 Task: In the  document coffeeshop.epub Share this file with 'softage2@softage.net' Check 'Vision History' View the  non- printing characters
Action: Mouse moved to (294, 219)
Screenshot: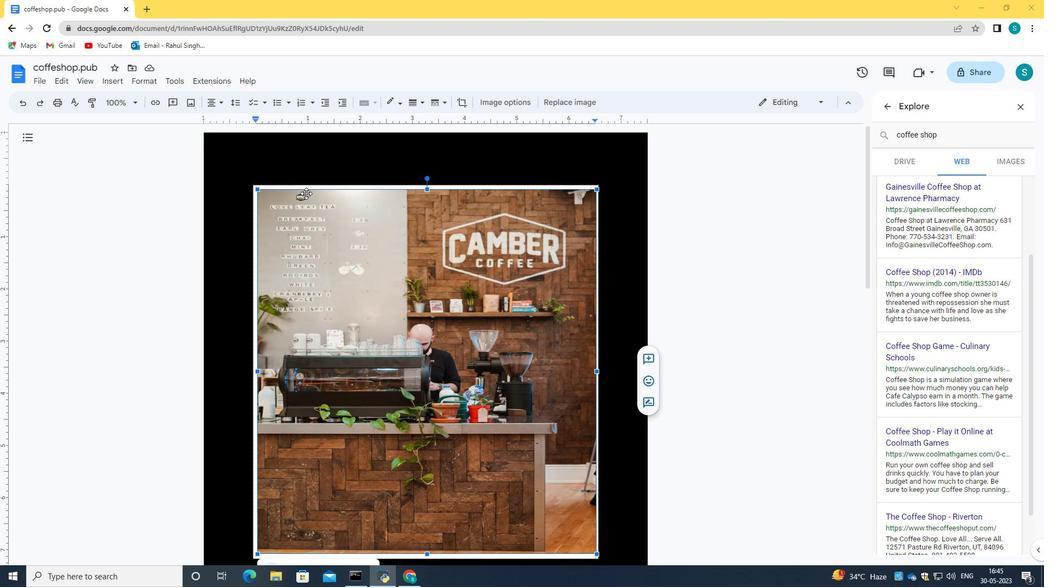 
Action: Mouse scrolled (294, 219) with delta (0, 0)
Screenshot: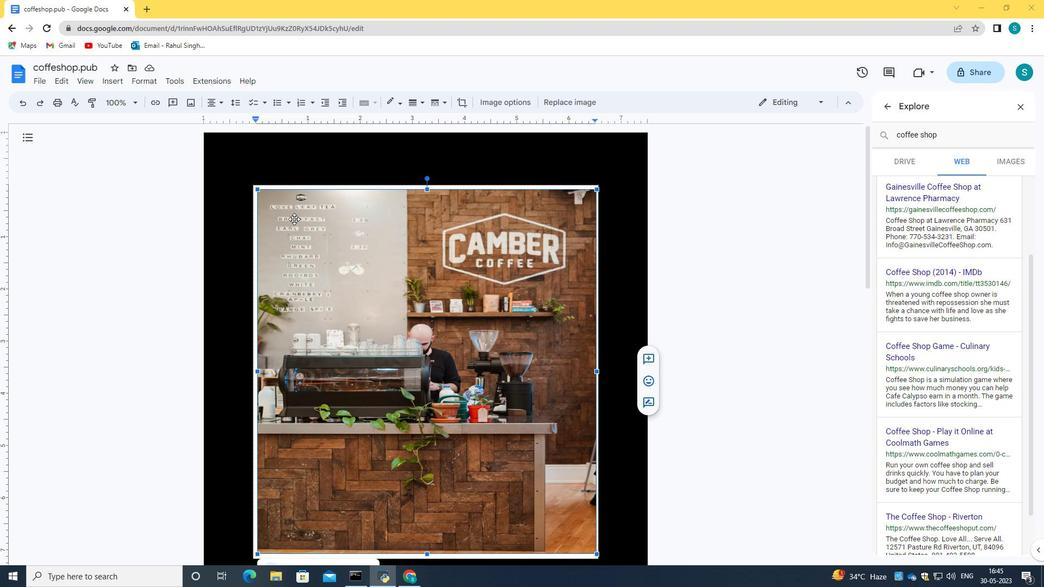 
Action: Mouse scrolled (294, 219) with delta (0, 0)
Screenshot: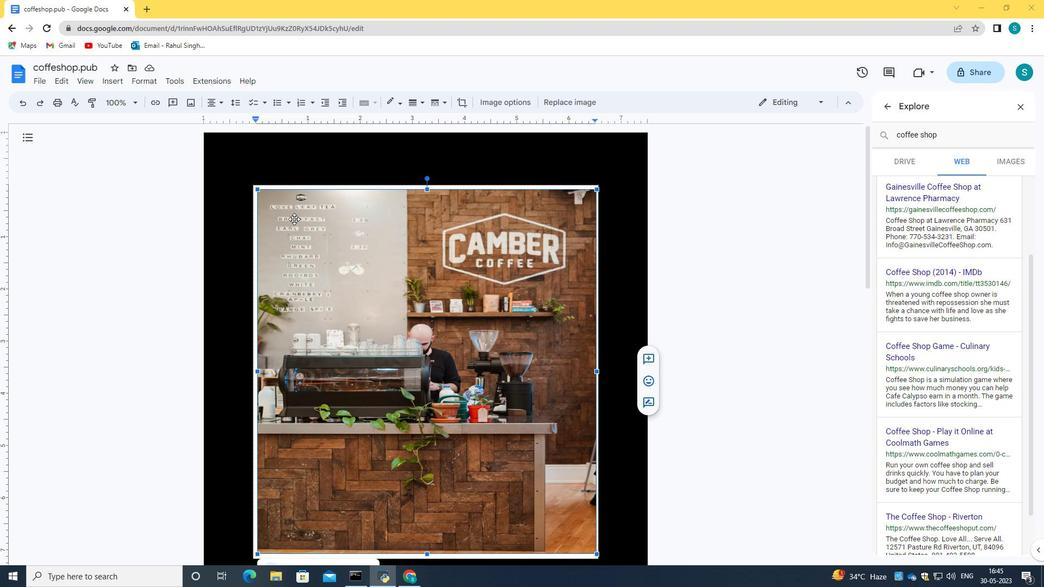 
Action: Mouse scrolled (294, 219) with delta (0, 0)
Screenshot: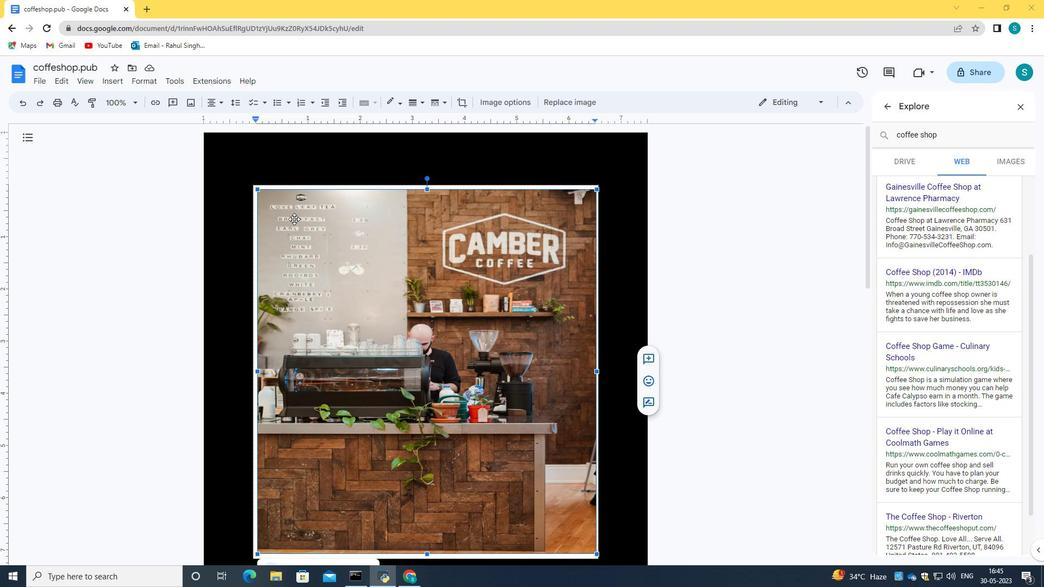
Action: Mouse moved to (46, 77)
Screenshot: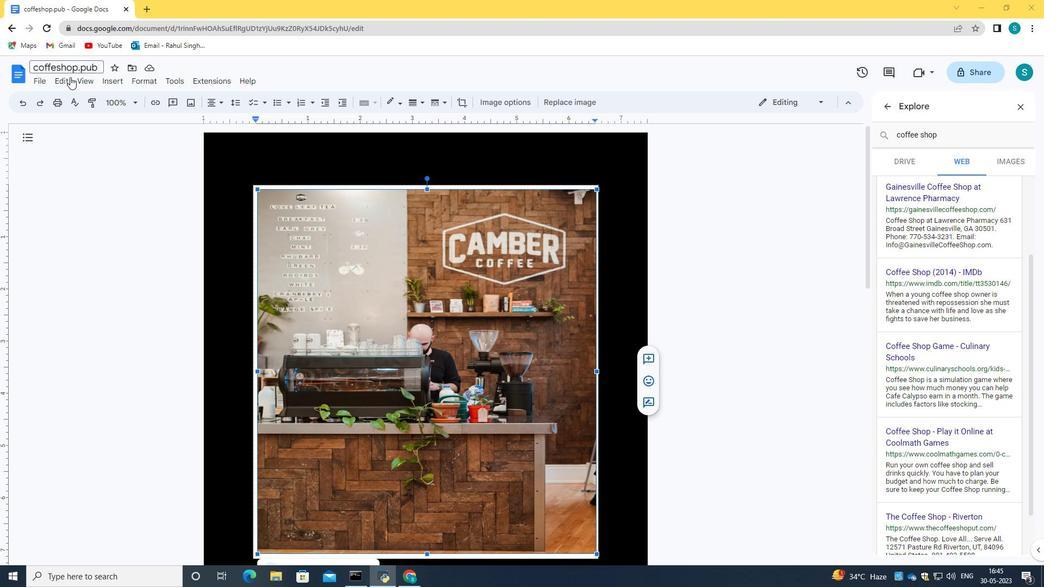 
Action: Mouse pressed left at (46, 77)
Screenshot: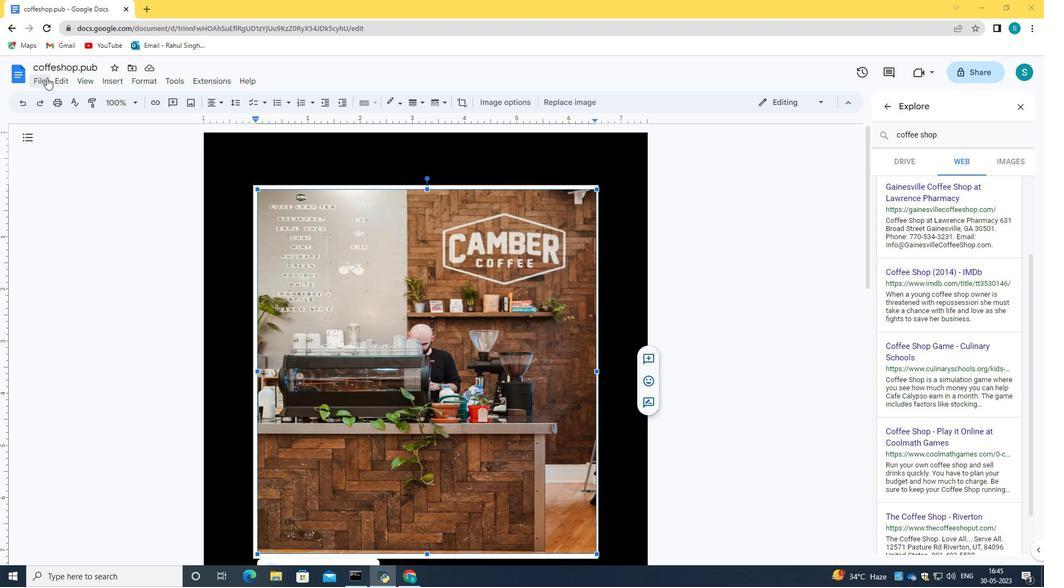 
Action: Mouse moved to (76, 152)
Screenshot: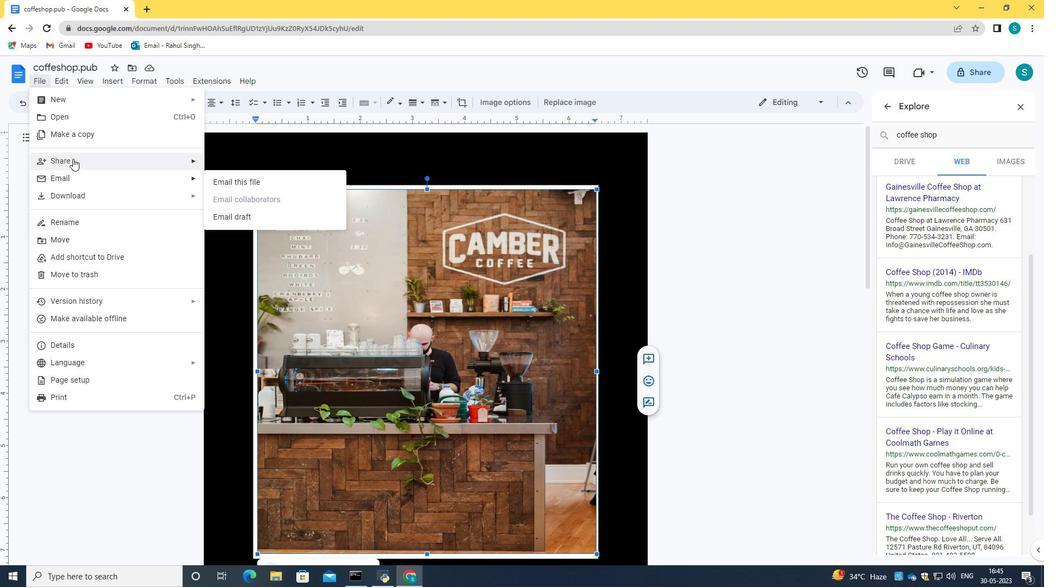 
Action: Mouse pressed left at (76, 152)
Screenshot: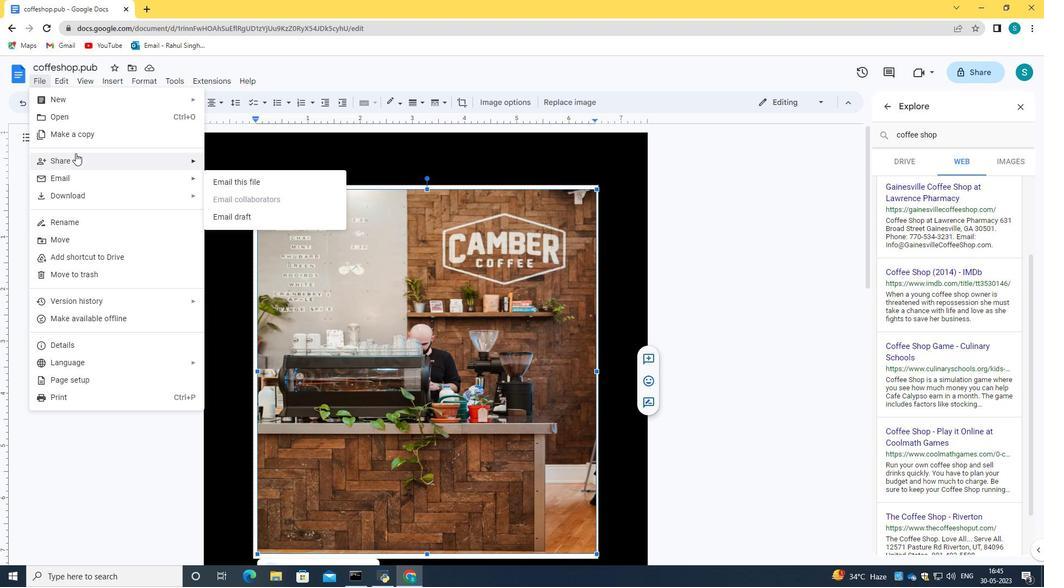
Action: Mouse moved to (263, 170)
Screenshot: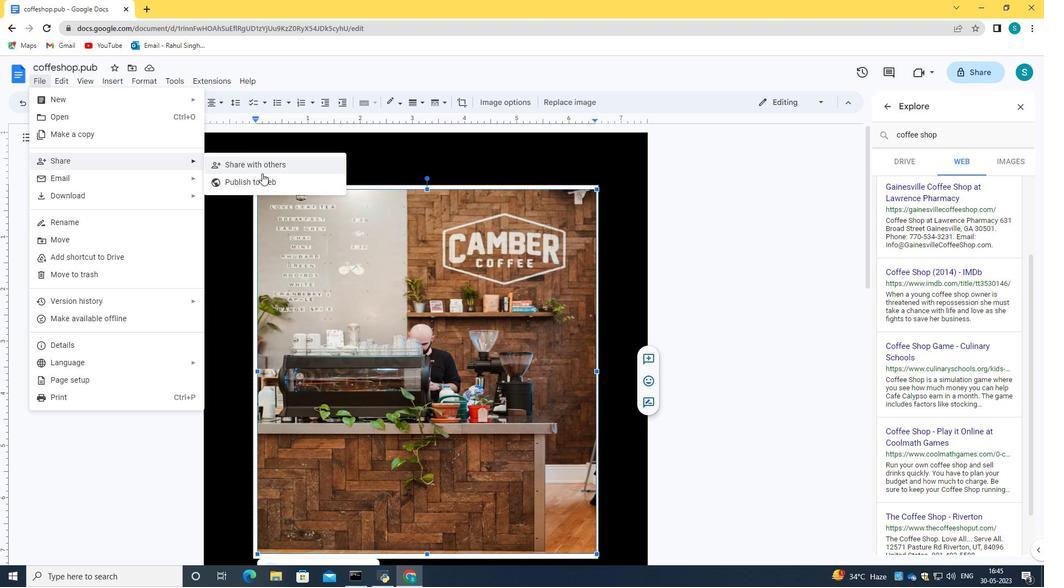 
Action: Mouse pressed left at (263, 170)
Screenshot: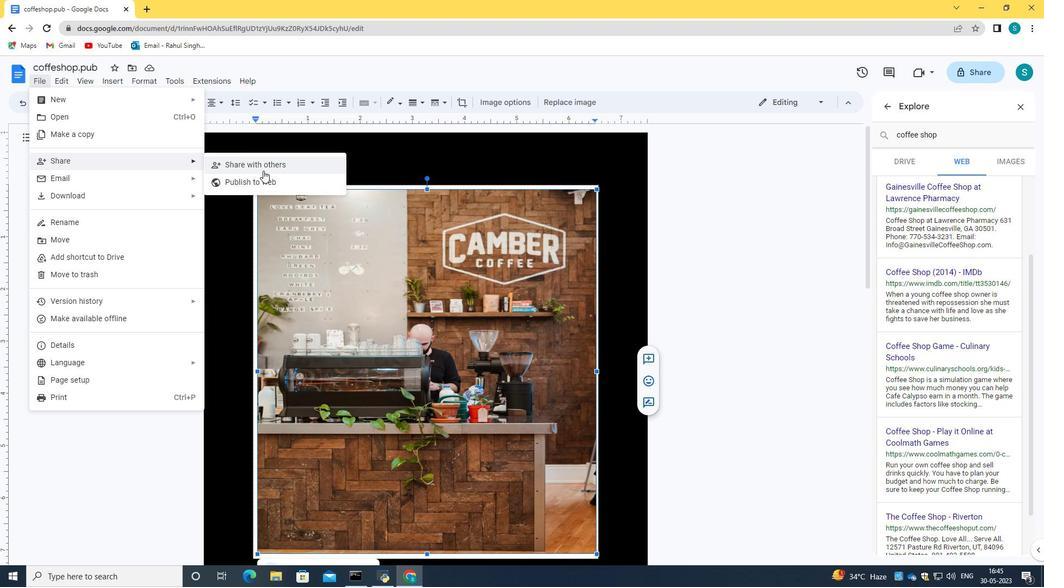 
Action: Mouse moved to (458, 263)
Screenshot: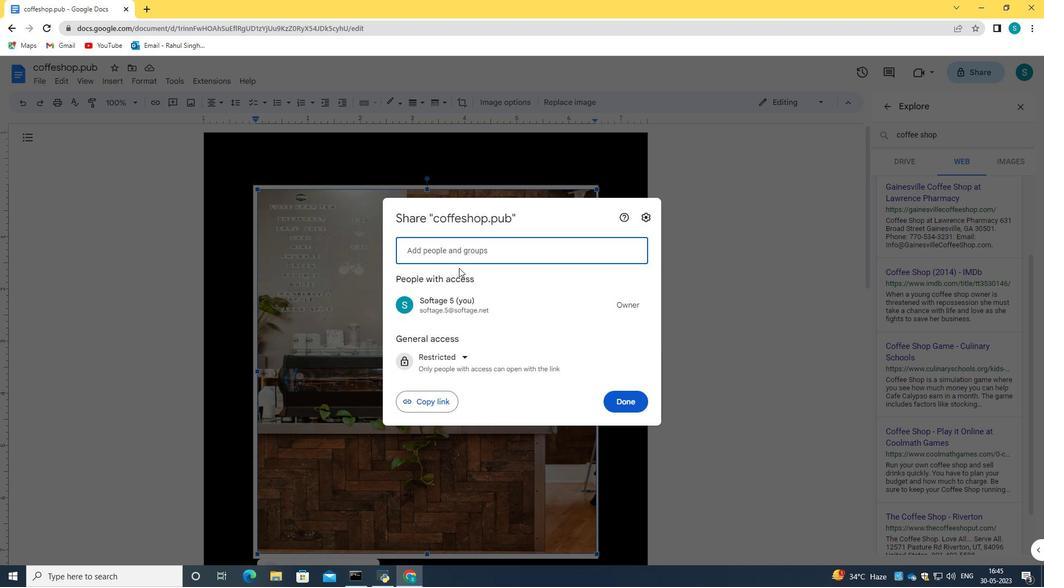 
Action: Key pressed <Key.caps_lock>S<Key.caps_lock>oftage.2<Key.shift>@softage.net
Screenshot: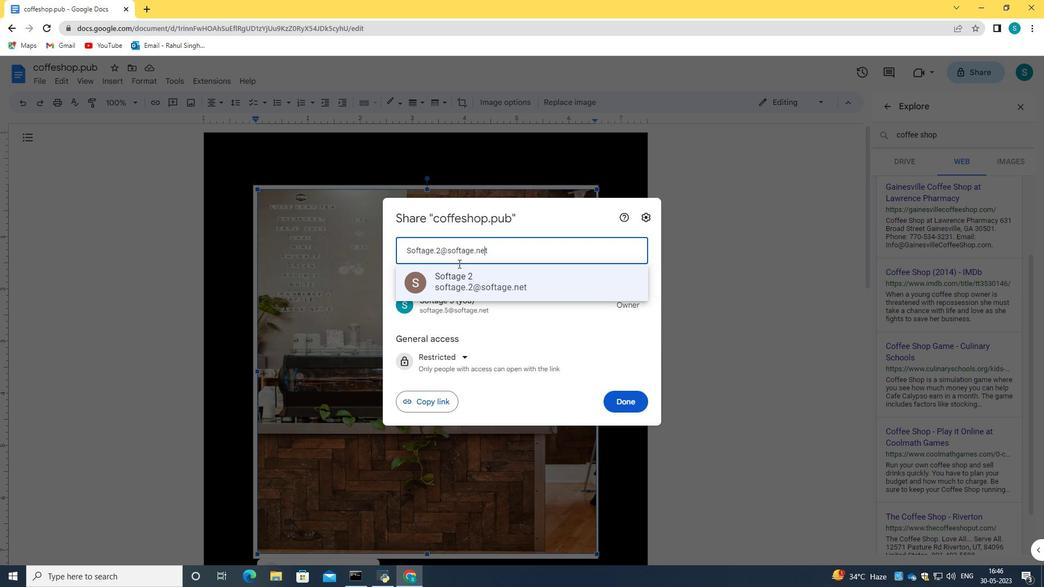
Action: Mouse moved to (463, 284)
Screenshot: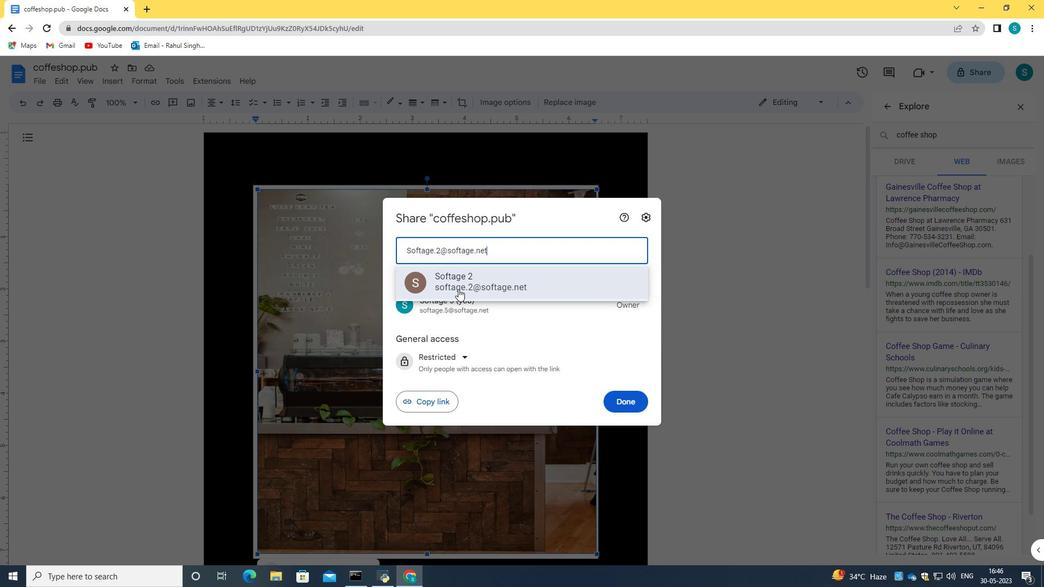 
Action: Mouse pressed left at (463, 284)
Screenshot: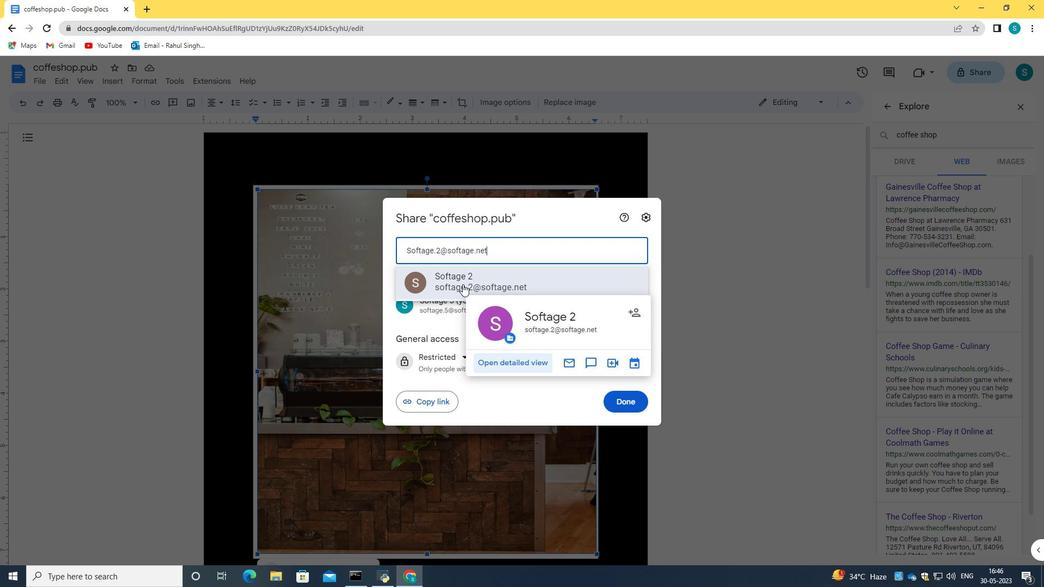 
Action: Mouse moved to (622, 393)
Screenshot: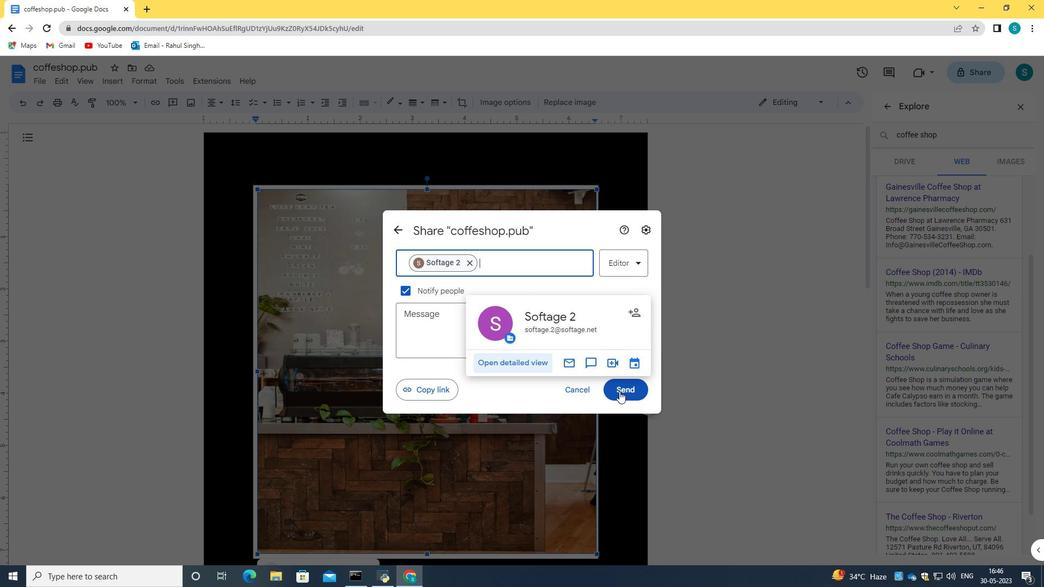 
Action: Mouse pressed left at (622, 393)
Screenshot: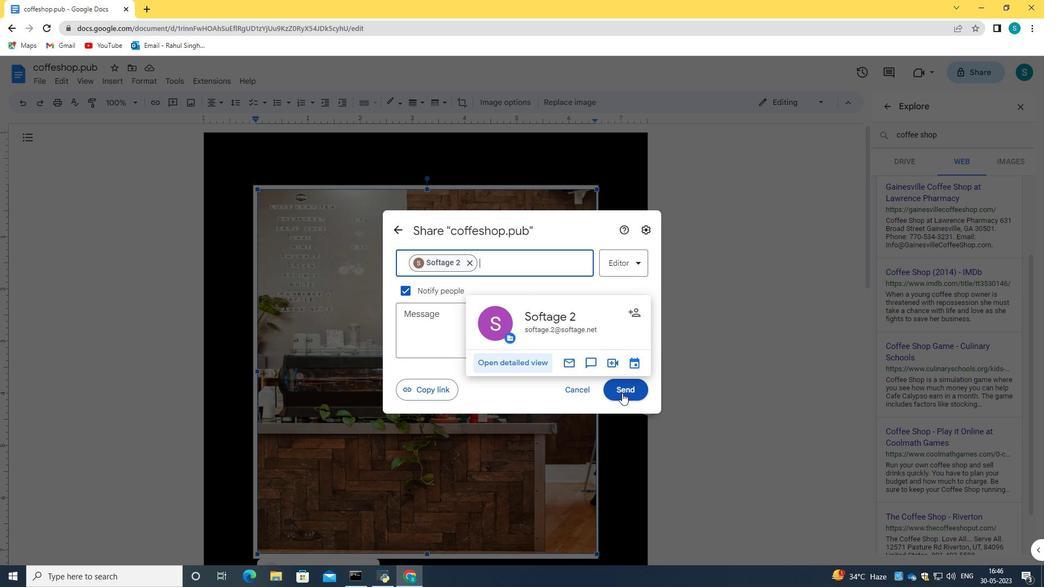 
Action: Mouse moved to (78, 79)
Screenshot: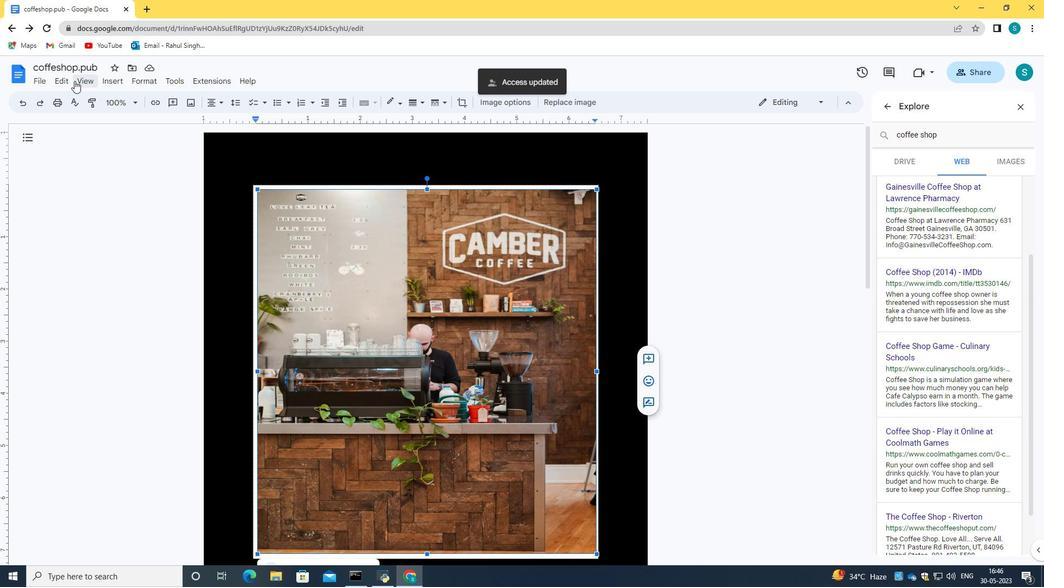 
Action: Mouse pressed left at (78, 79)
Screenshot: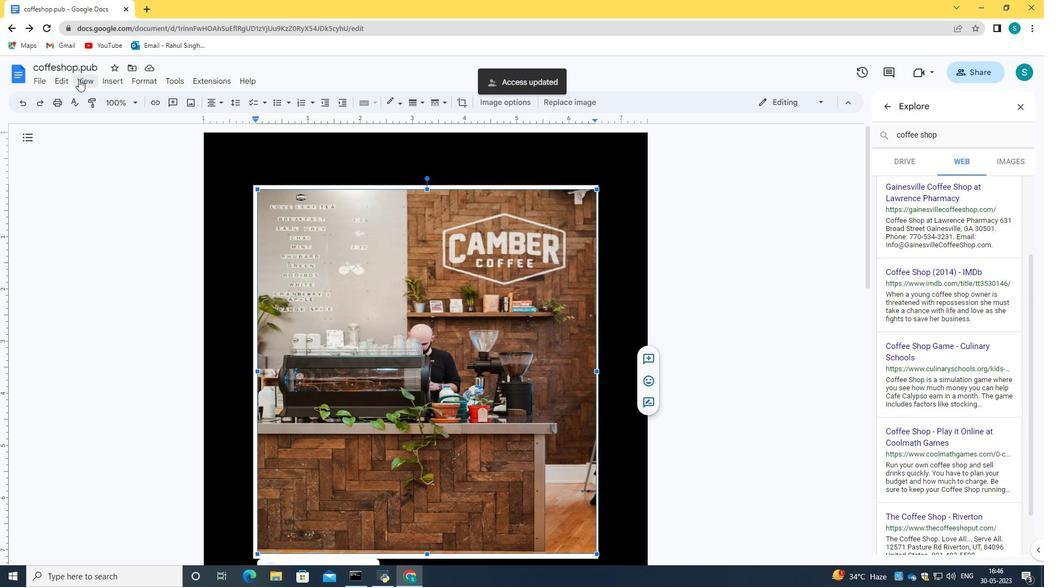 
Action: Mouse moved to (101, 299)
Screenshot: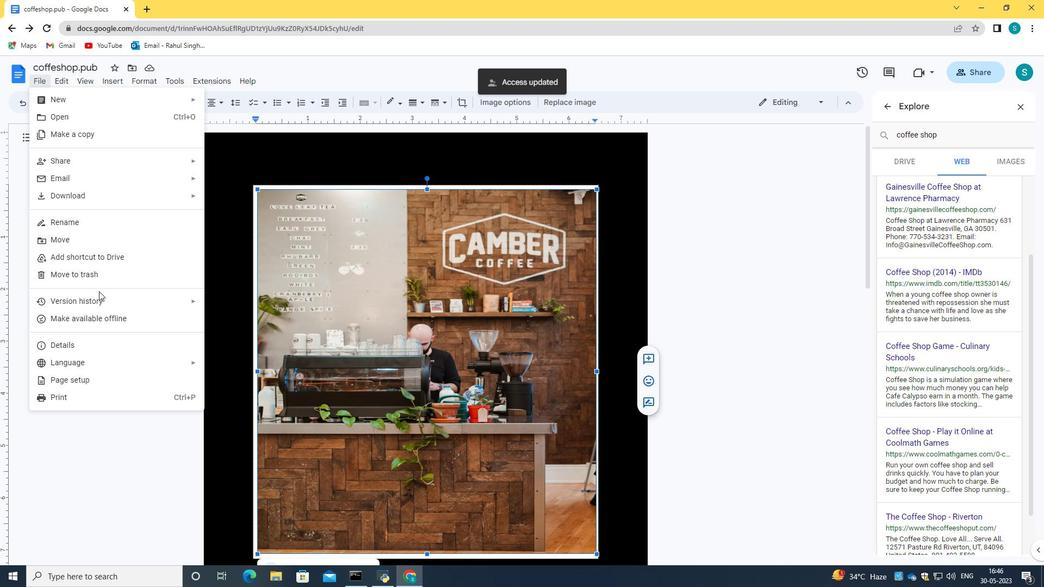 
Action: Mouse pressed left at (101, 299)
Screenshot: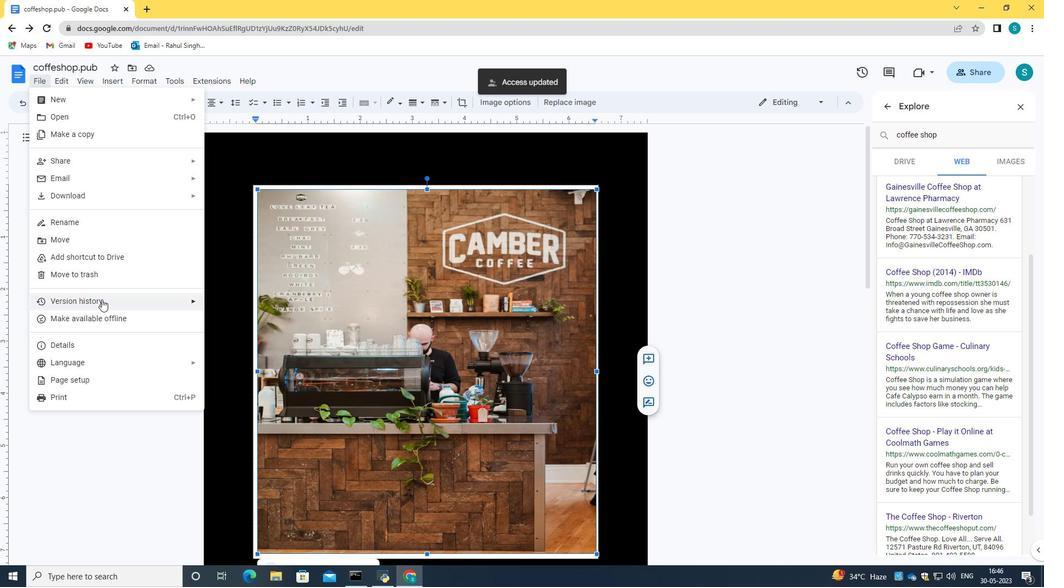 
Action: Mouse moved to (243, 318)
Screenshot: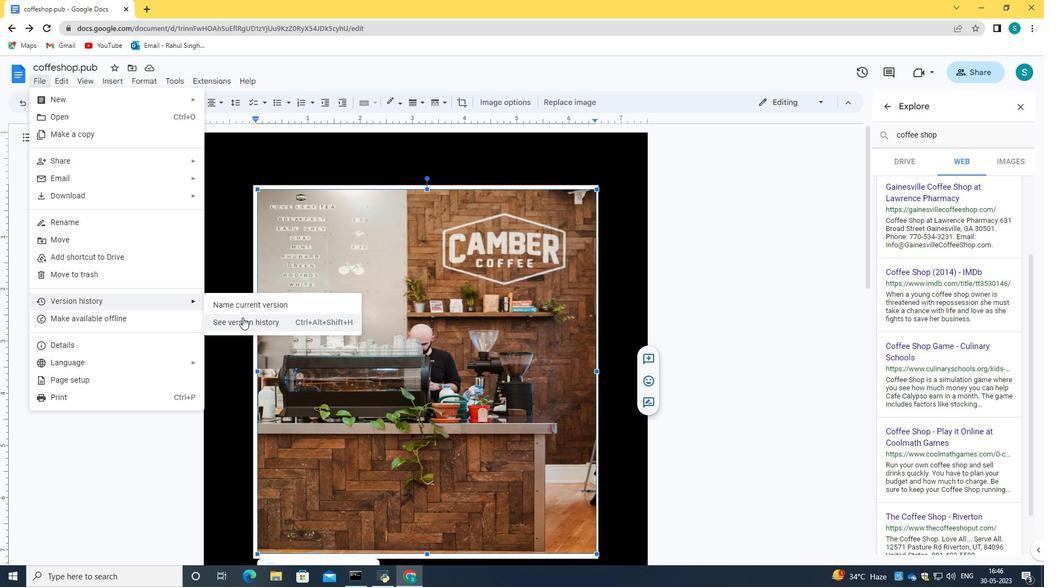 
Action: Mouse pressed left at (243, 318)
Screenshot: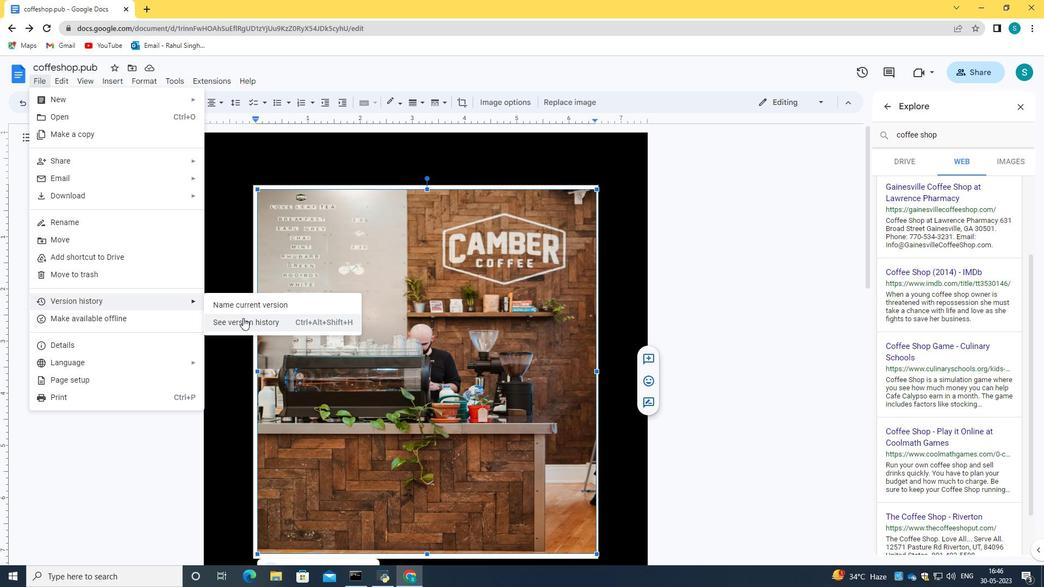 
Action: Mouse moved to (787, 275)
Screenshot: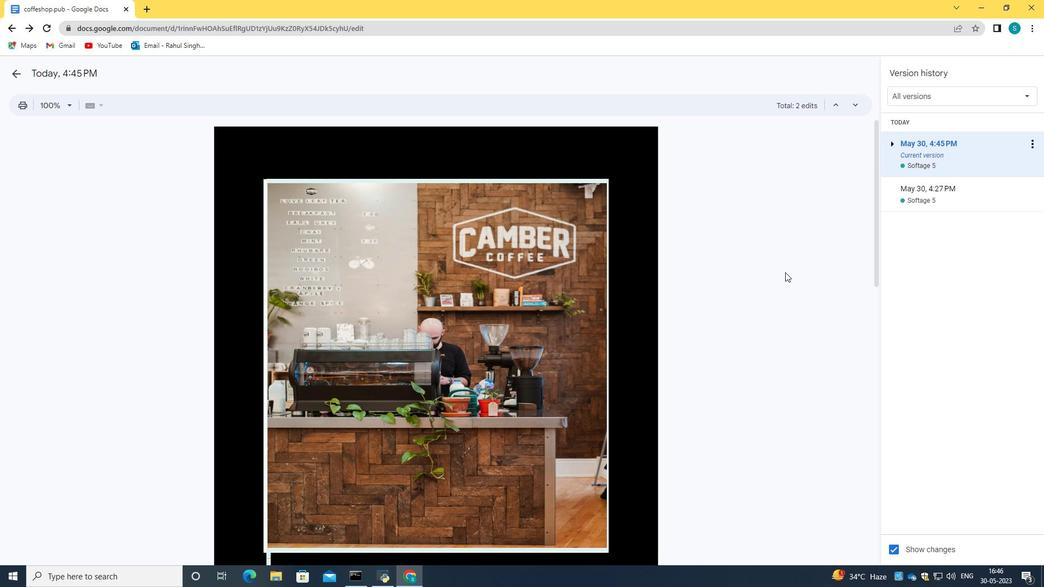 
Action: Mouse scrolled (787, 274) with delta (0, 0)
Screenshot: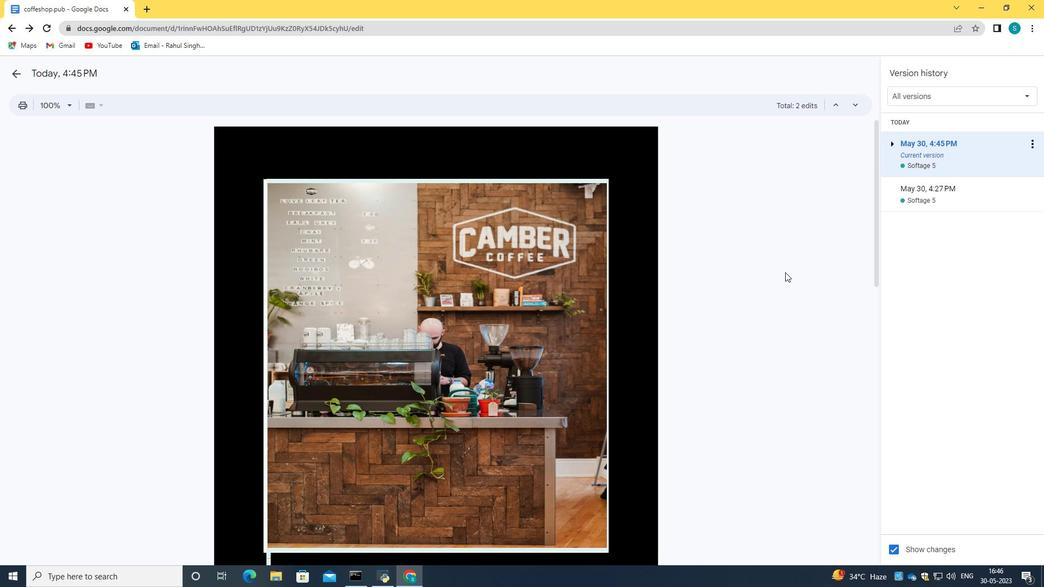 
Action: Mouse scrolled (787, 274) with delta (0, 0)
Screenshot: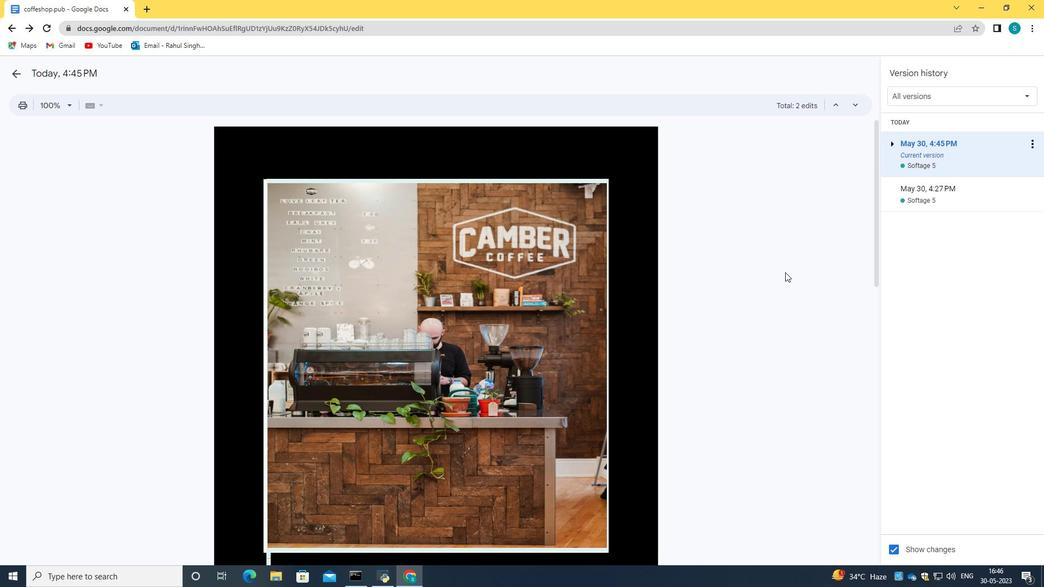 
Action: Mouse scrolled (787, 274) with delta (0, 0)
Screenshot: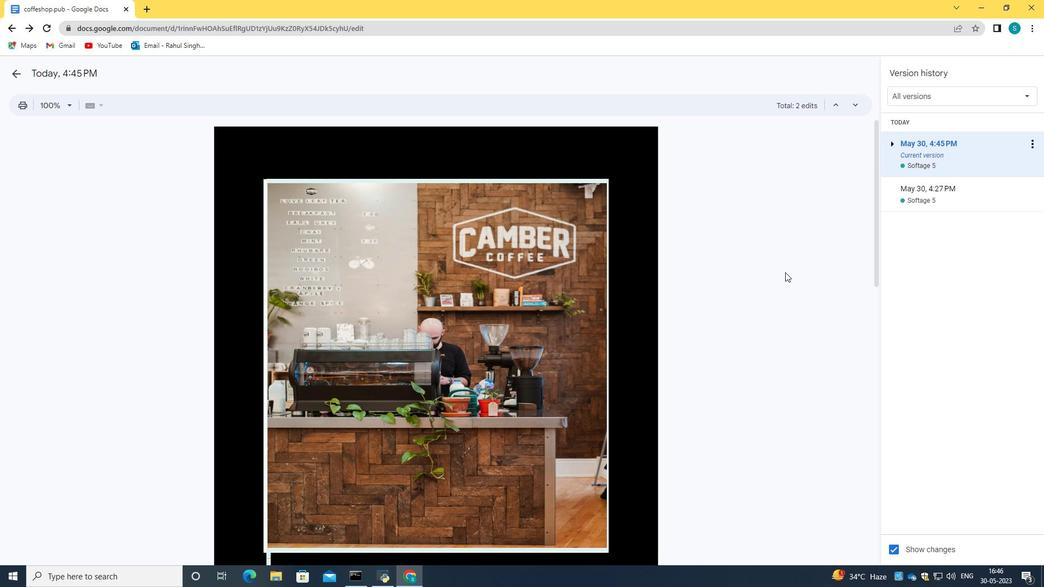 
Action: Mouse scrolled (787, 274) with delta (0, 0)
Screenshot: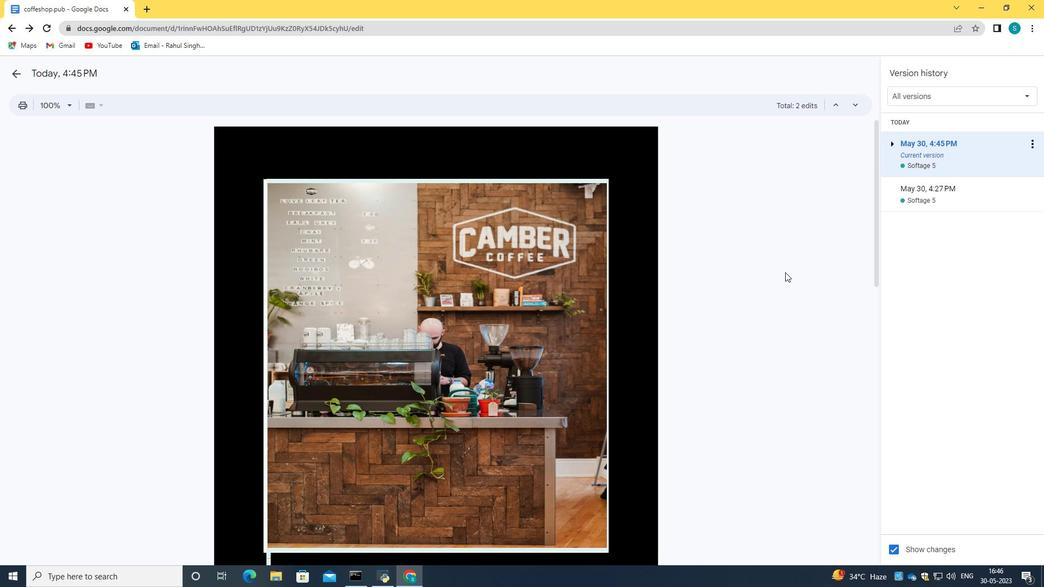 
Action: Mouse moved to (788, 275)
Screenshot: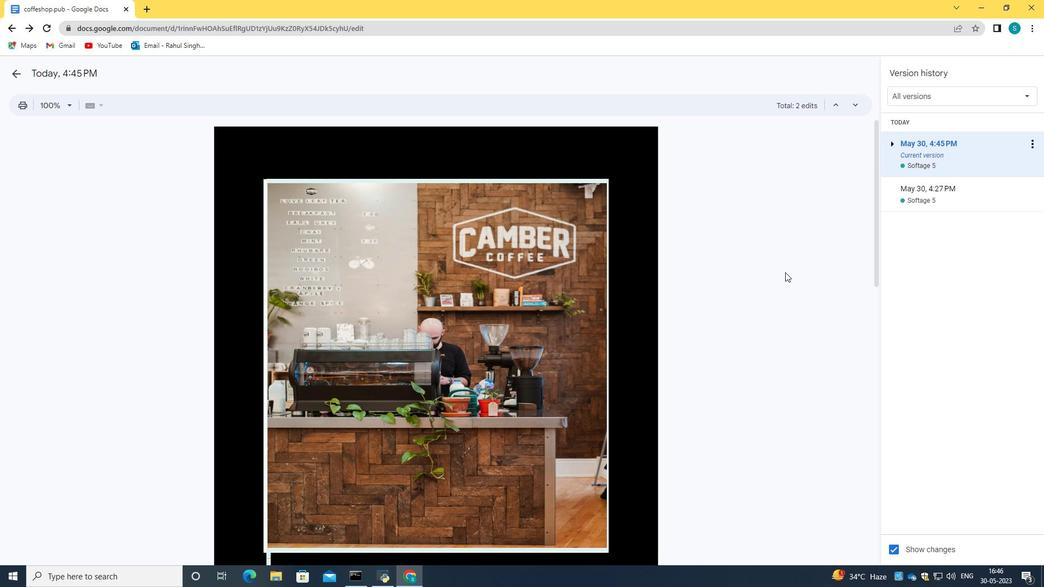 
Action: Mouse scrolled (788, 276) with delta (0, 0)
Screenshot: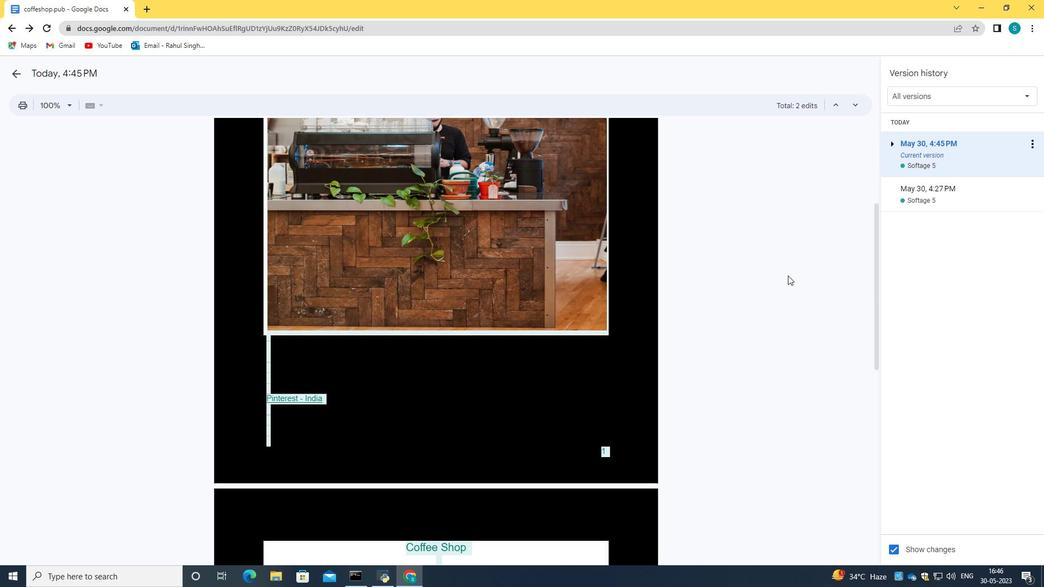 
Action: Mouse scrolled (788, 275) with delta (0, 0)
Screenshot: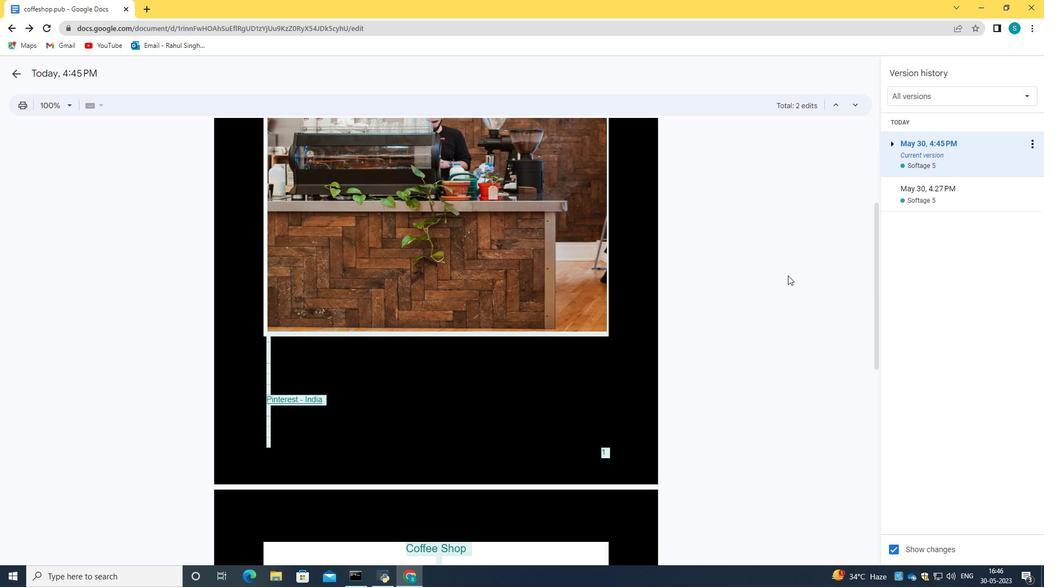 
Action: Mouse scrolled (788, 275) with delta (0, 0)
Screenshot: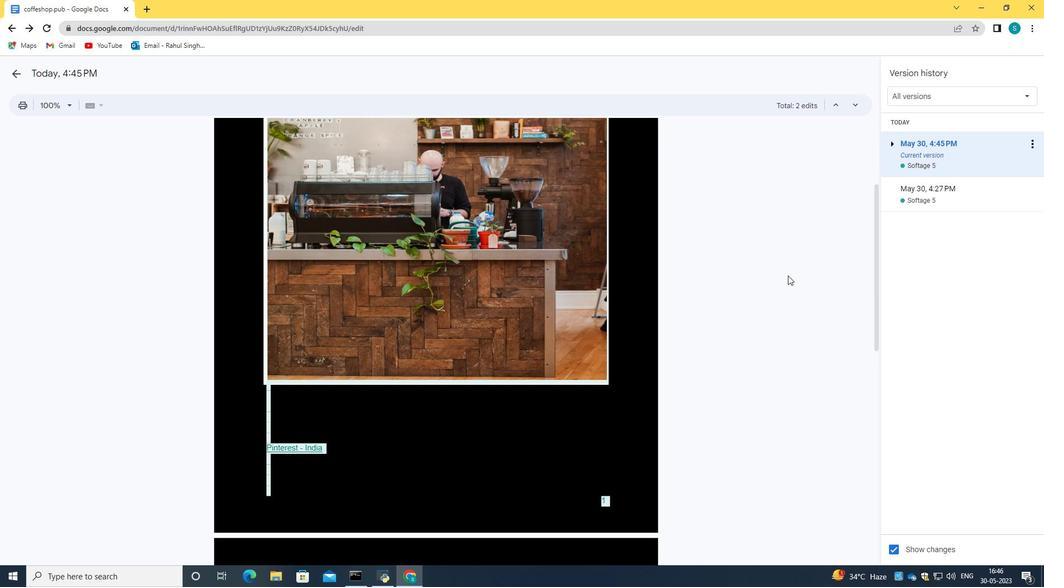 
Action: Mouse scrolled (788, 275) with delta (0, 0)
Screenshot: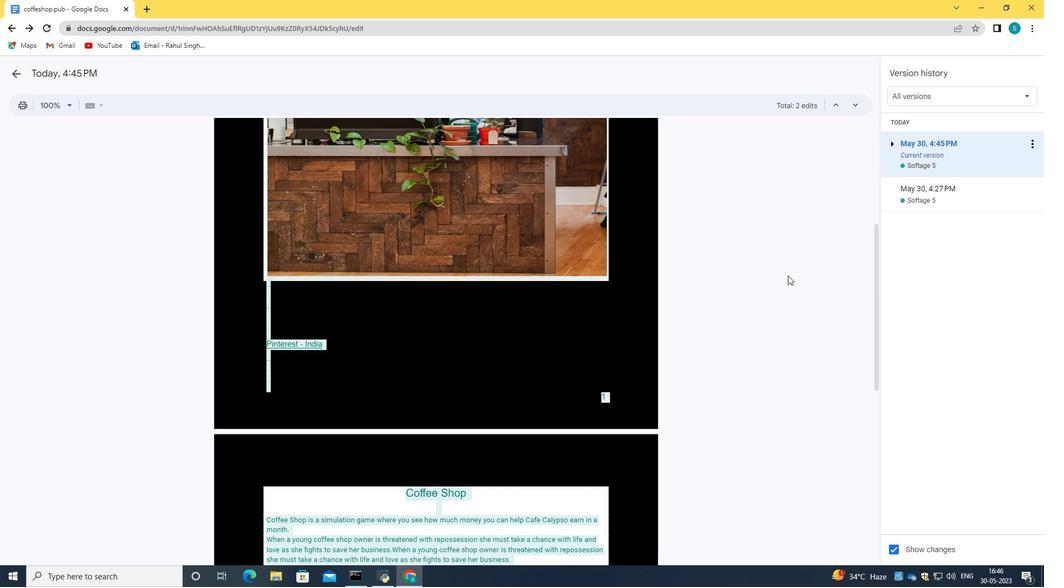 
Action: Mouse scrolled (788, 275) with delta (0, 0)
Screenshot: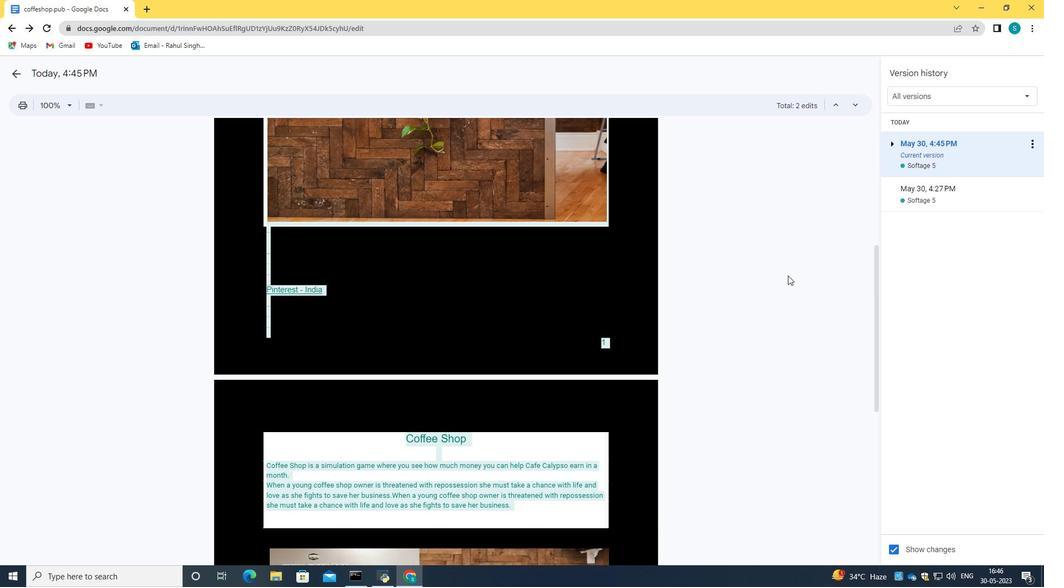 
Action: Mouse scrolled (788, 275) with delta (0, 0)
Screenshot: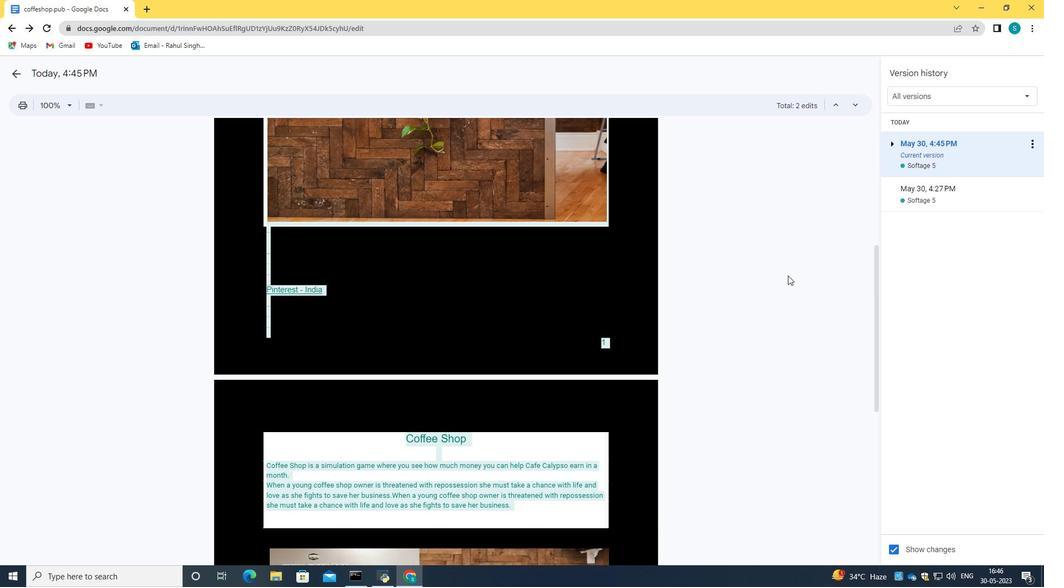 
Action: Mouse scrolled (788, 275) with delta (0, 0)
Screenshot: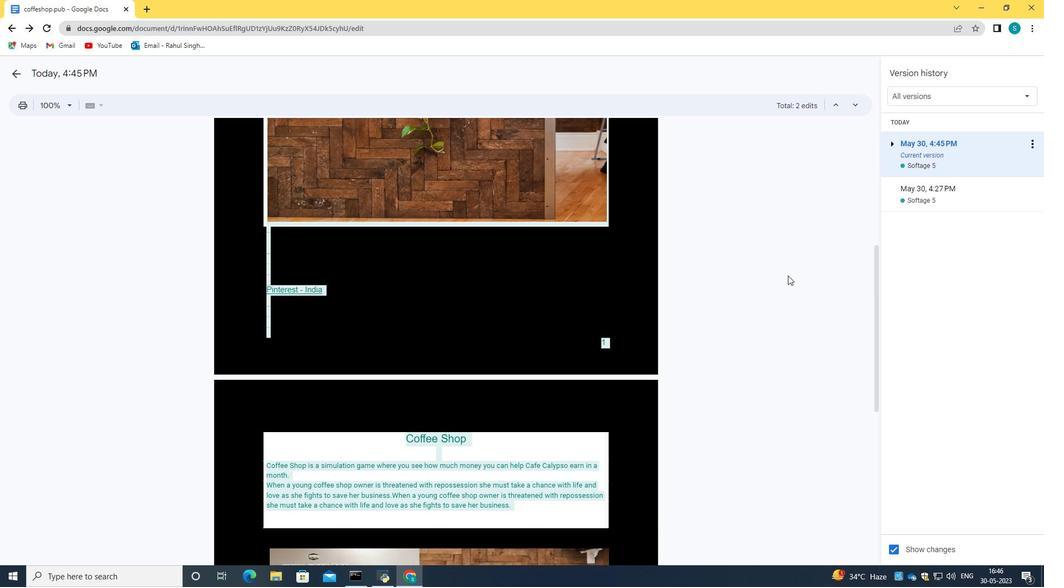 
Action: Mouse scrolled (788, 275) with delta (0, 0)
Screenshot: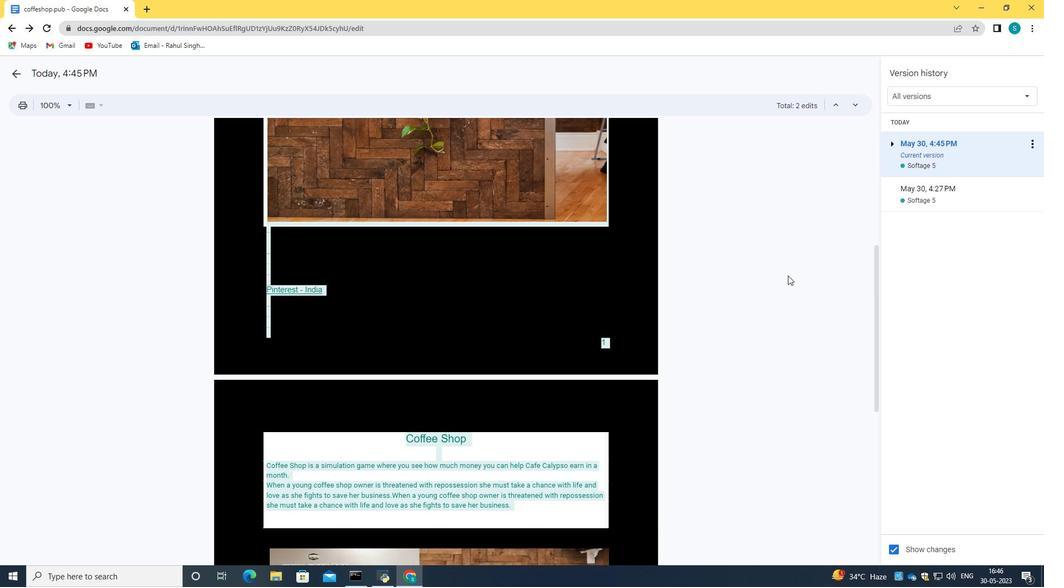 
Action: Mouse scrolled (788, 275) with delta (0, 0)
Screenshot: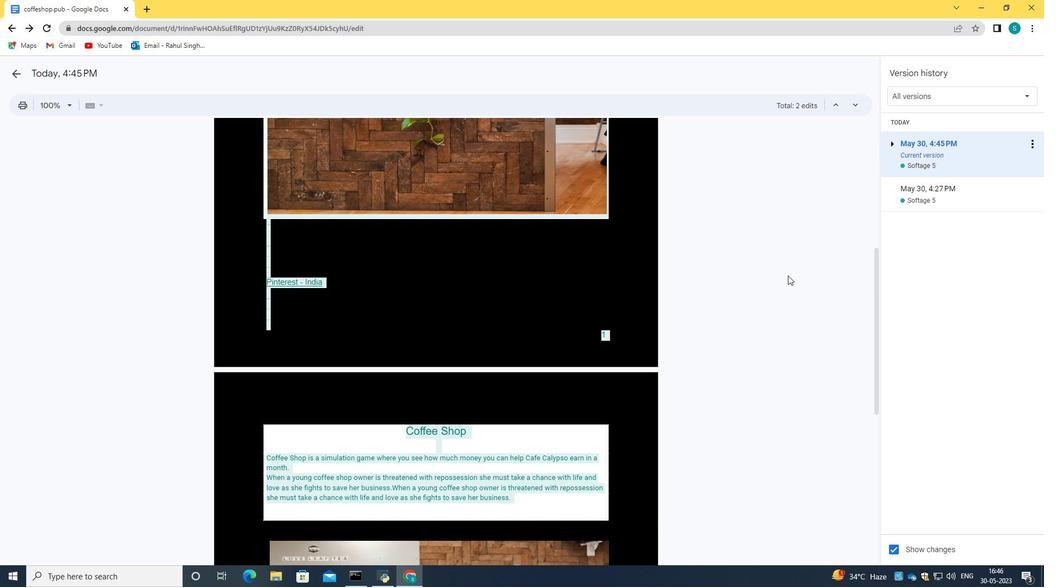 
Action: Mouse scrolled (788, 275) with delta (0, 0)
Screenshot: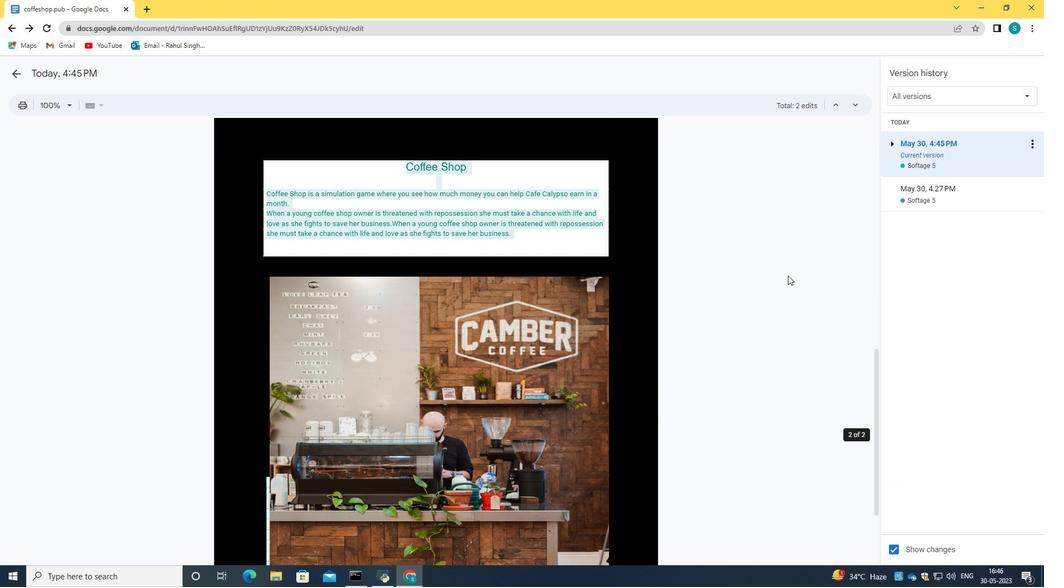 
Action: Mouse scrolled (788, 275) with delta (0, 0)
Screenshot: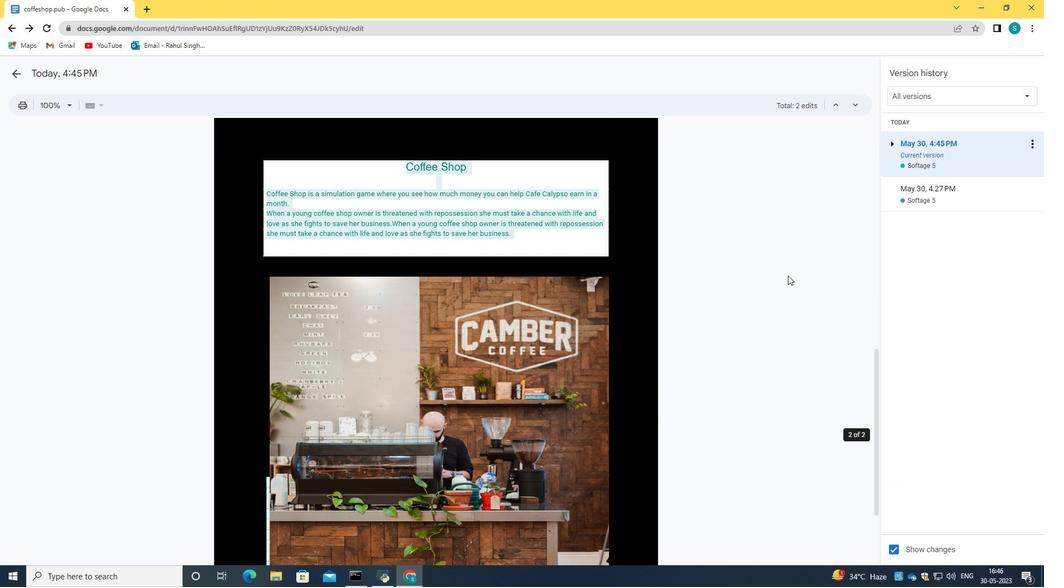 
Action: Mouse scrolled (788, 275) with delta (0, 0)
Screenshot: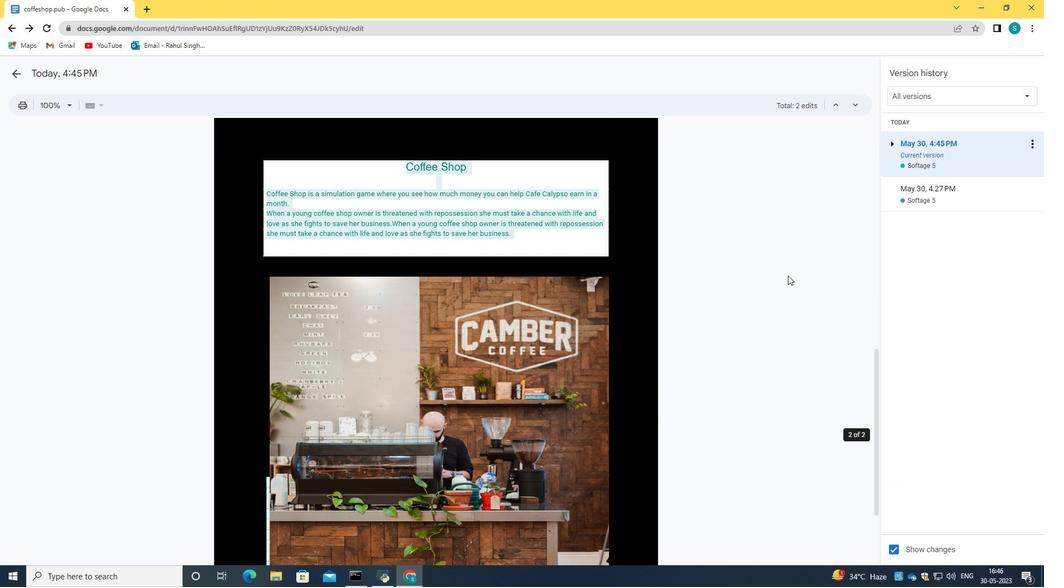 
Action: Mouse scrolled (788, 275) with delta (0, 0)
Screenshot: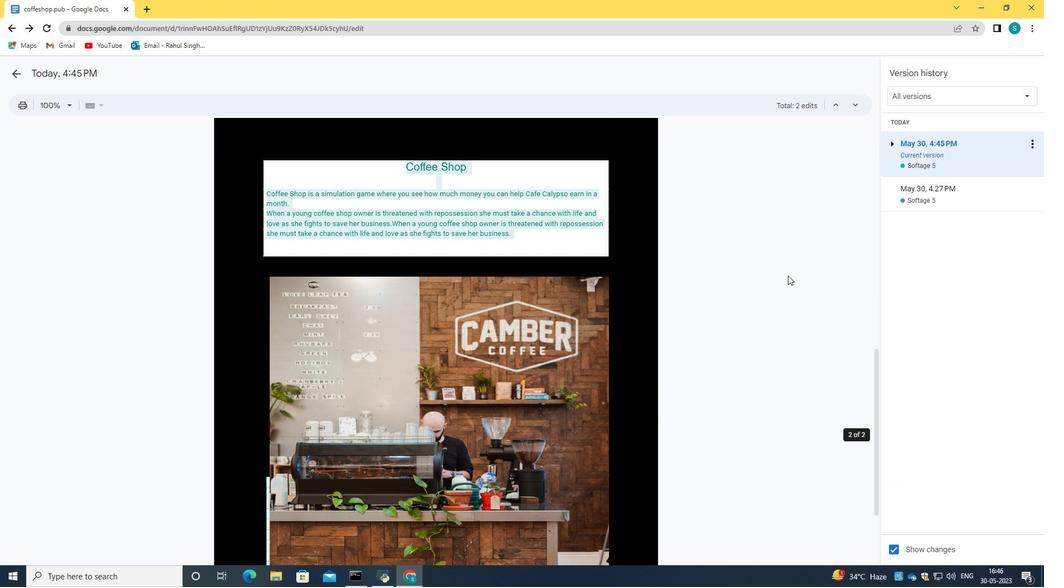 
Action: Mouse scrolled (788, 275) with delta (0, 0)
Screenshot: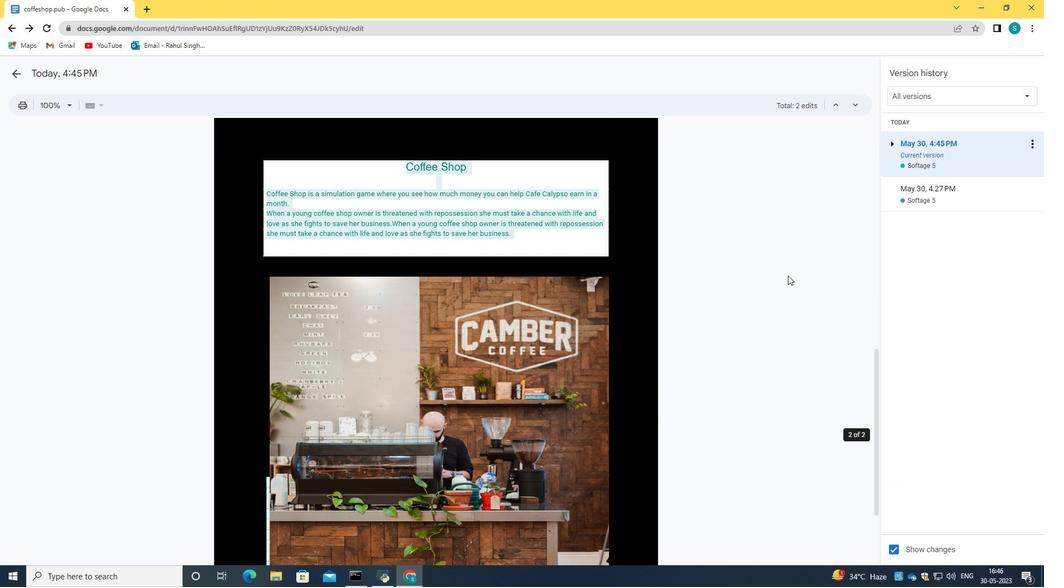 
Action: Mouse scrolled (788, 276) with delta (0, 0)
Screenshot: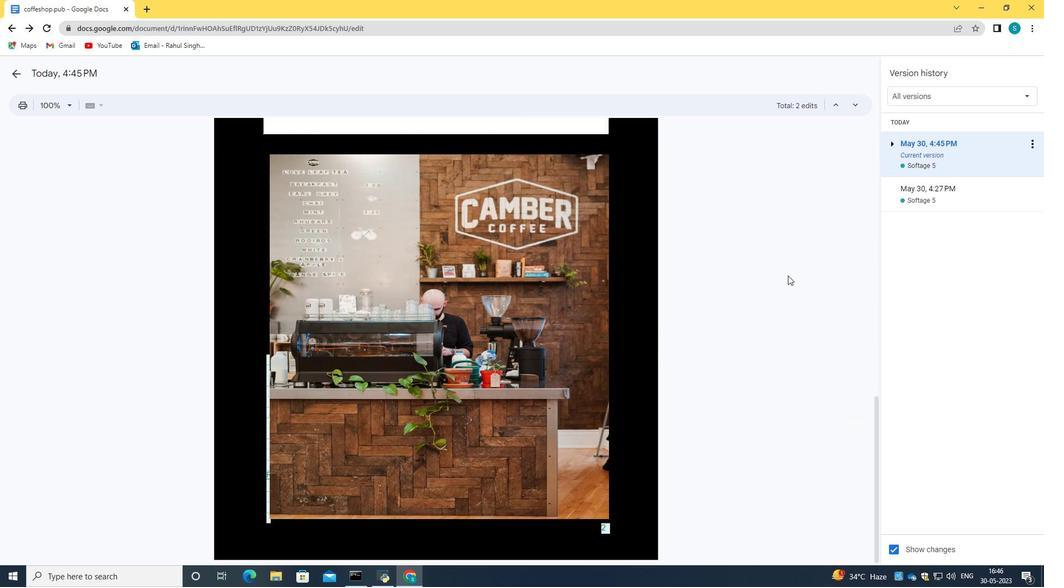 
Action: Mouse scrolled (788, 276) with delta (0, 0)
Screenshot: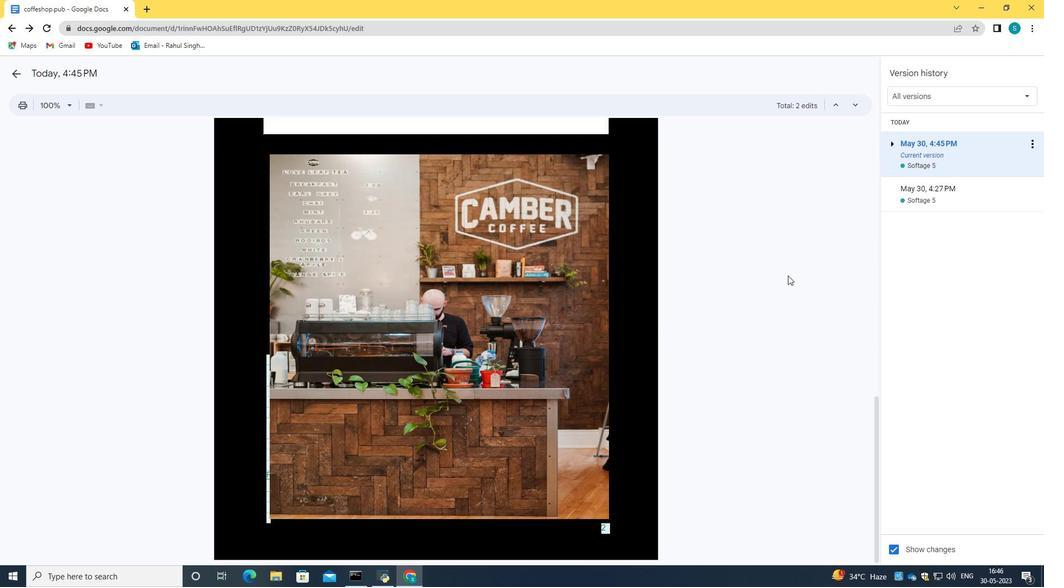 
Action: Mouse scrolled (788, 276) with delta (0, 0)
Screenshot: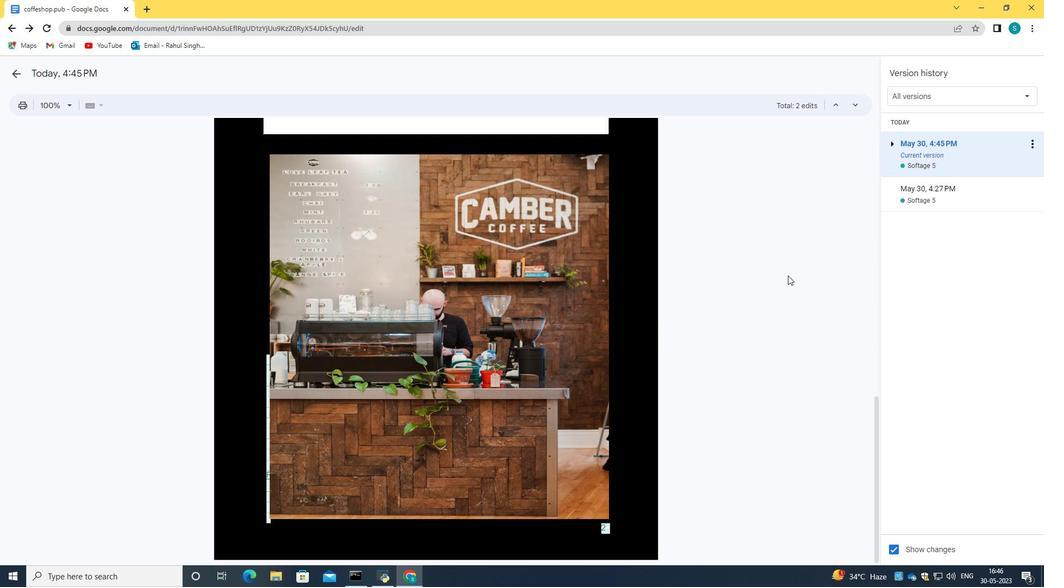 
Action: Mouse scrolled (788, 275) with delta (0, 0)
Screenshot: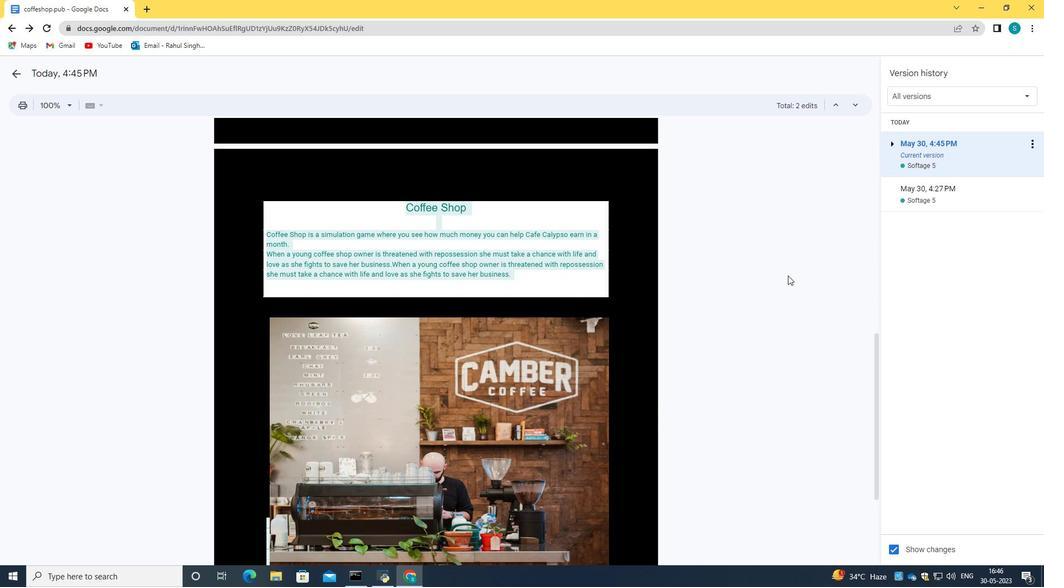 
Action: Mouse scrolled (788, 276) with delta (0, 0)
Screenshot: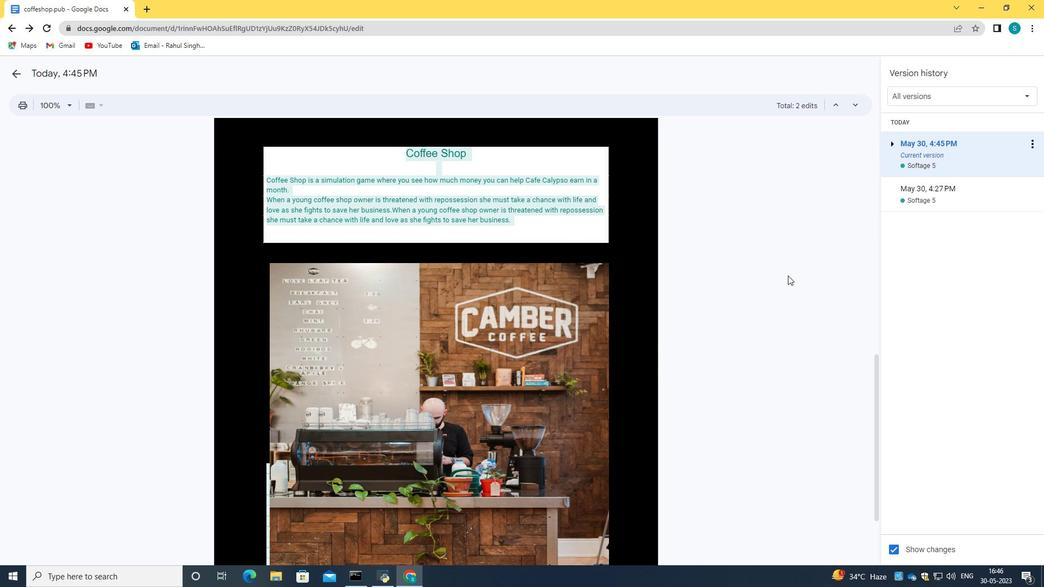 
Action: Mouse scrolled (788, 276) with delta (0, 0)
Screenshot: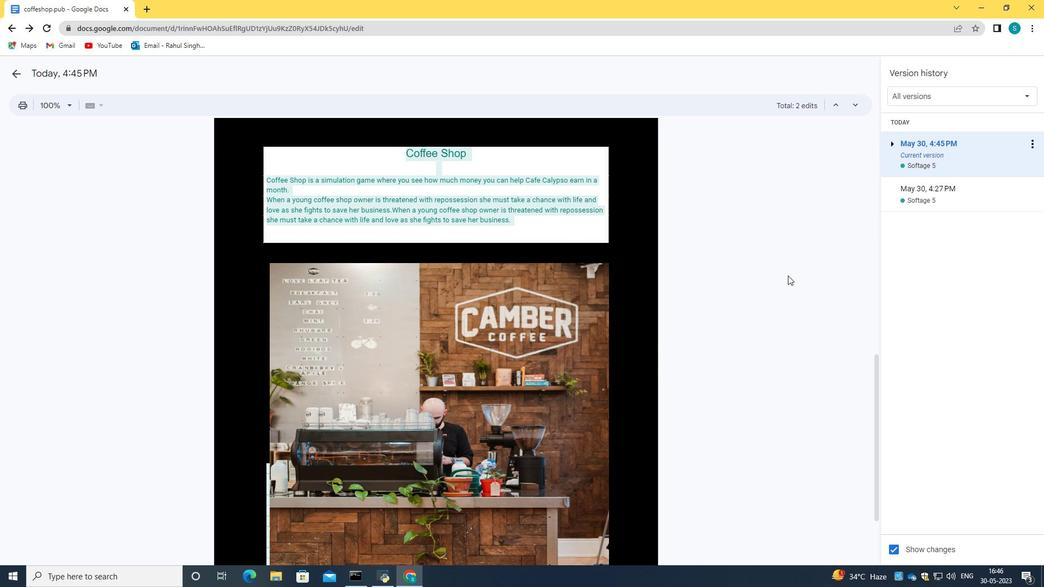 
Action: Mouse scrolled (788, 276) with delta (0, 0)
Screenshot: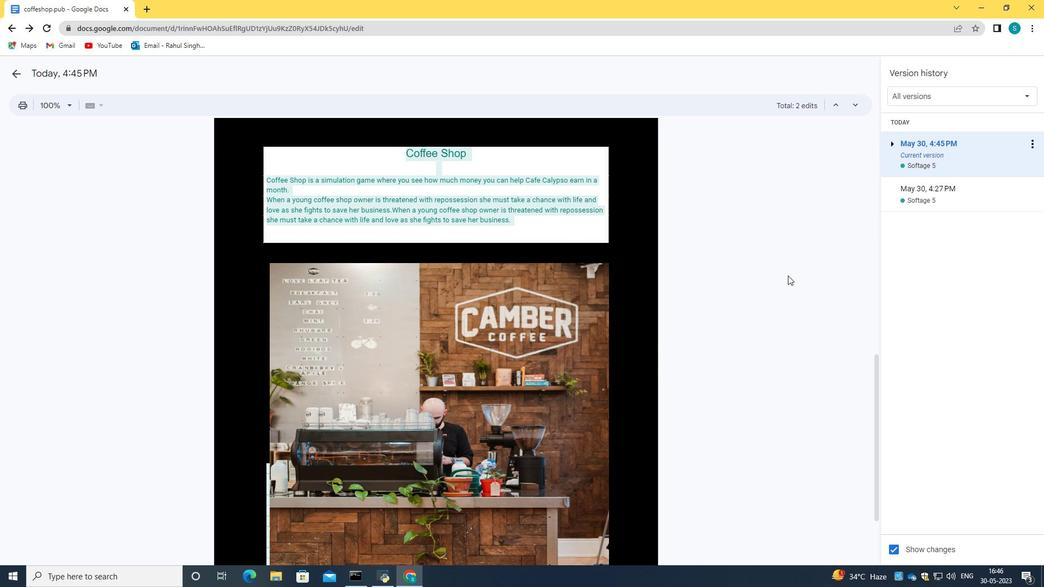 
Action: Mouse scrolled (788, 276) with delta (0, 0)
Screenshot: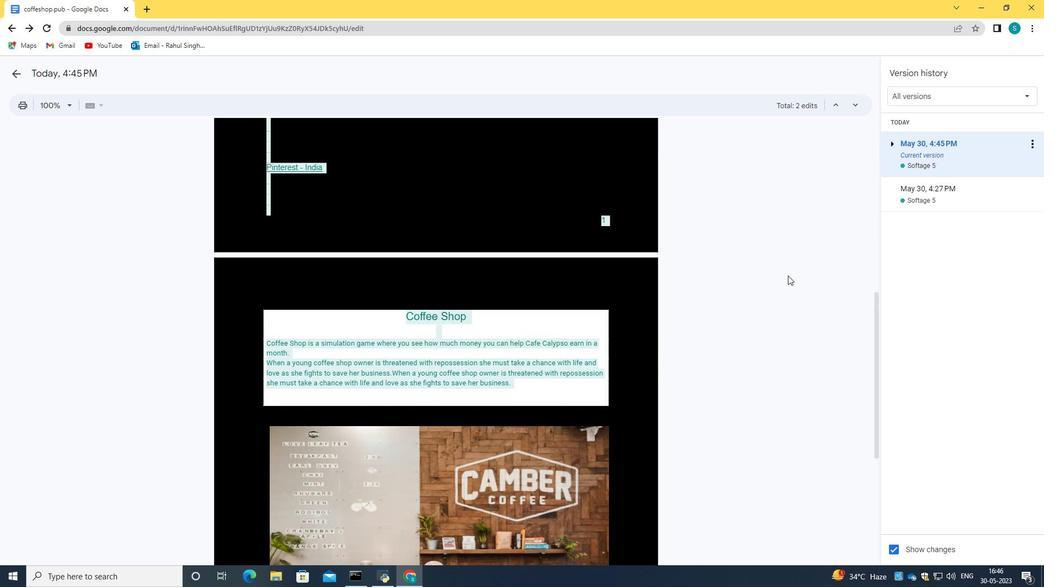 
Action: Mouse scrolled (788, 276) with delta (0, 0)
Screenshot: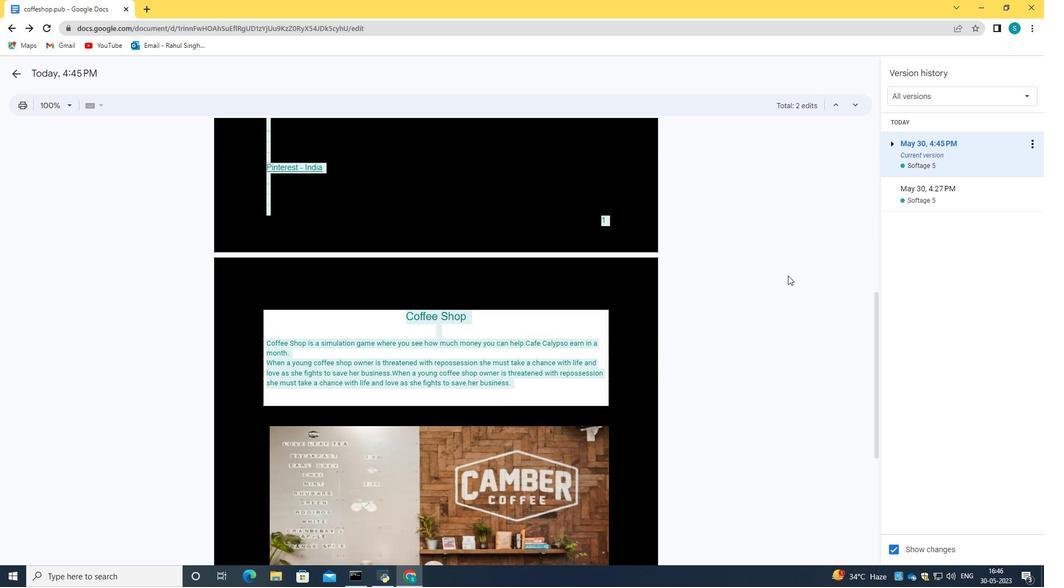 
Action: Mouse scrolled (788, 276) with delta (0, 0)
Screenshot: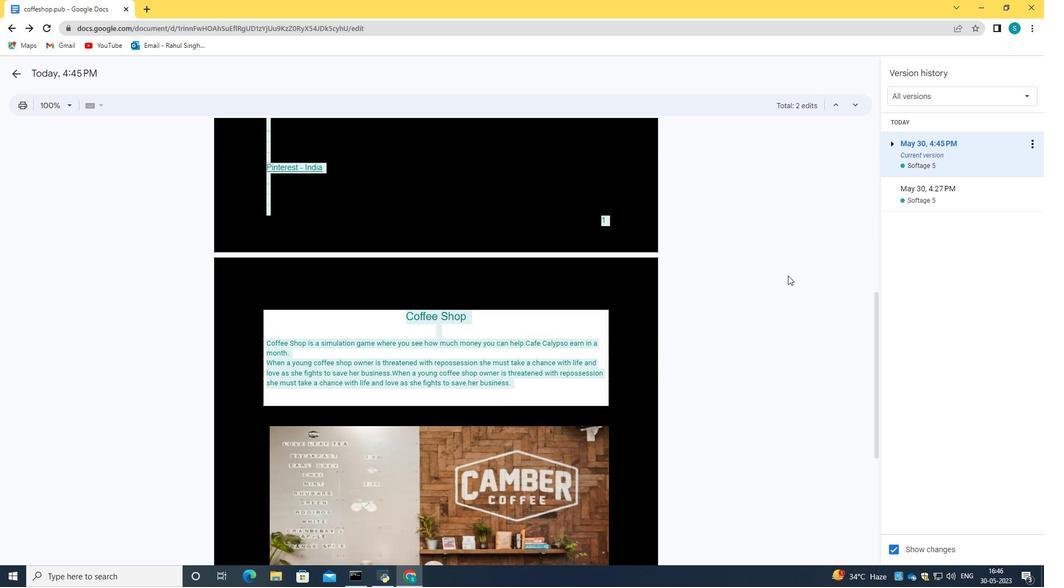 
Action: Mouse scrolled (788, 276) with delta (0, 0)
Screenshot: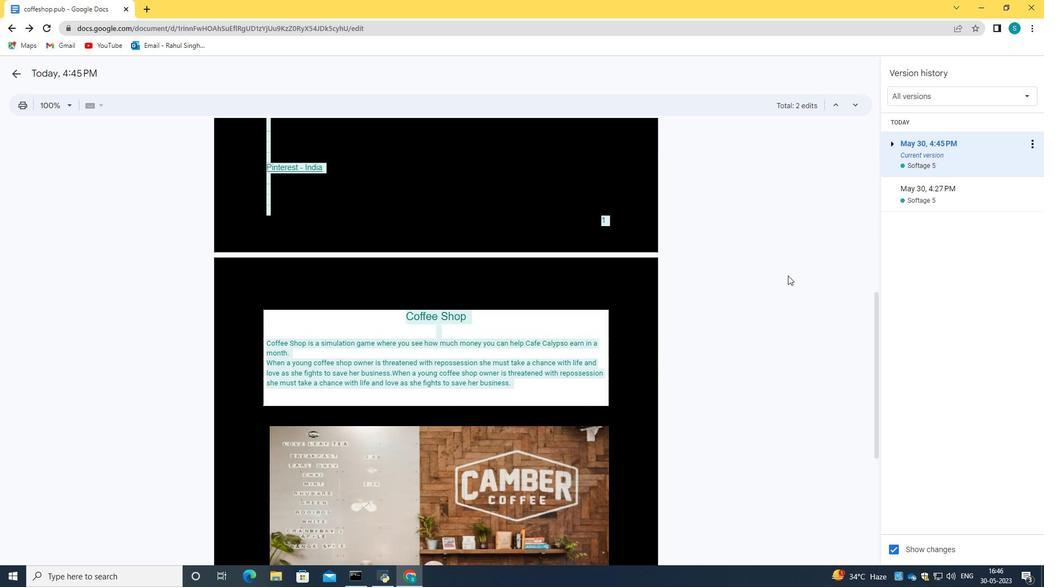 
Action: Mouse scrolled (788, 276) with delta (0, 0)
Screenshot: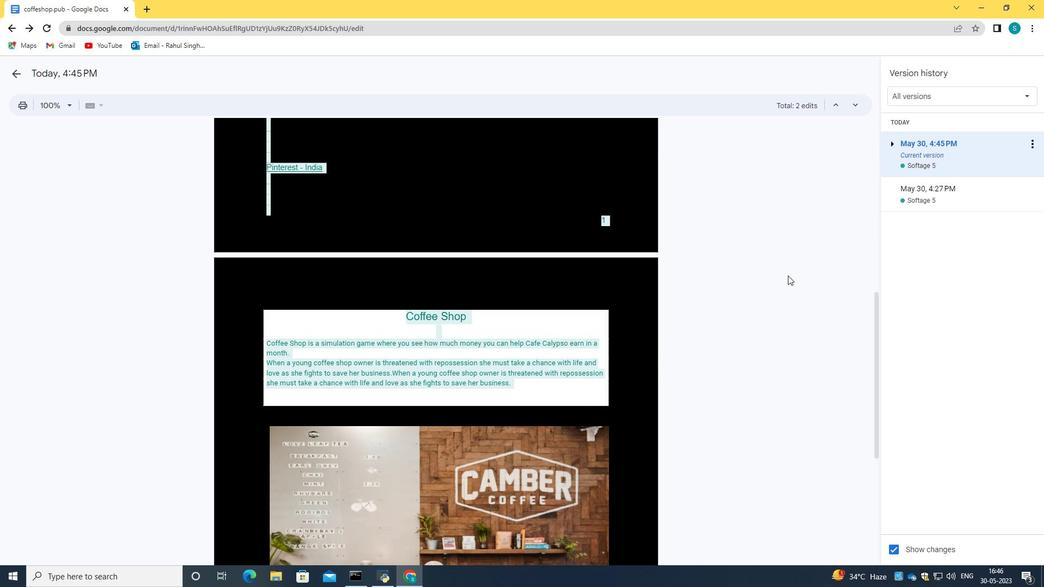 
Action: Mouse scrolled (788, 276) with delta (0, 0)
Screenshot: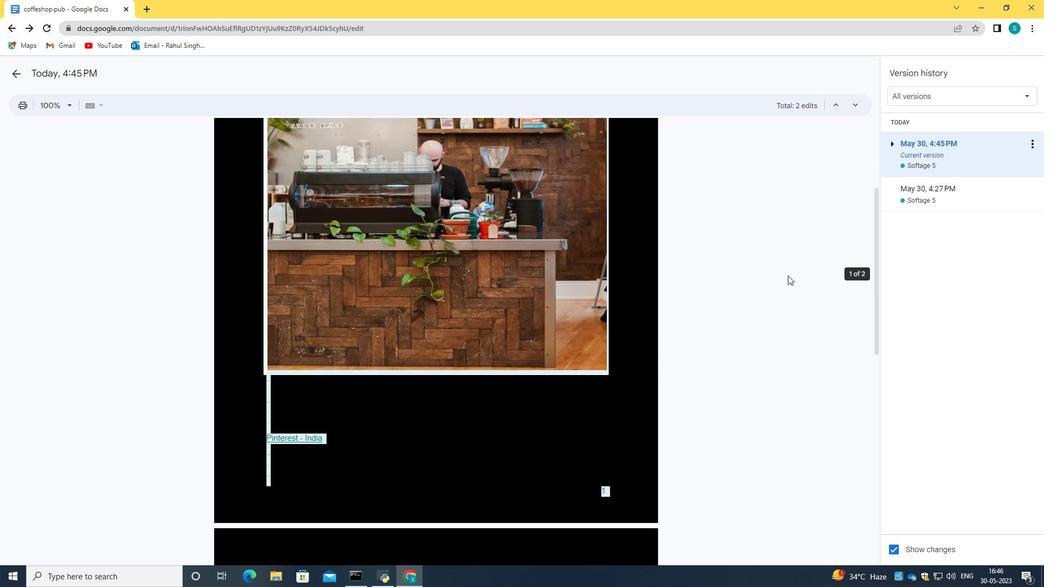 
Action: Mouse scrolled (788, 276) with delta (0, 0)
Screenshot: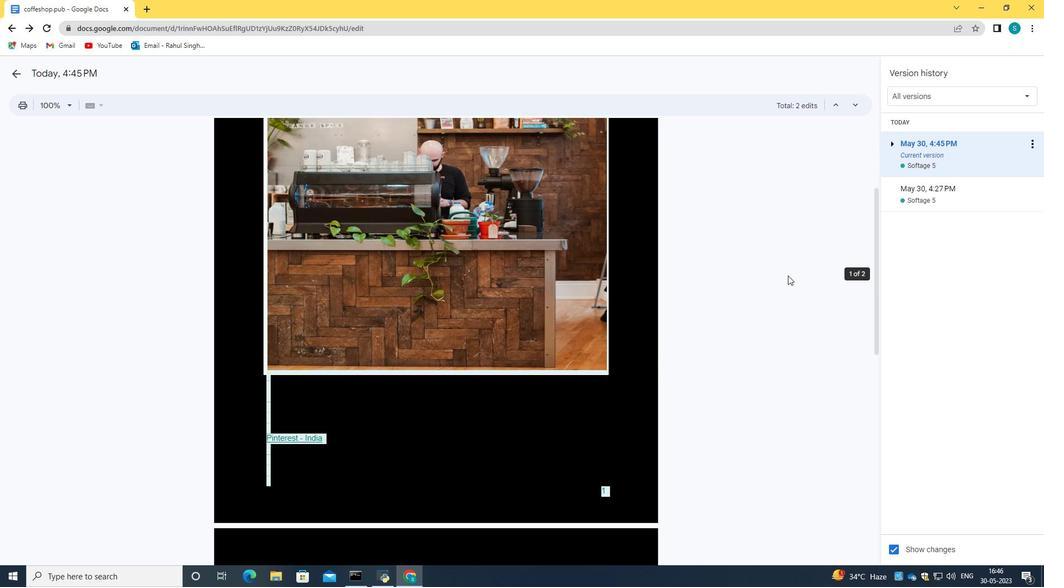 
Action: Mouse scrolled (788, 276) with delta (0, 0)
Screenshot: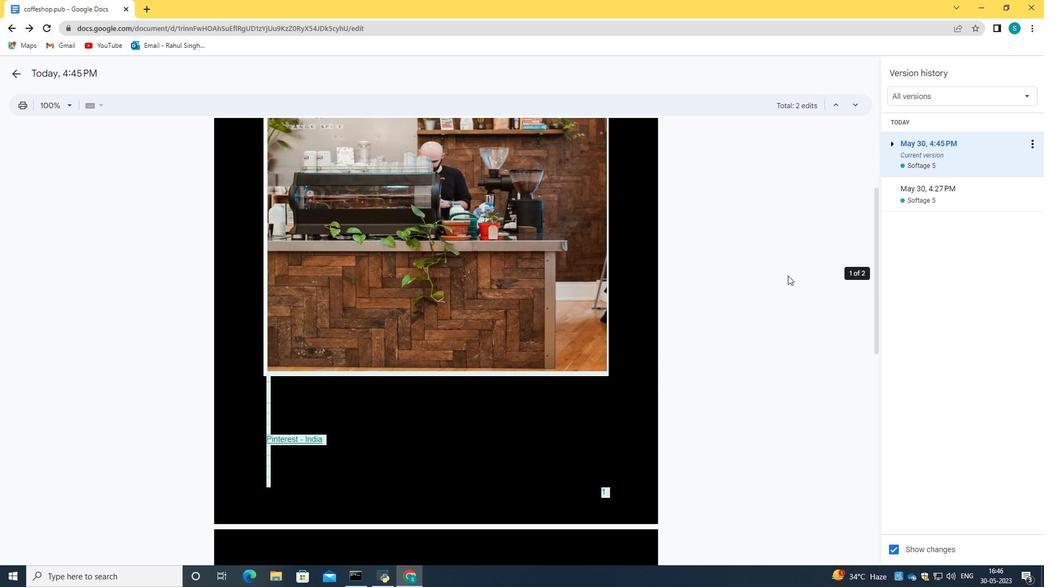 
Action: Mouse scrolled (788, 276) with delta (0, 0)
Screenshot: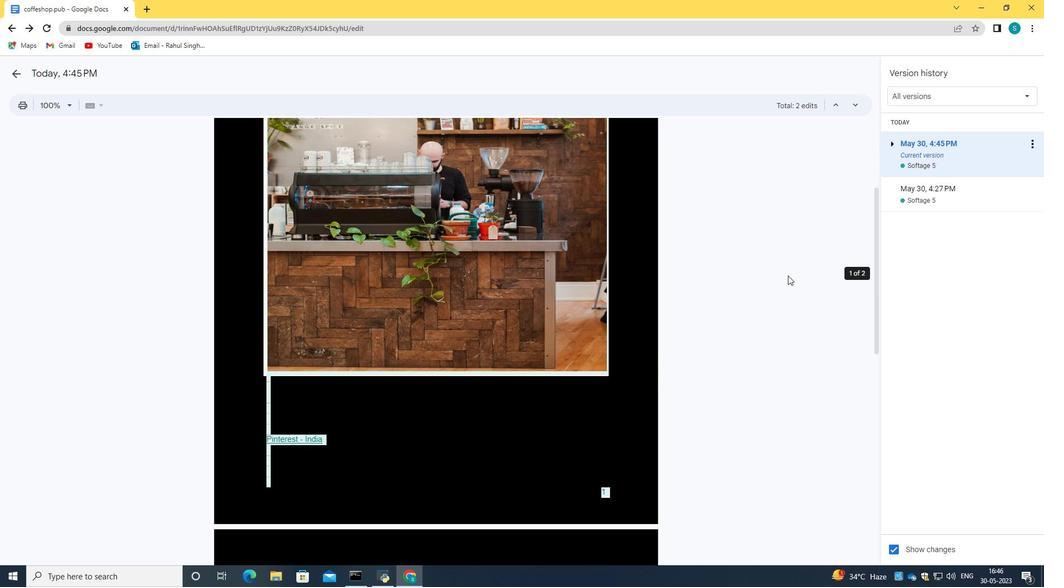 
Action: Mouse moved to (7, 25)
Screenshot: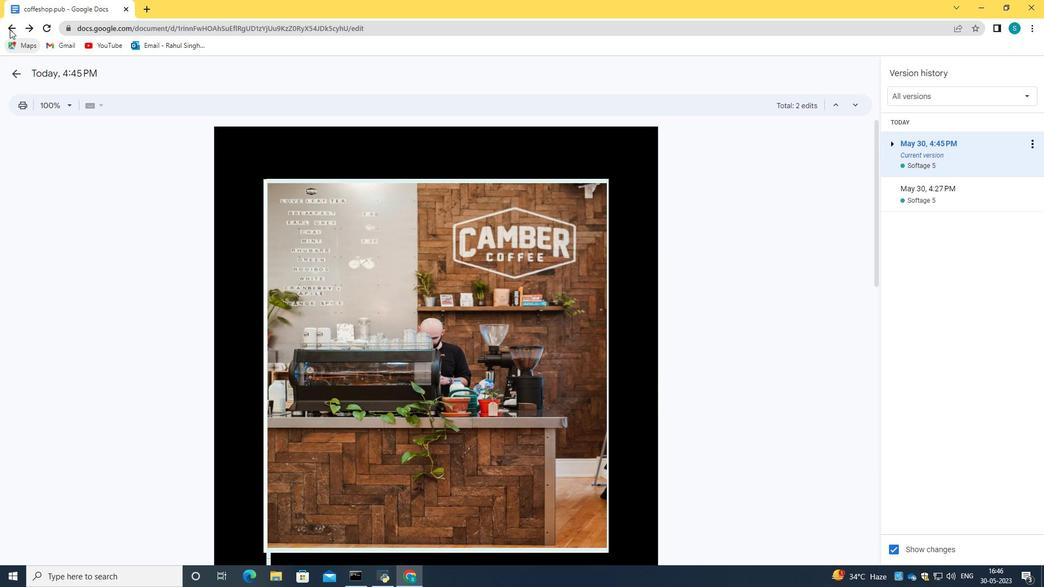 
Action: Mouse pressed left at (7, 25)
Screenshot: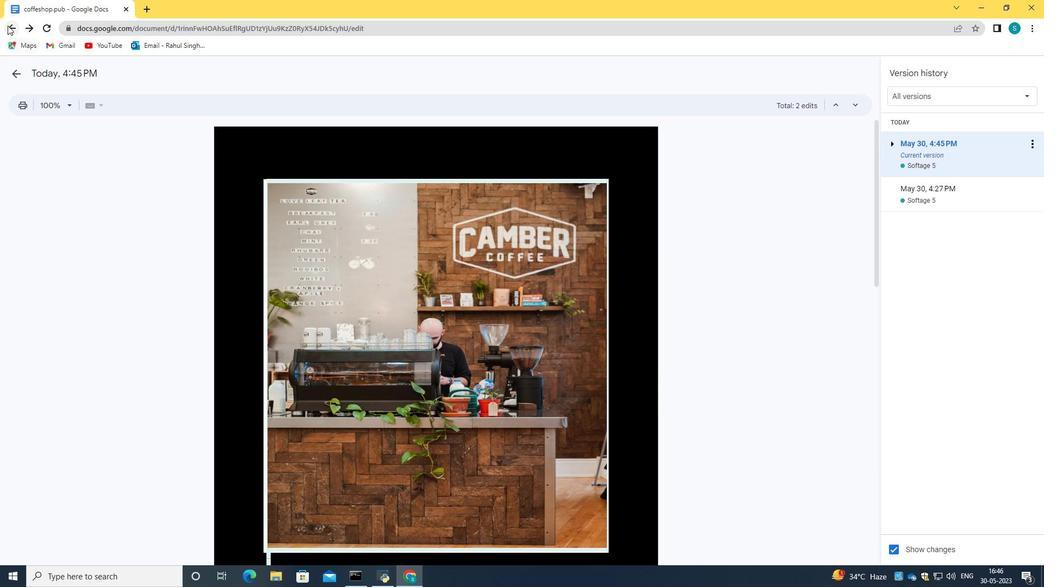 
Action: Mouse moved to (249, 346)
Screenshot: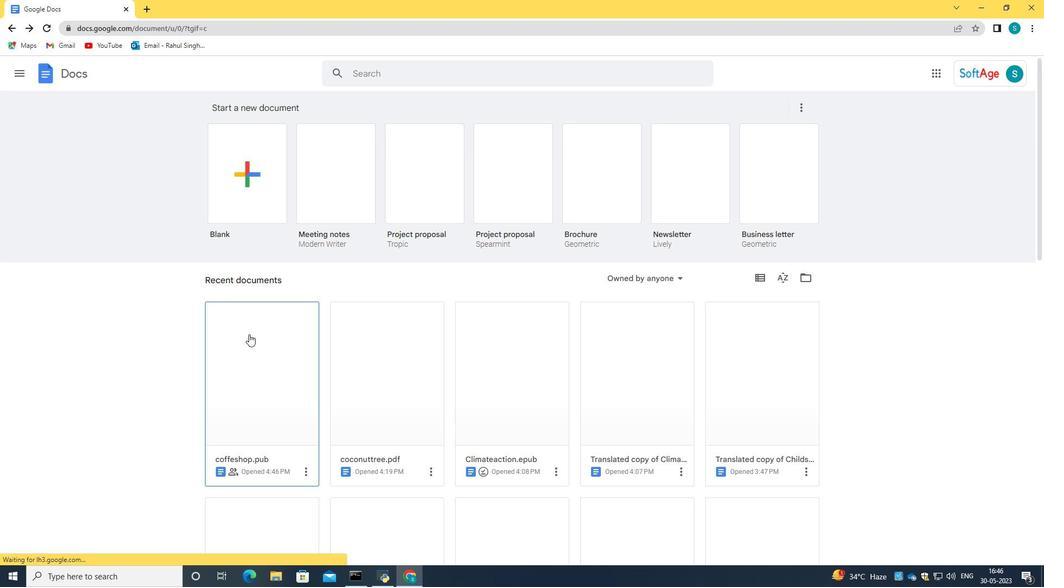 
Action: Mouse pressed left at (249, 346)
Screenshot: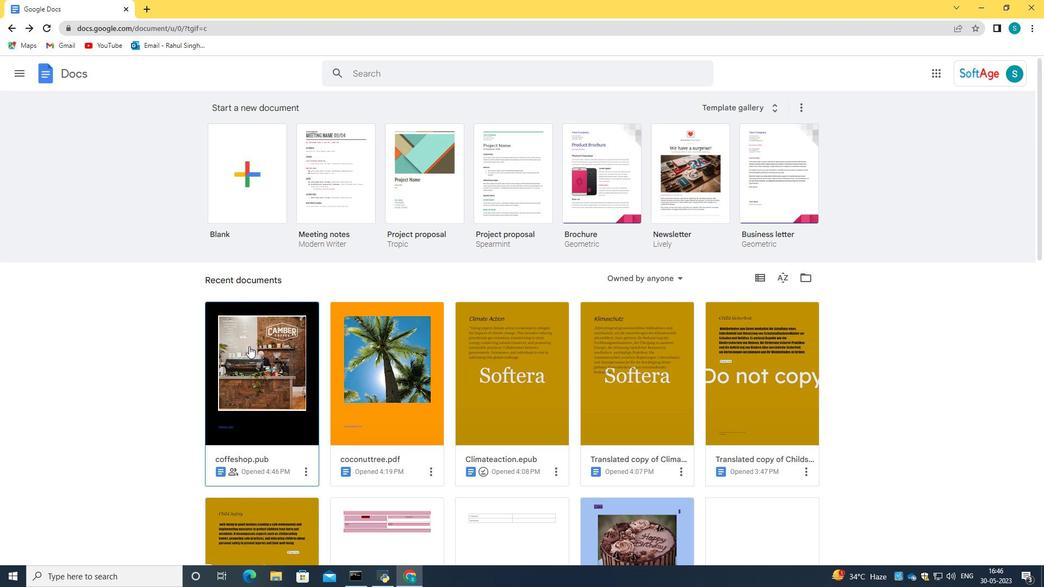 
Action: Mouse moved to (444, 209)
Screenshot: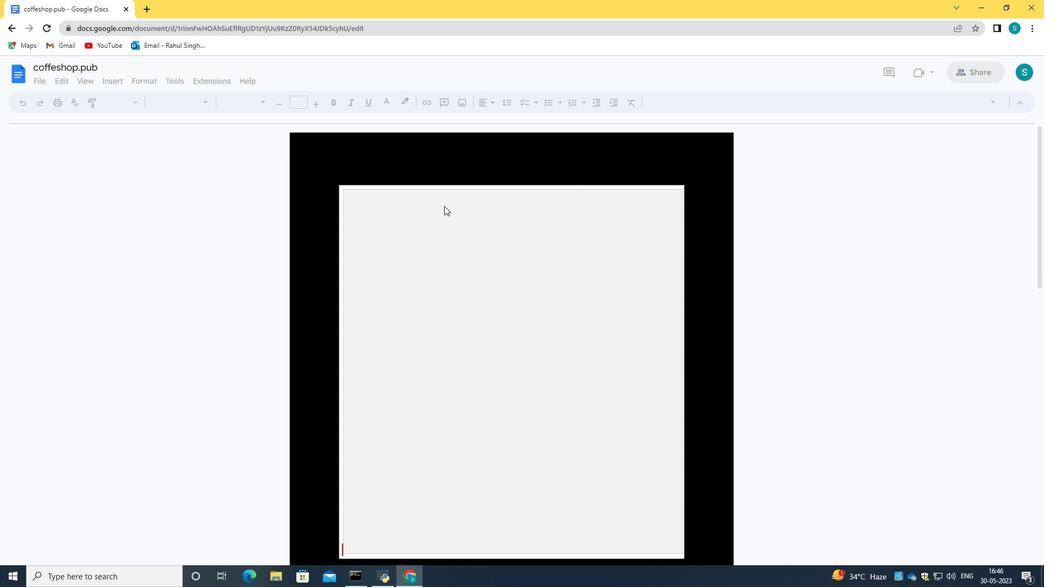 
Action: Mouse scrolled (444, 208) with delta (0, 0)
Screenshot: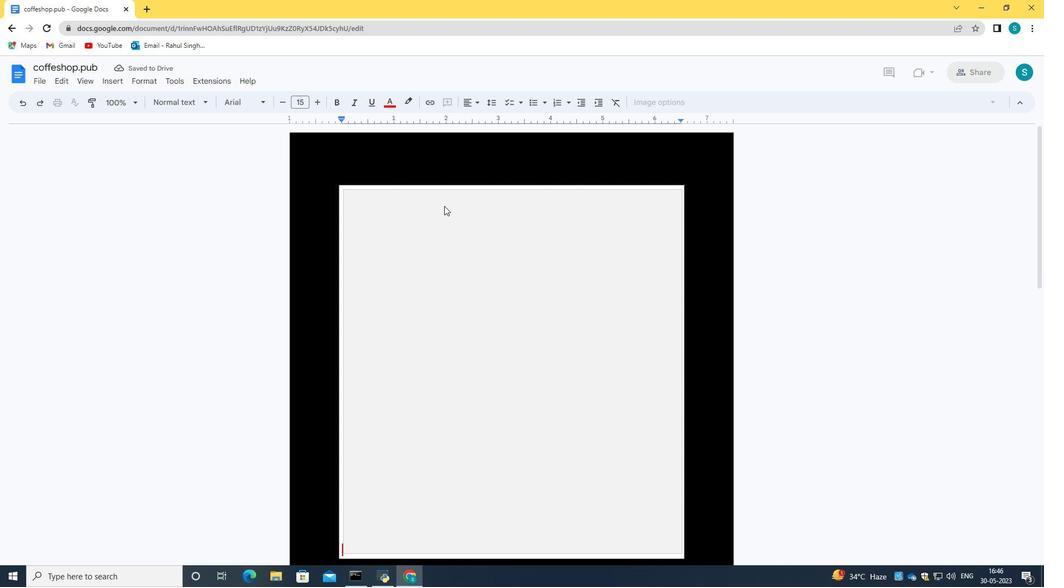 
Action: Mouse scrolled (444, 208) with delta (0, 0)
Screenshot: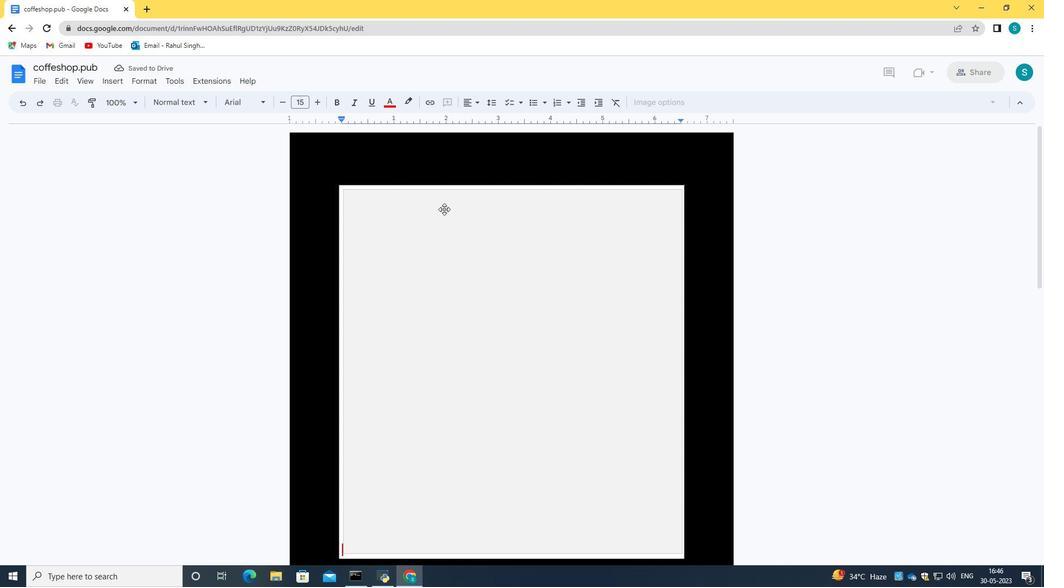 
Action: Mouse scrolled (444, 208) with delta (0, 0)
Screenshot: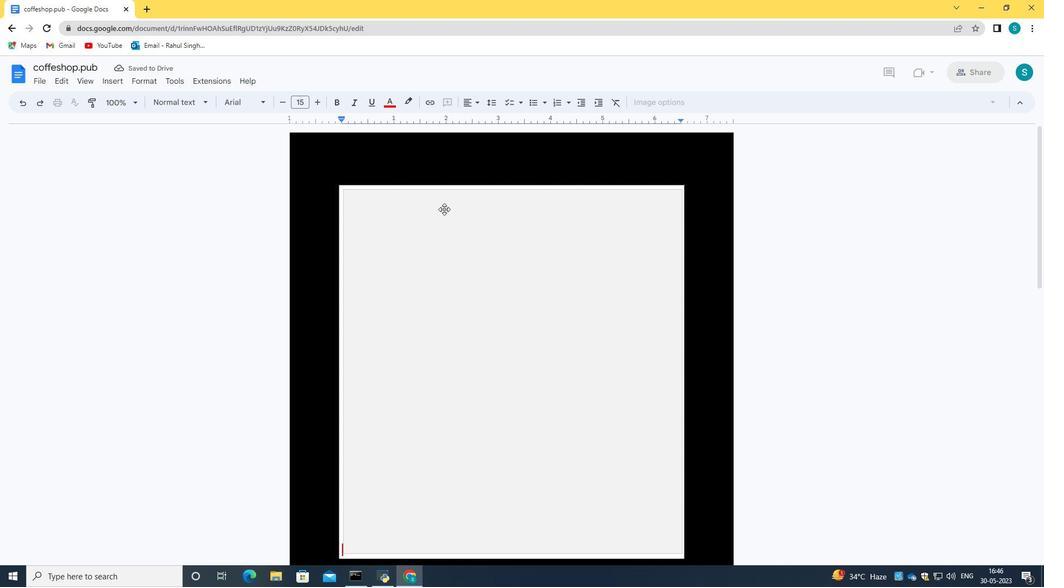 
Action: Mouse scrolled (444, 208) with delta (0, 0)
Screenshot: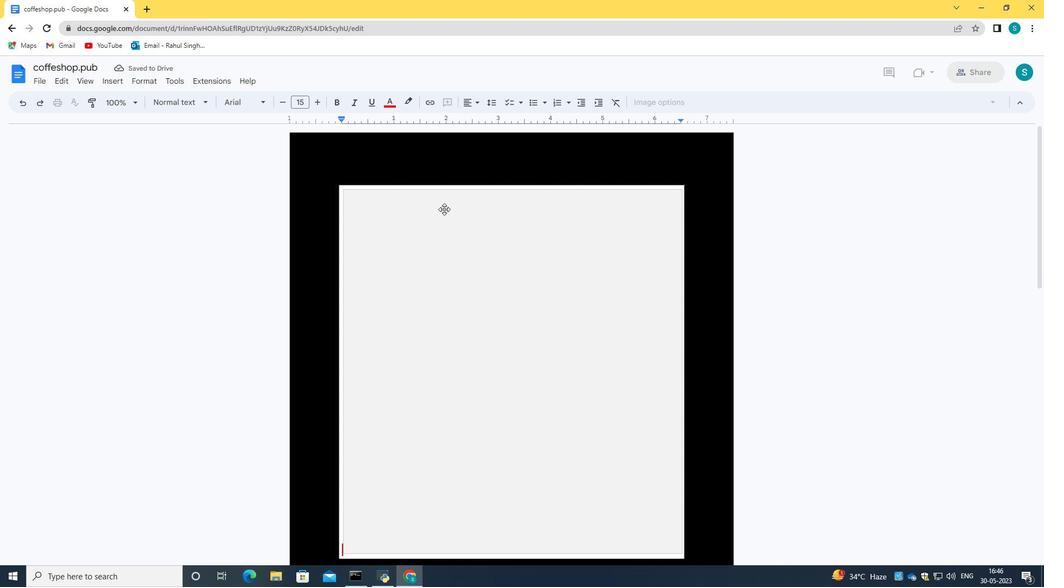 
Action: Mouse scrolled (444, 208) with delta (0, 0)
Screenshot: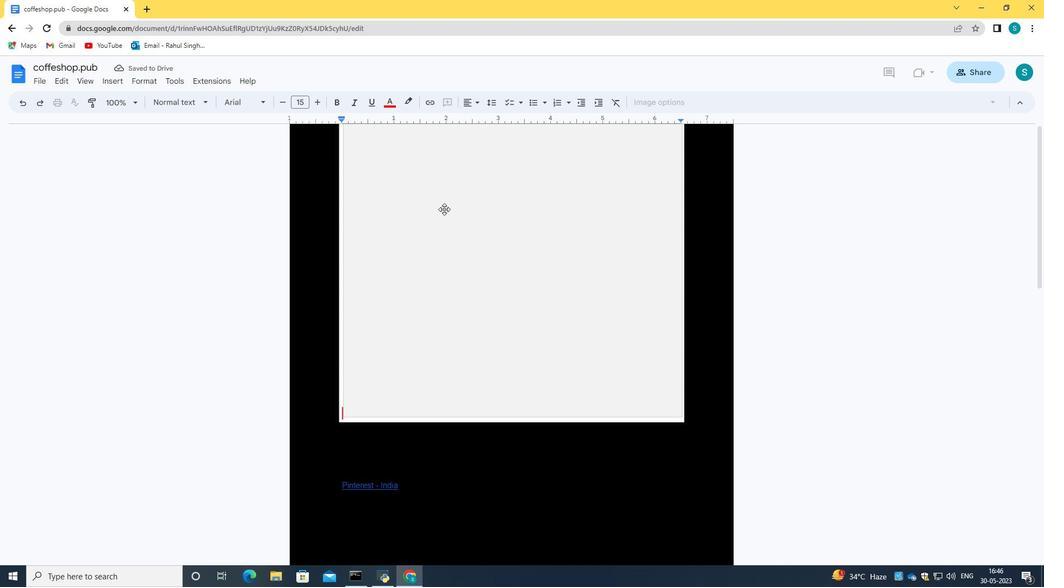 
Action: Mouse scrolled (444, 208) with delta (0, 0)
Screenshot: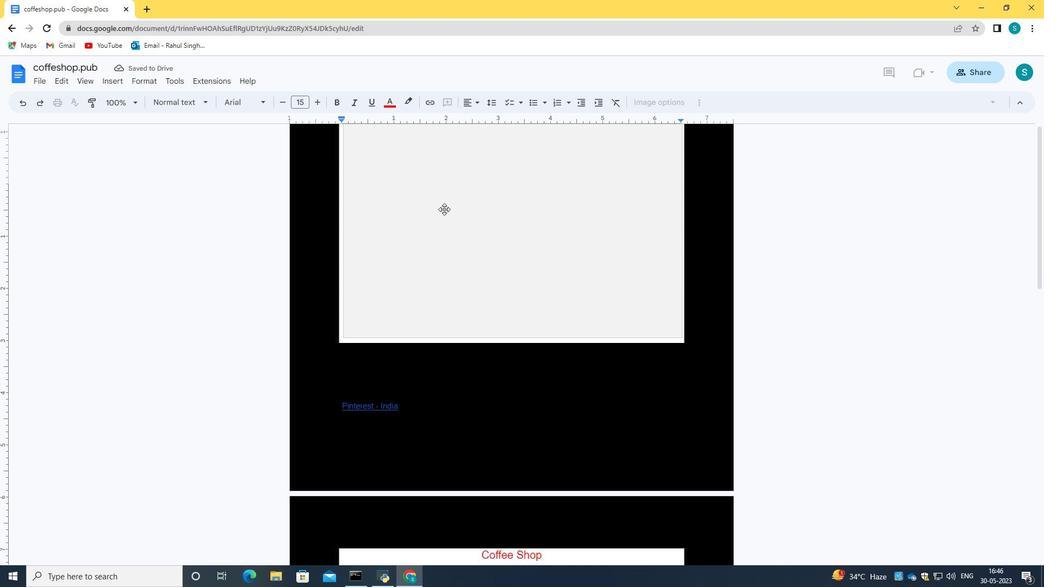 
Action: Mouse scrolled (444, 208) with delta (0, 0)
Screenshot: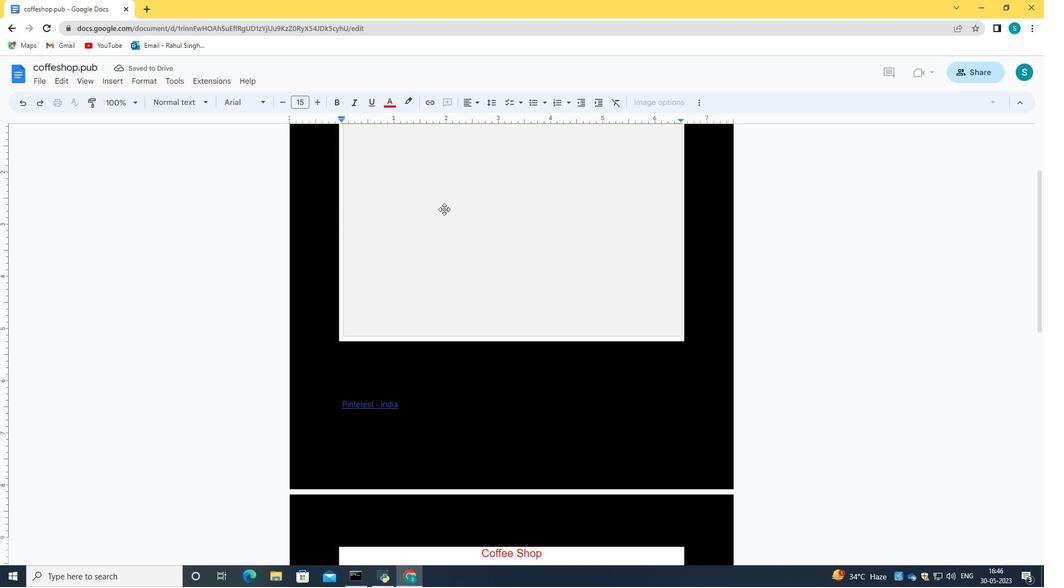 
Action: Mouse scrolled (444, 210) with delta (0, 0)
Screenshot: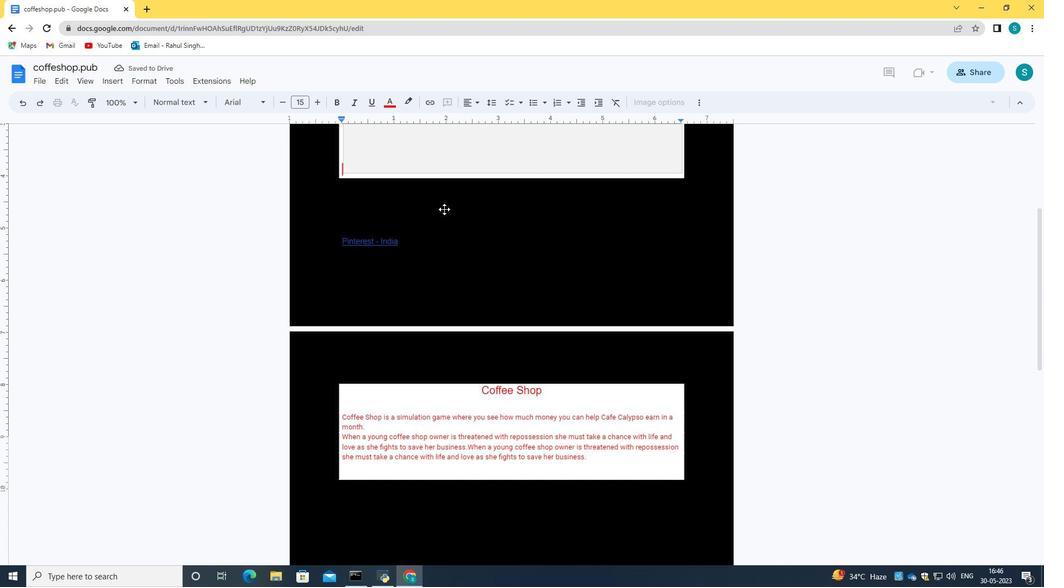 
Action: Mouse scrolled (444, 210) with delta (0, 0)
Screenshot: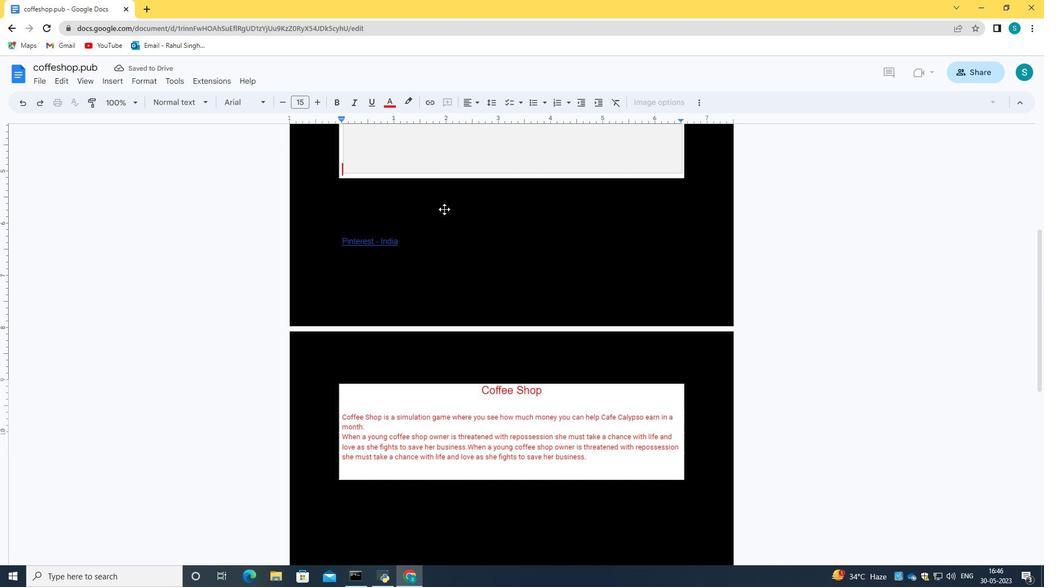 
Action: Mouse moved to (444, 210)
Screenshot: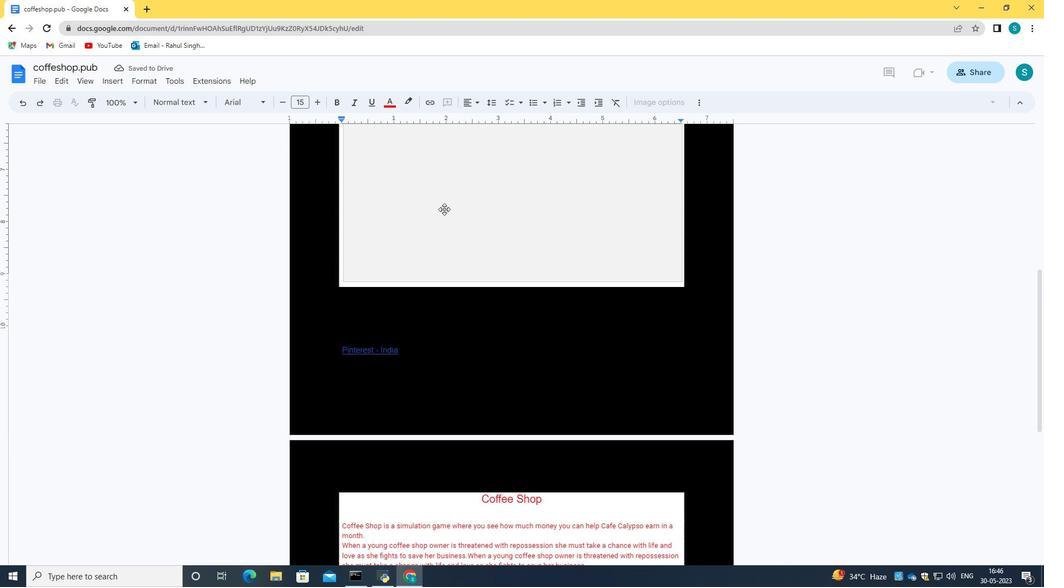 
Action: Mouse scrolled (444, 210) with delta (0, 0)
Screenshot: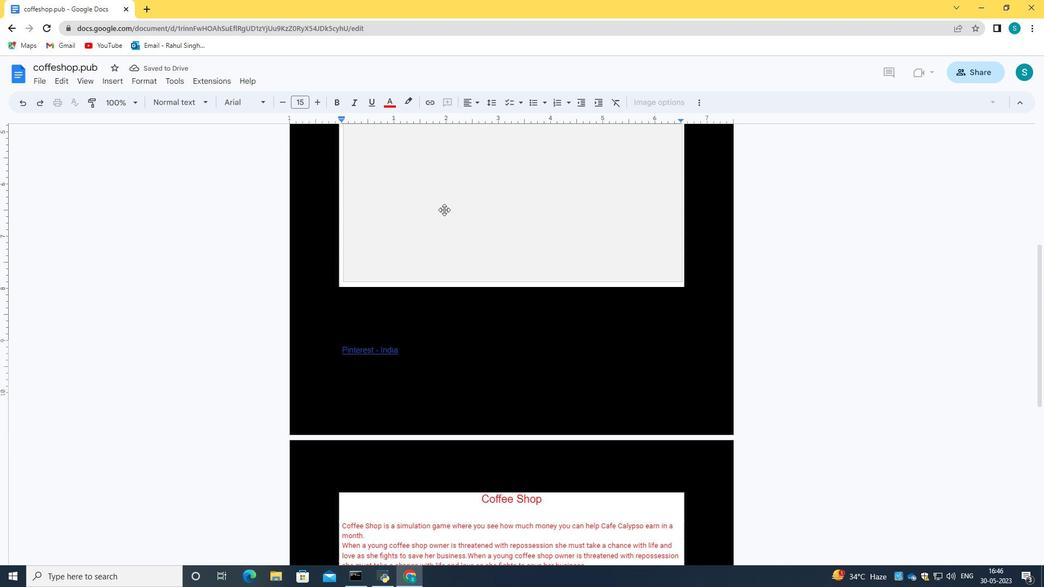 
Action: Mouse scrolled (444, 210) with delta (0, 0)
Screenshot: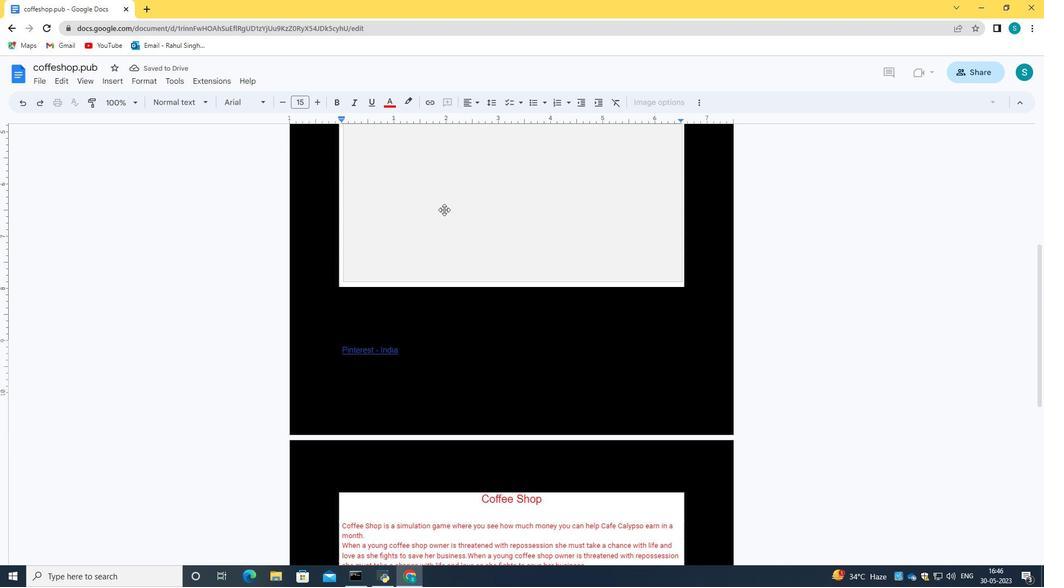 
Action: Mouse scrolled (444, 210) with delta (0, 0)
Screenshot: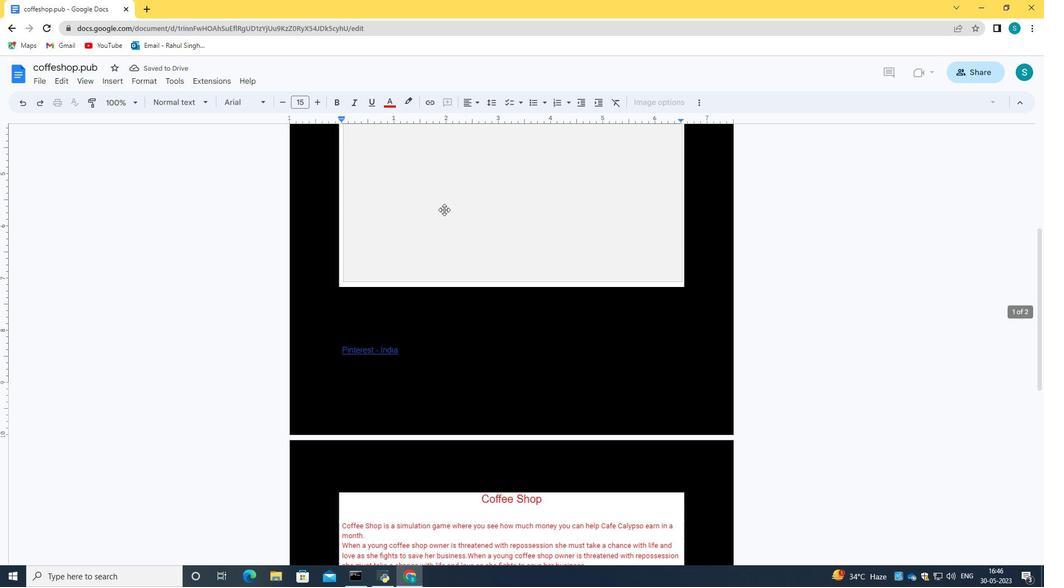 
Action: Mouse moved to (421, 213)
Screenshot: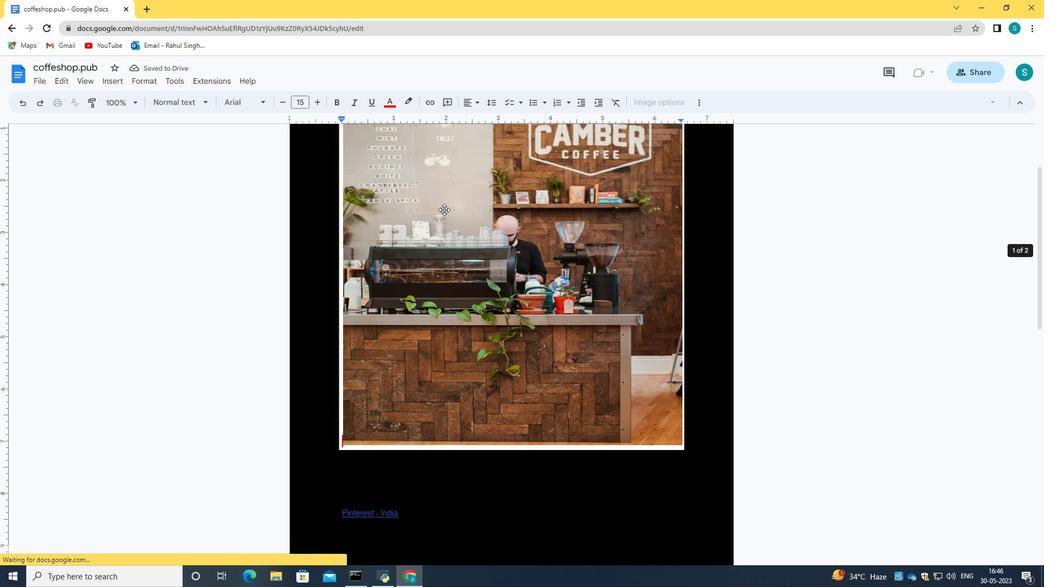 
Action: Mouse scrolled (421, 214) with delta (0, 0)
Screenshot: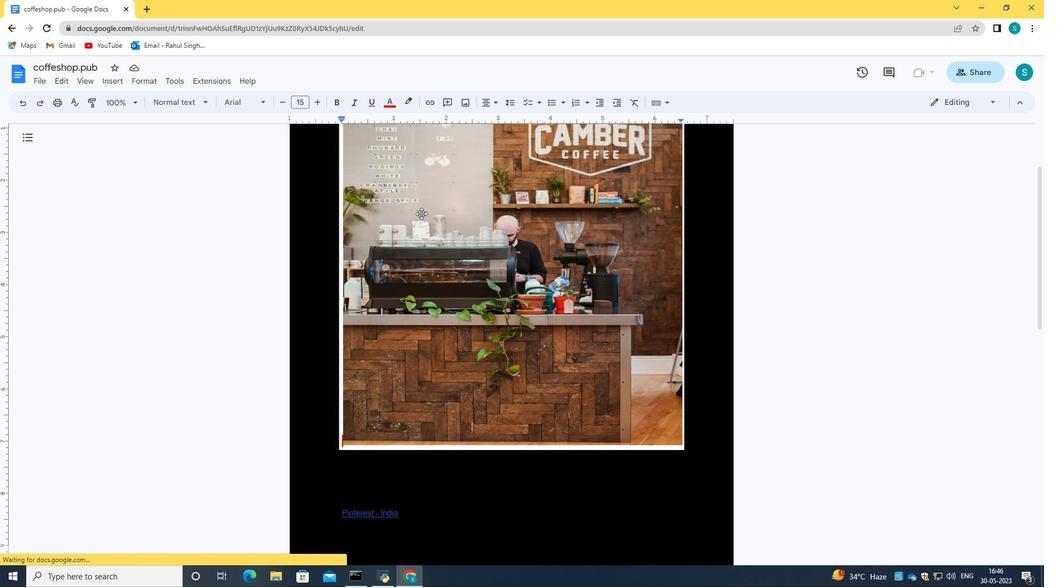 
Action: Mouse moved to (553, 415)
Screenshot: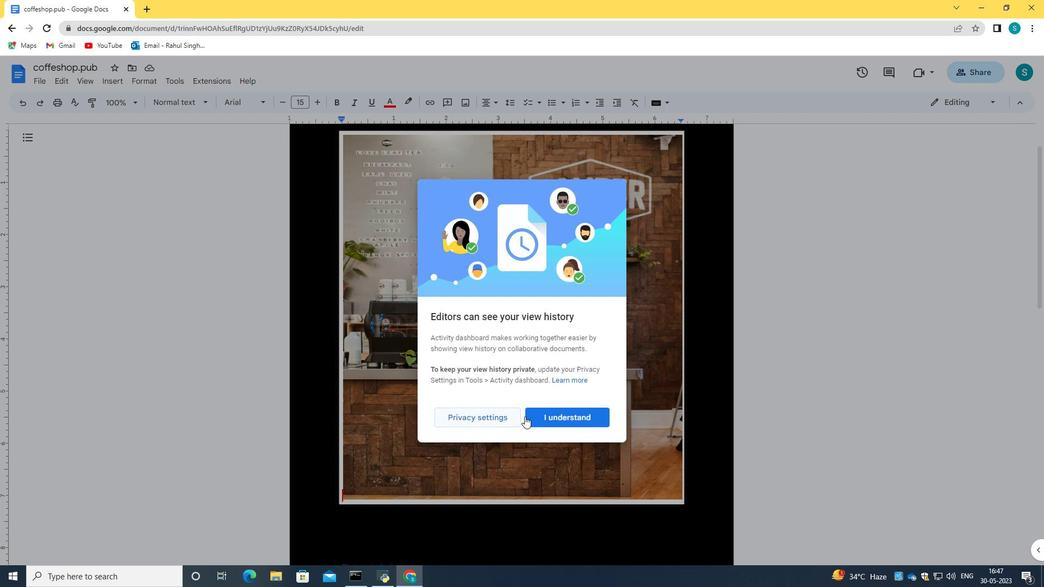 
Action: Mouse pressed left at (553, 415)
Screenshot: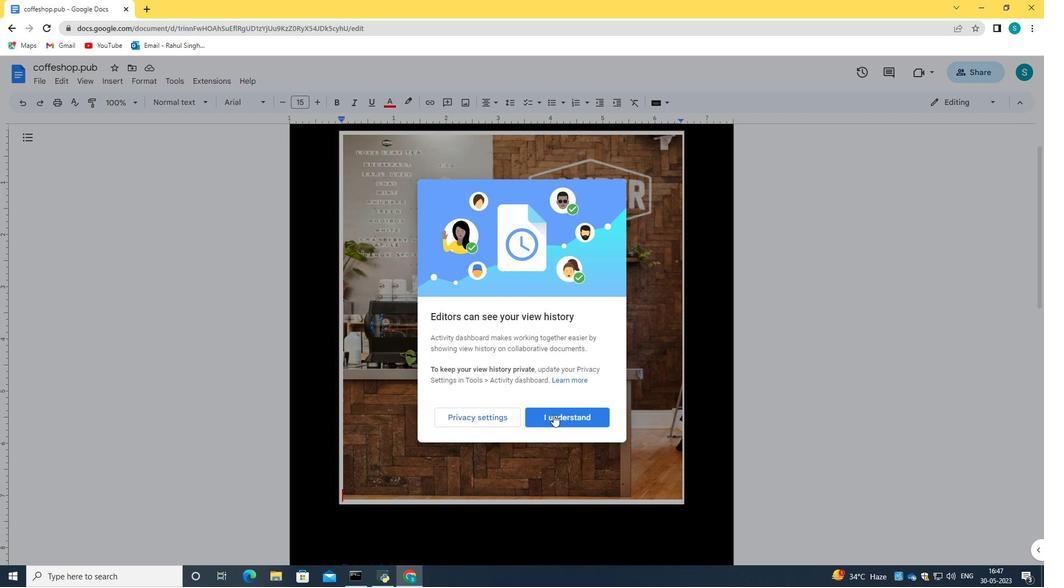 
Action: Mouse moved to (37, 78)
Screenshot: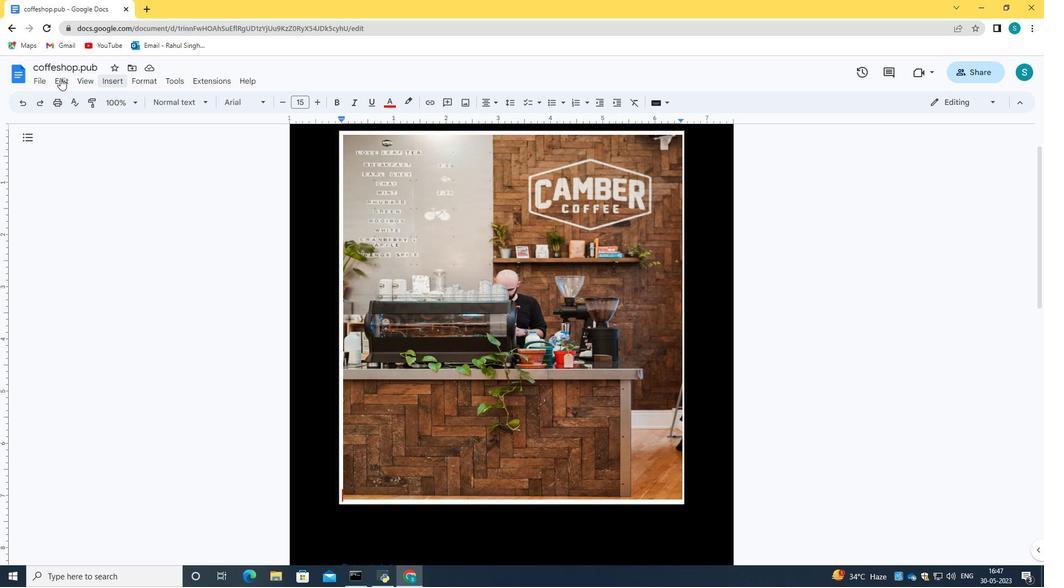 
Action: Mouse pressed left at (37, 78)
Screenshot: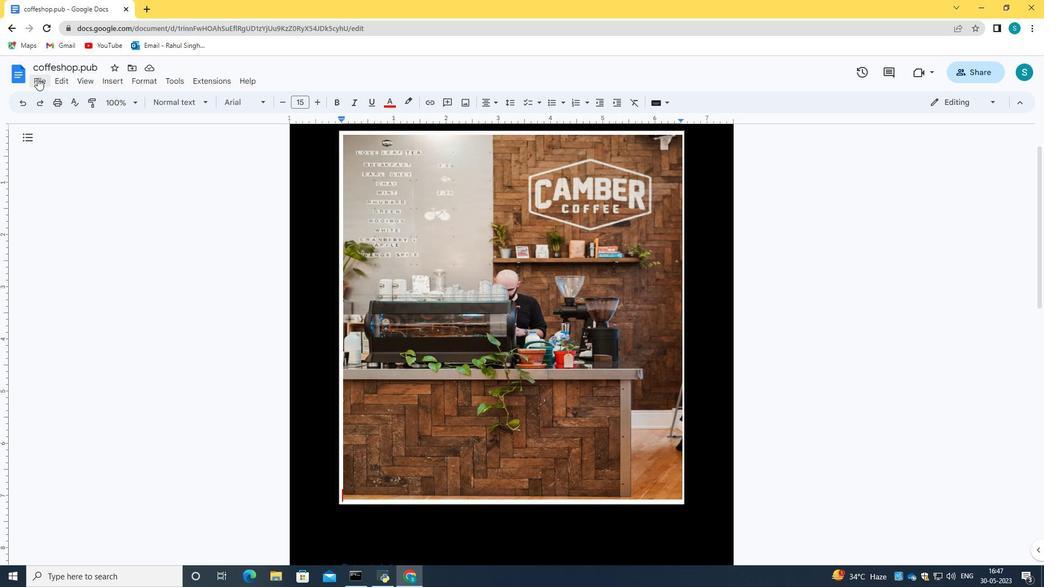 
Action: Mouse moved to (115, 193)
Screenshot: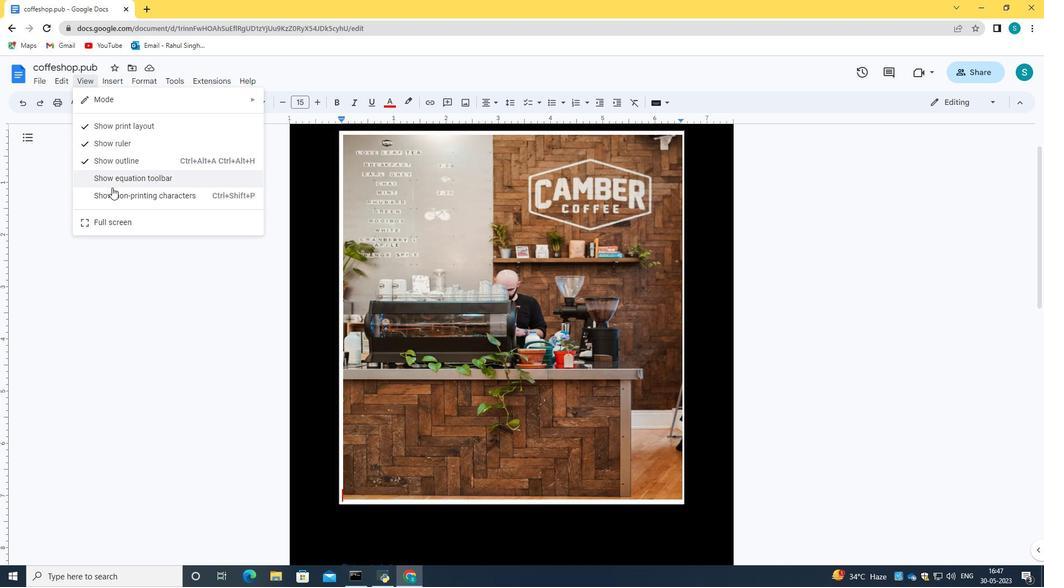 
Action: Mouse pressed left at (115, 193)
Screenshot: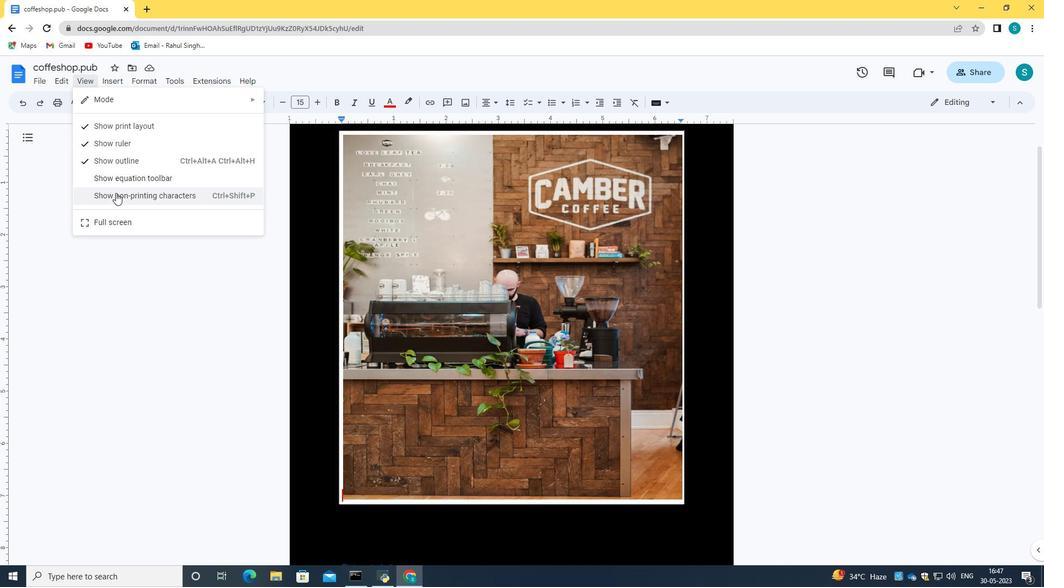 
Action: Mouse moved to (377, 336)
Screenshot: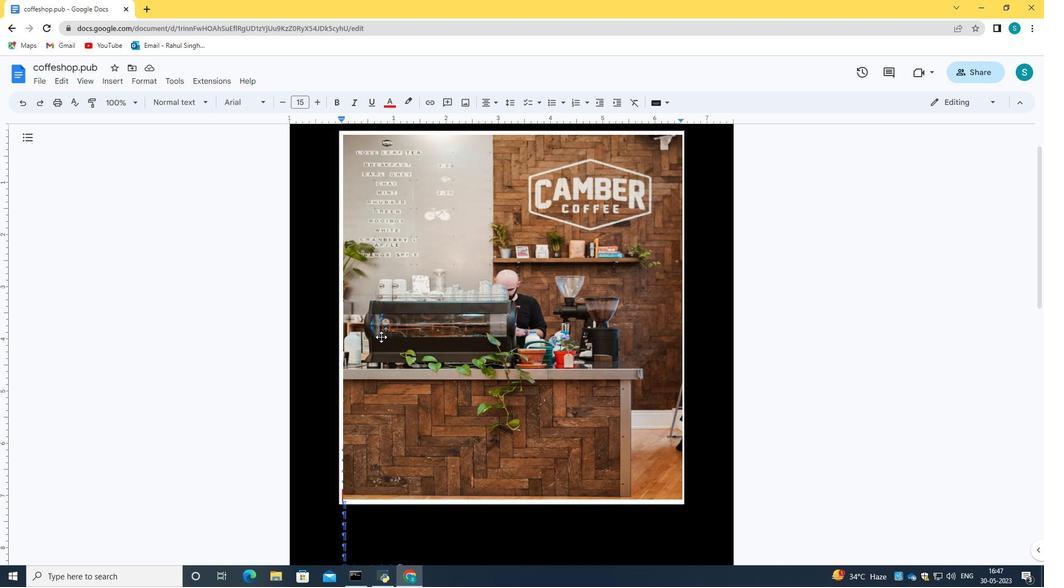 
Action: Mouse scrolled (377, 335) with delta (0, 0)
Screenshot: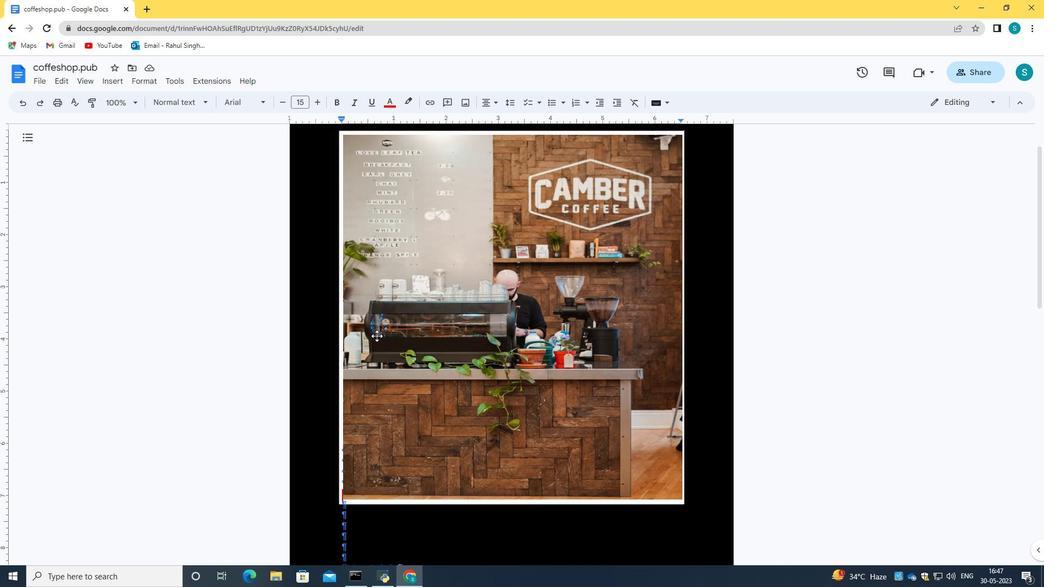 
Action: Mouse scrolled (377, 335) with delta (0, 0)
Screenshot: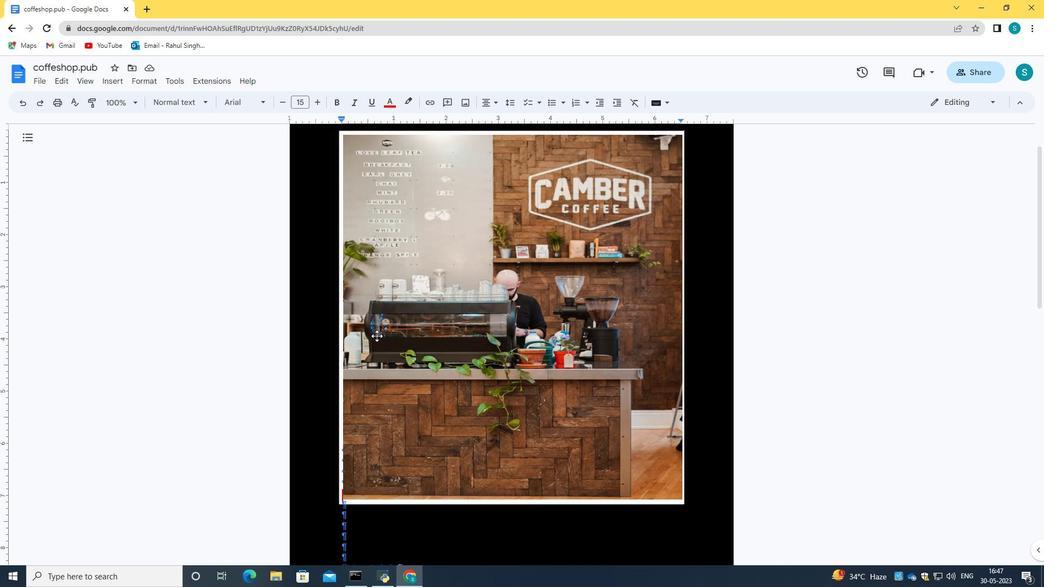 
Action: Mouse moved to (377, 331)
Screenshot: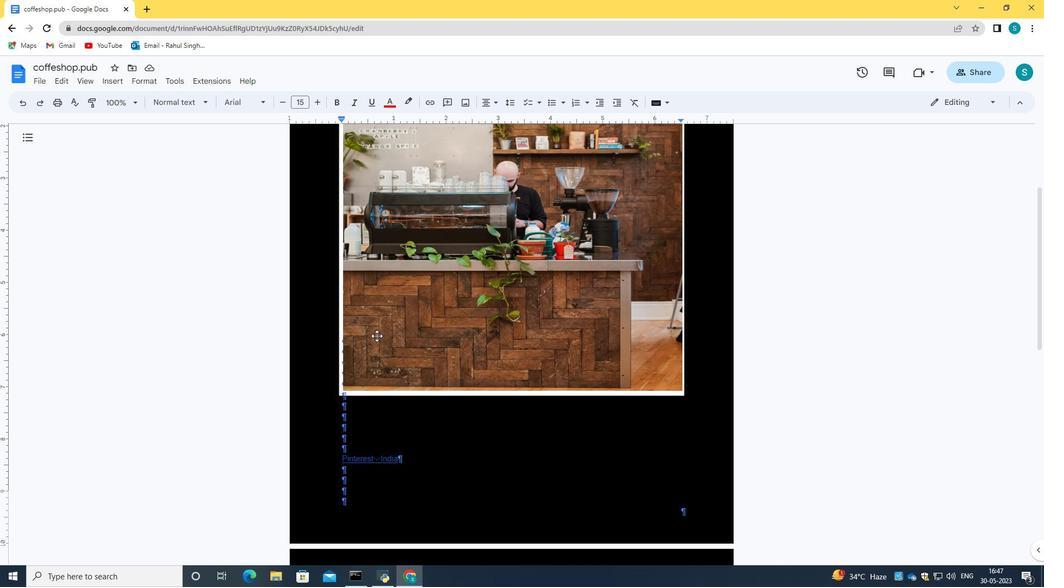 
Action: Mouse scrolled (377, 331) with delta (0, 0)
Screenshot: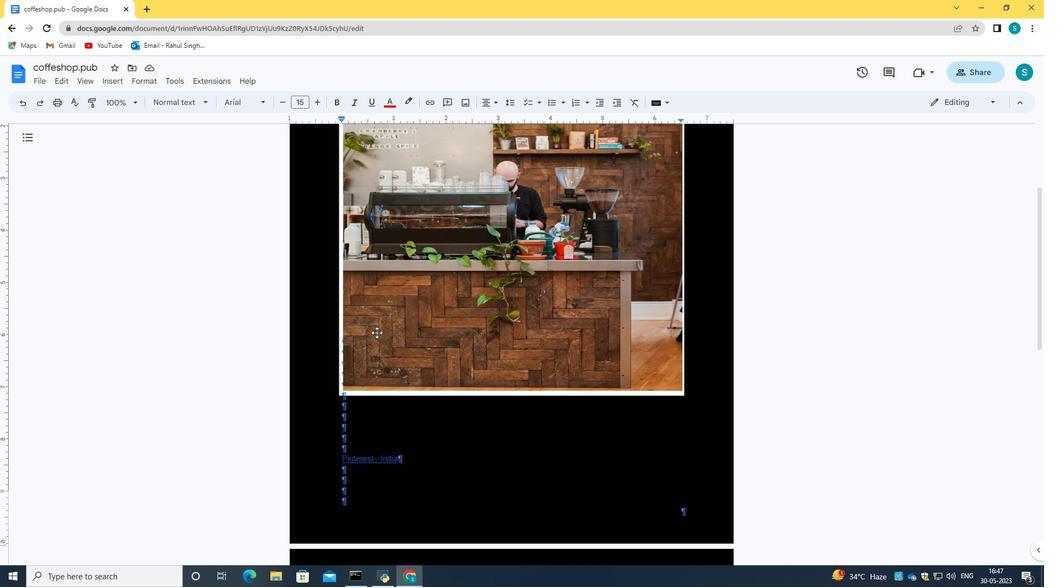 
Action: Mouse scrolled (377, 331) with delta (0, 0)
Screenshot: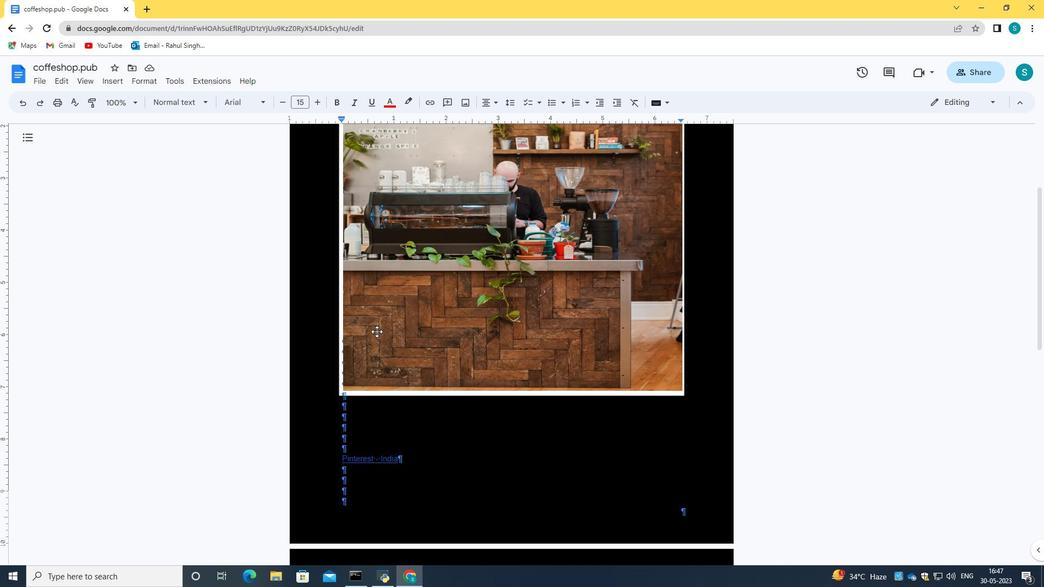 
Action: Mouse scrolled (377, 331) with delta (0, 0)
Screenshot: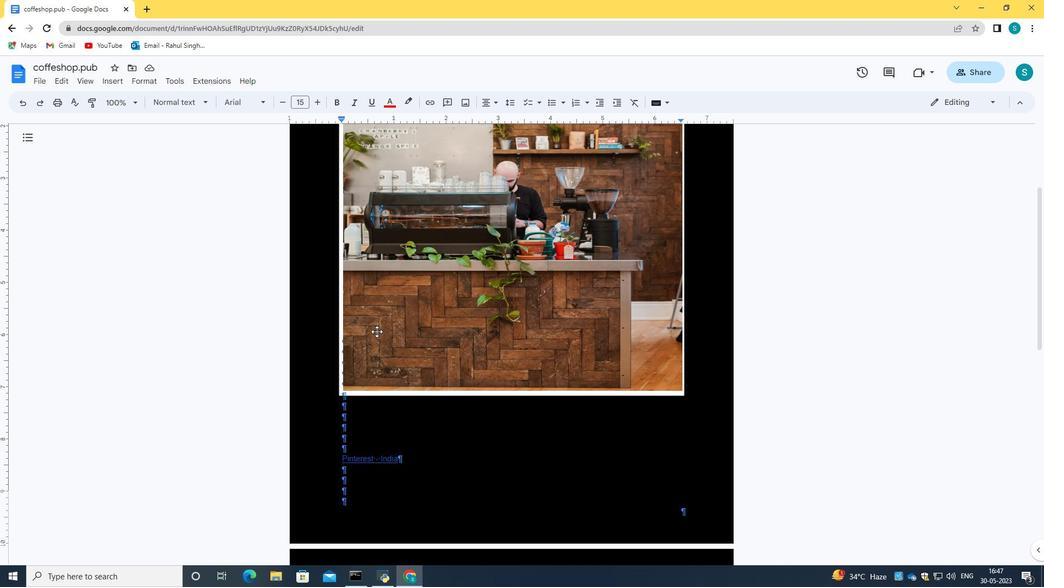 
Action: Mouse scrolled (377, 331) with delta (0, 0)
Screenshot: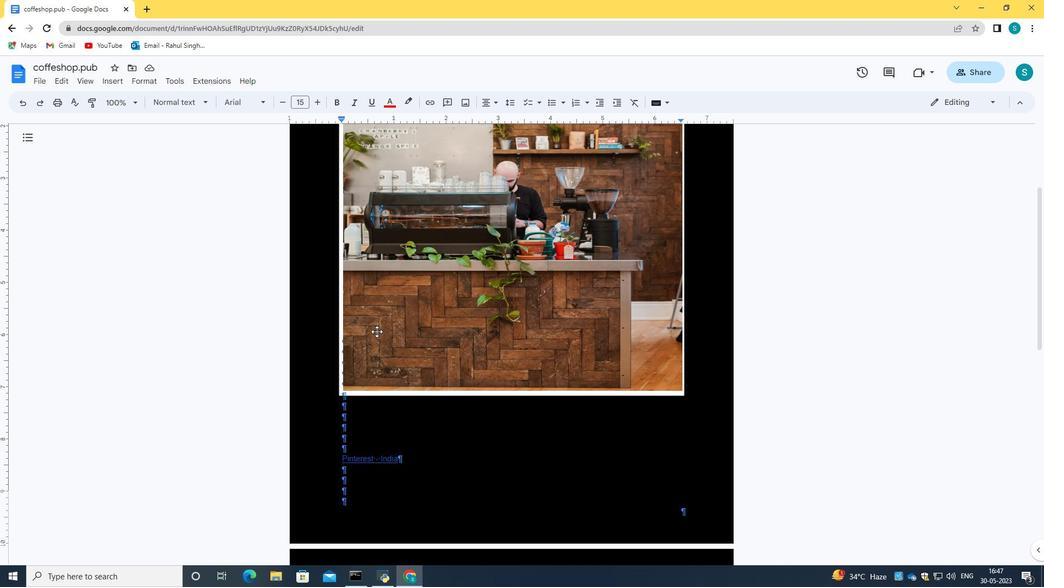 
Action: Mouse scrolled (377, 331) with delta (0, 0)
Screenshot: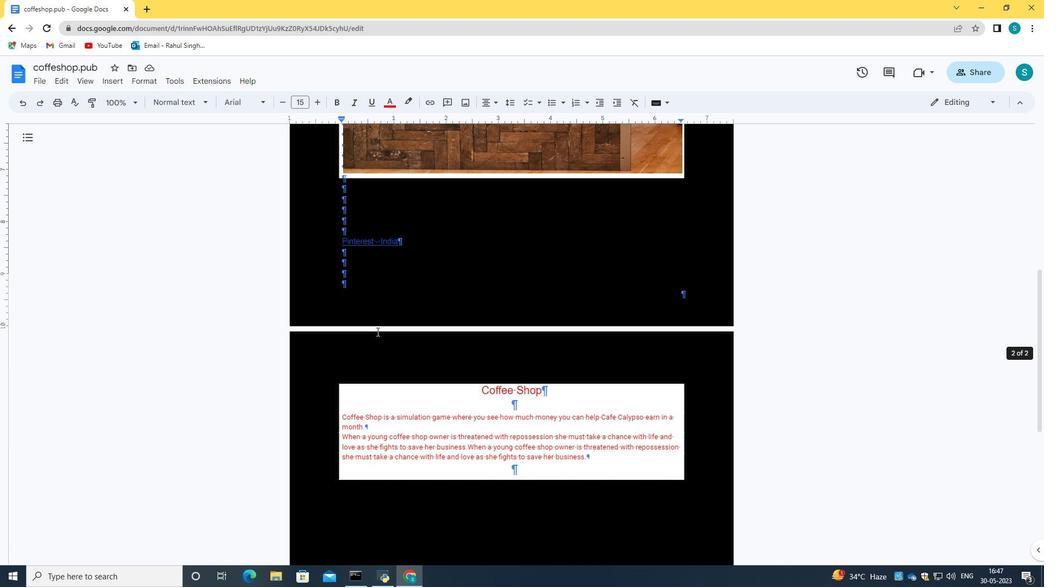 
Action: Mouse scrolled (377, 331) with delta (0, 0)
Screenshot: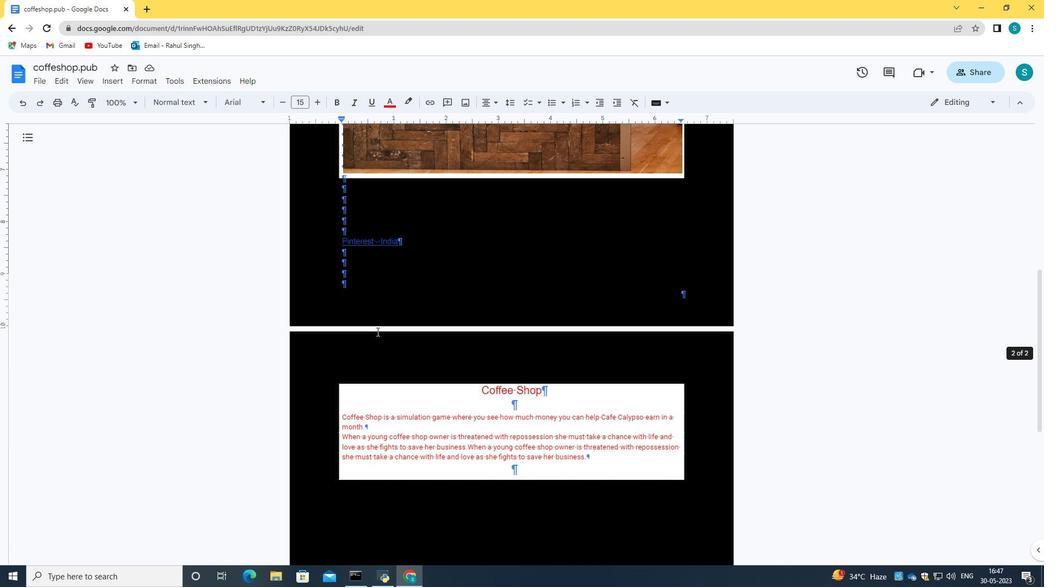 
Action: Mouse scrolled (377, 331) with delta (0, 0)
Screenshot: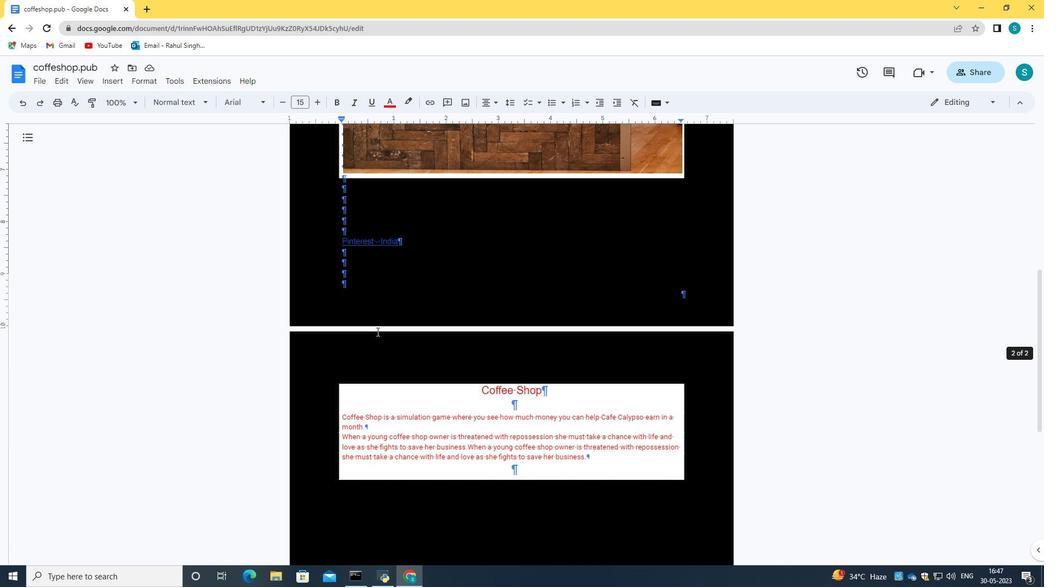 
Action: Mouse scrolled (377, 331) with delta (0, 0)
Screenshot: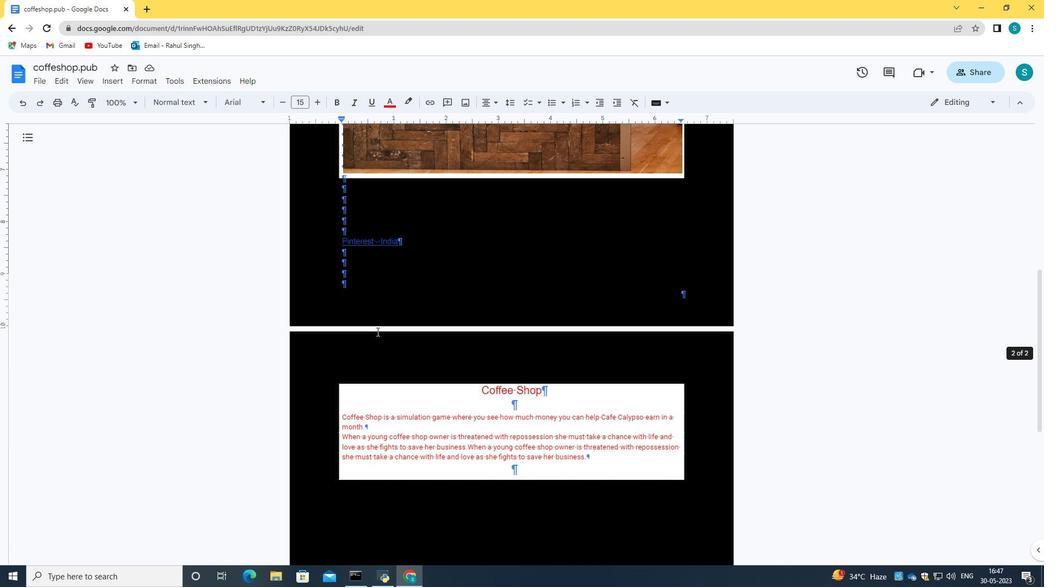 
Action: Mouse scrolled (377, 332) with delta (0, 0)
Screenshot: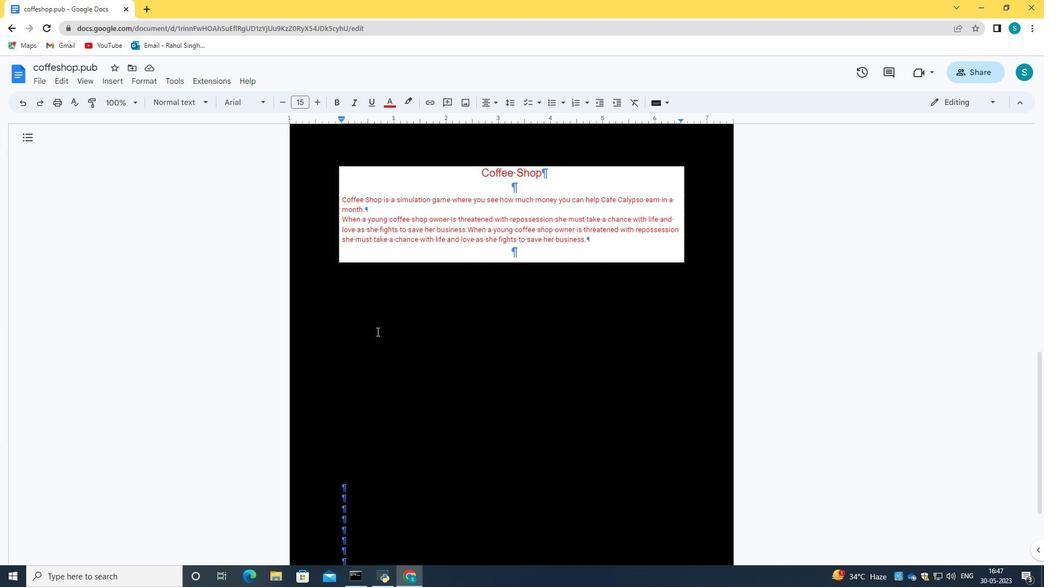 
Action: Mouse scrolled (377, 332) with delta (0, 0)
Screenshot: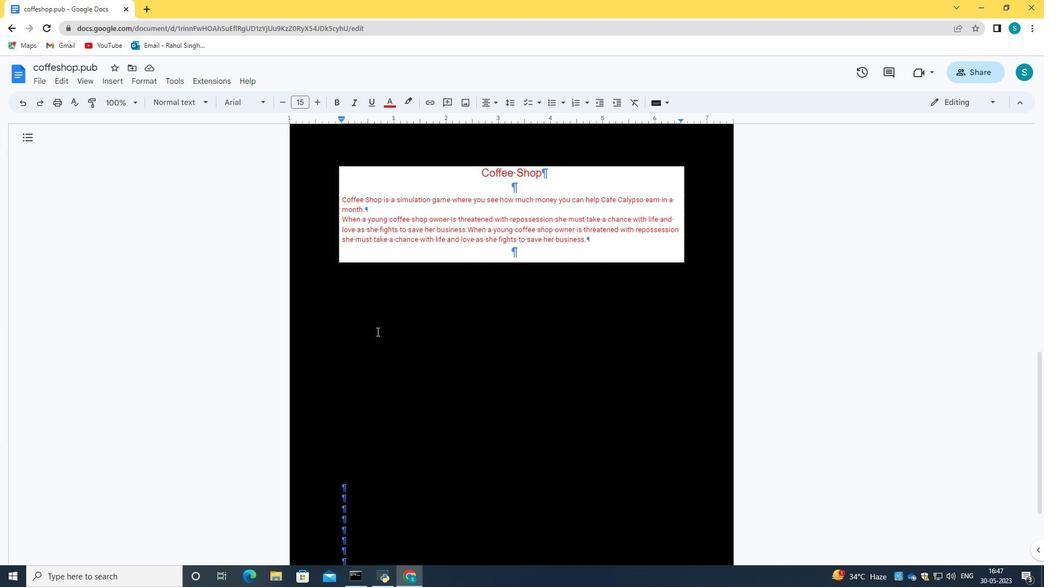 
Action: Mouse scrolled (377, 332) with delta (0, 0)
Screenshot: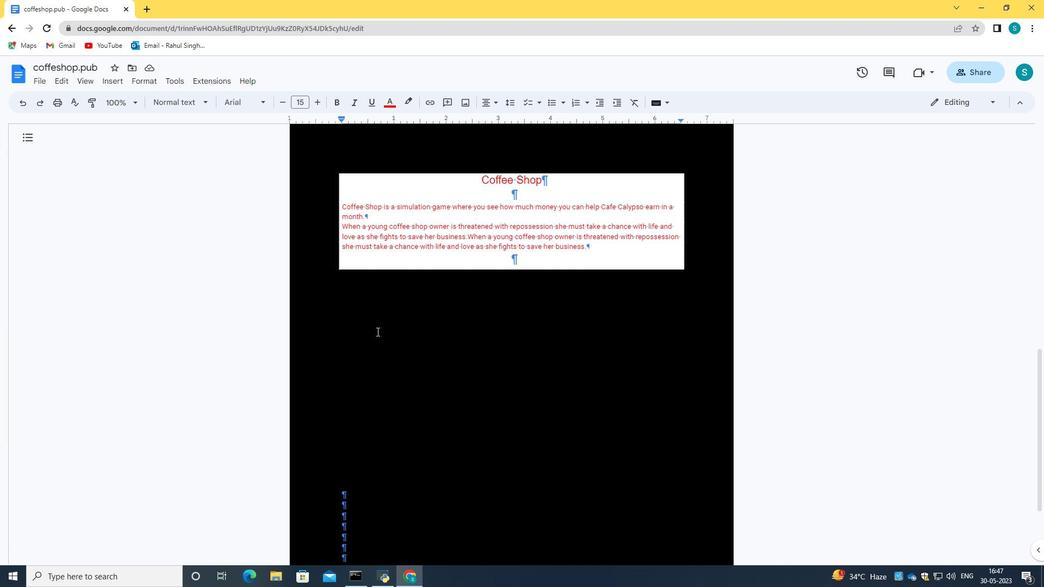 
Action: Mouse scrolled (377, 332) with delta (0, 0)
Screenshot: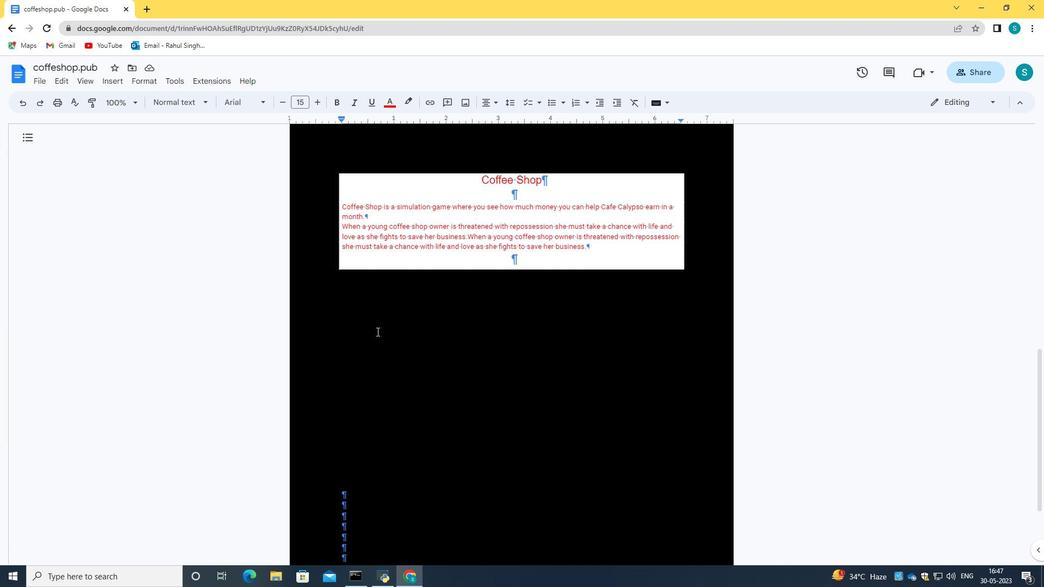 
Action: Mouse scrolled (377, 332) with delta (0, 0)
Screenshot: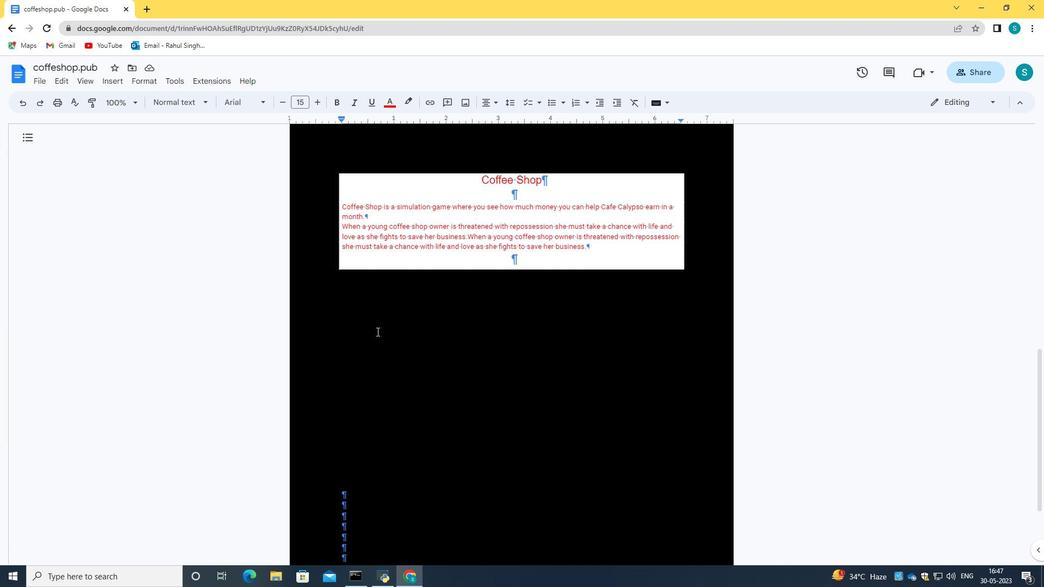 
Action: Mouse scrolled (377, 332) with delta (0, 0)
Screenshot: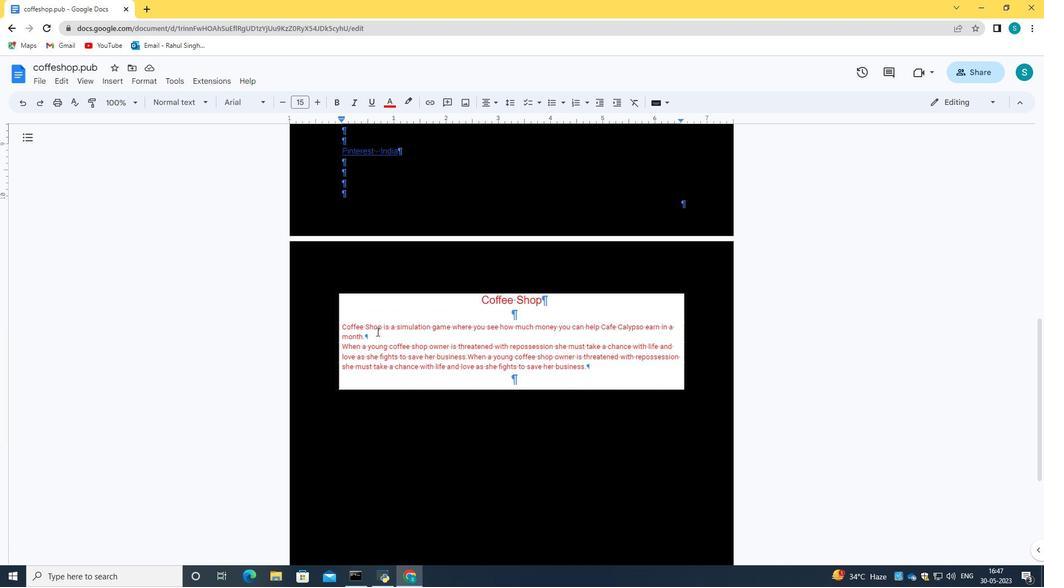 
Action: Mouse scrolled (377, 332) with delta (0, 0)
Screenshot: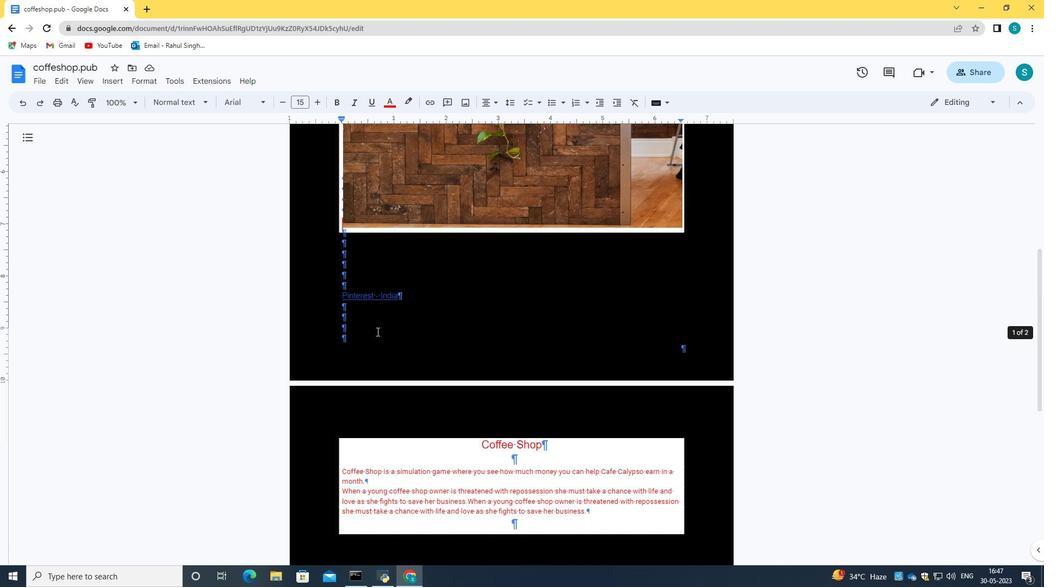 
Action: Mouse scrolled (377, 332) with delta (0, 0)
Screenshot: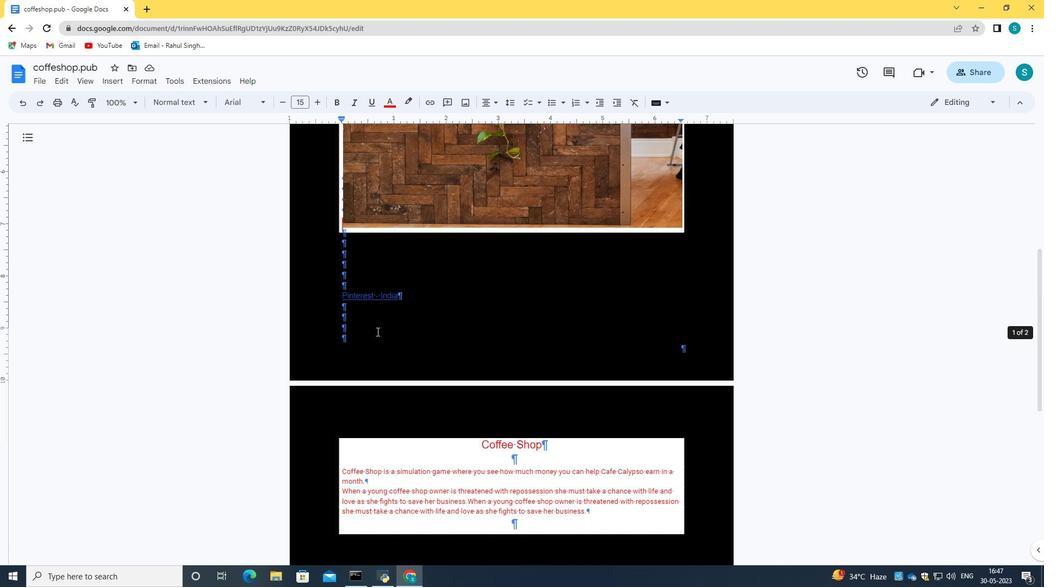 
Action: Mouse scrolled (377, 332) with delta (0, 0)
Screenshot: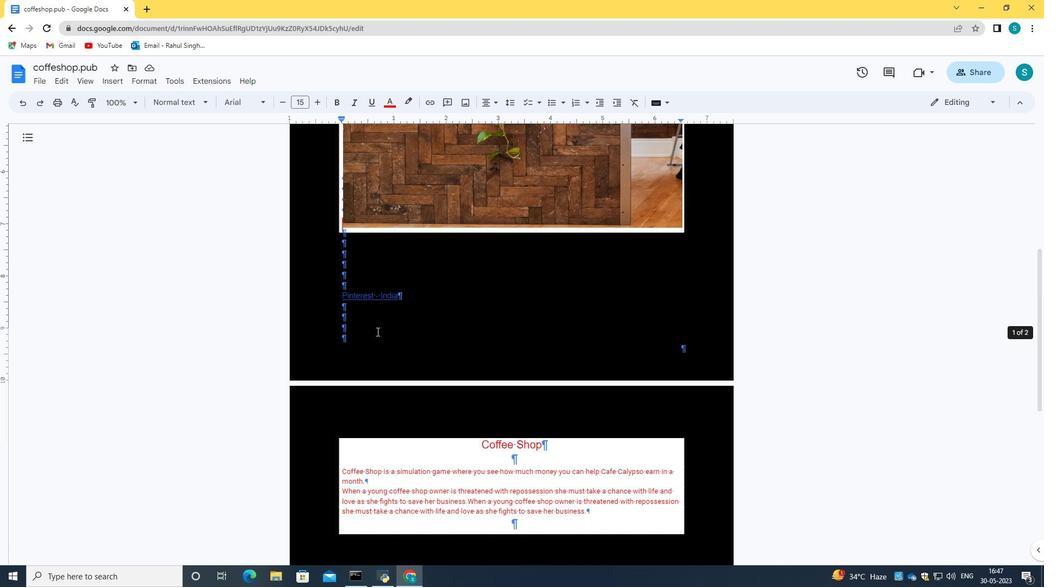 
Action: Mouse scrolled (377, 332) with delta (0, 0)
Screenshot: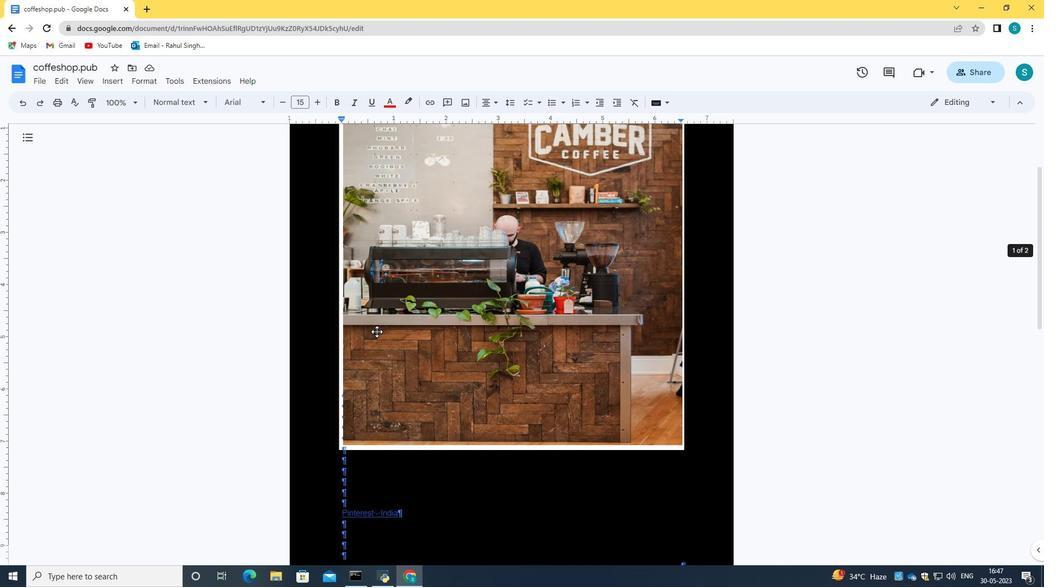 
Action: Mouse scrolled (377, 332) with delta (0, 0)
Screenshot: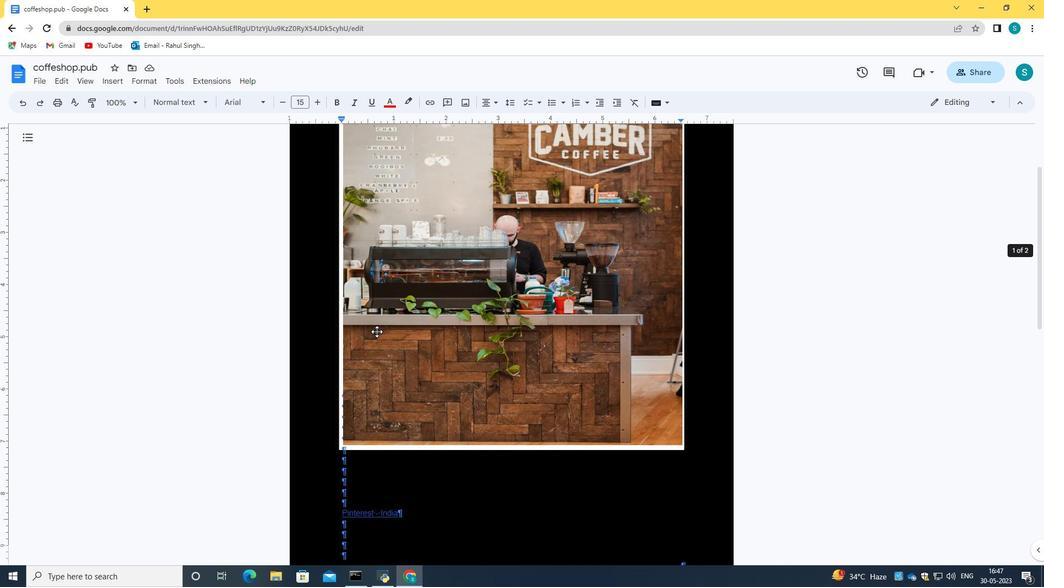 
Action: Mouse scrolled (377, 332) with delta (0, 0)
Screenshot: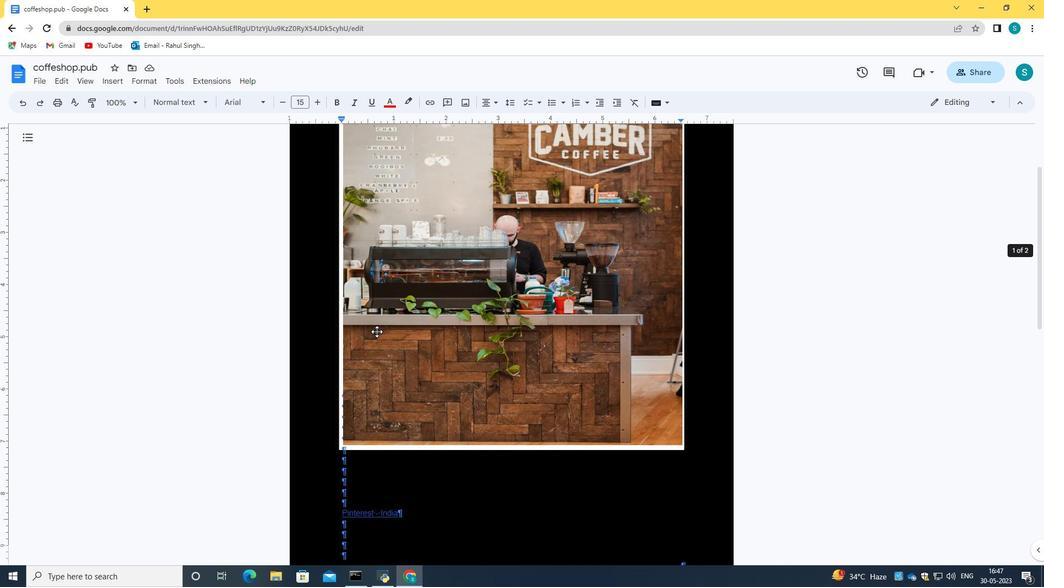 
Action: Mouse moved to (377, 331)
Screenshot: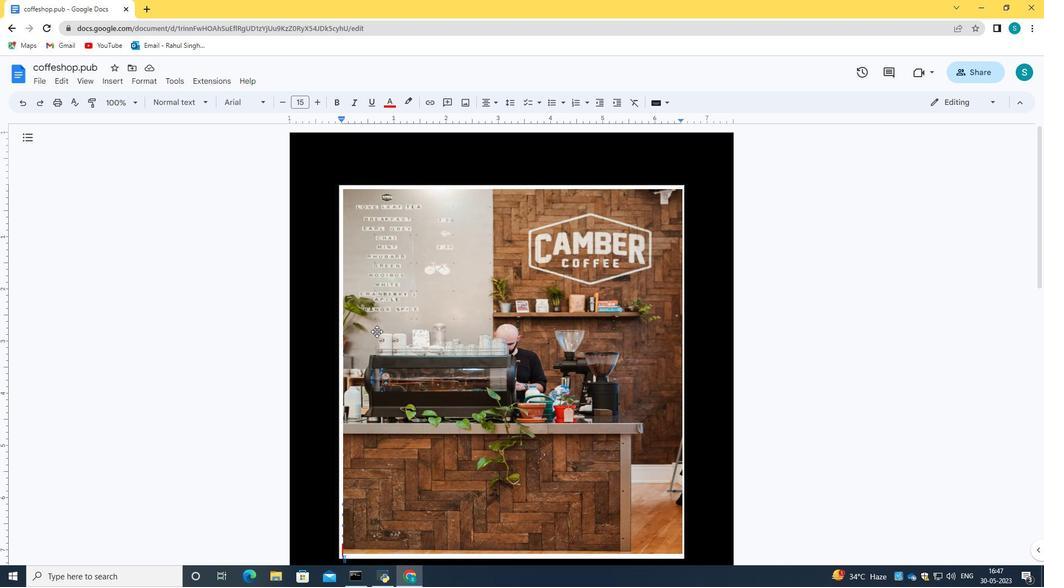 
Action: Mouse scrolled (377, 331) with delta (0, 0)
Screenshot: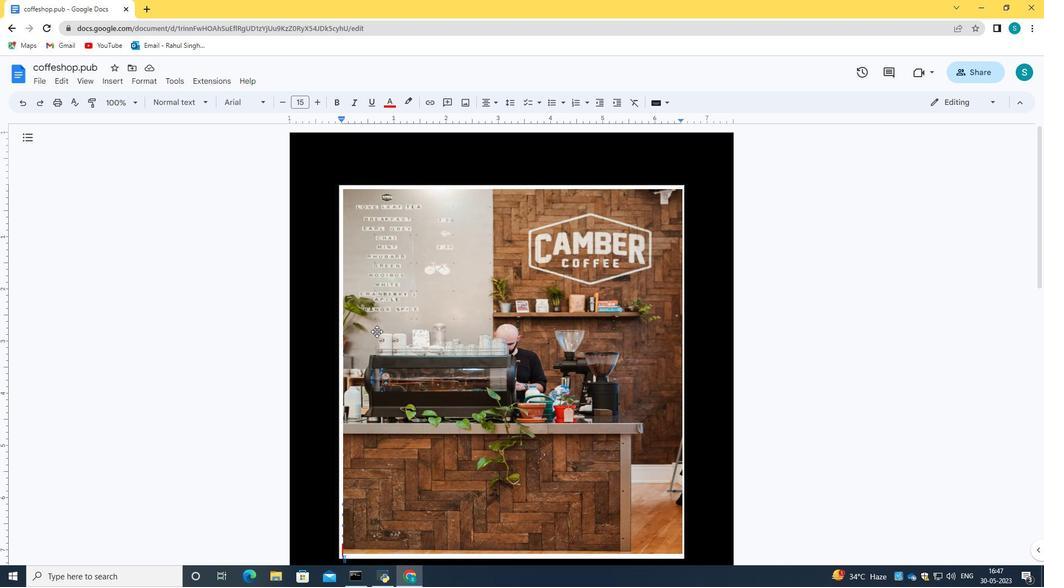 
Action: Mouse scrolled (377, 331) with delta (0, 0)
Screenshot: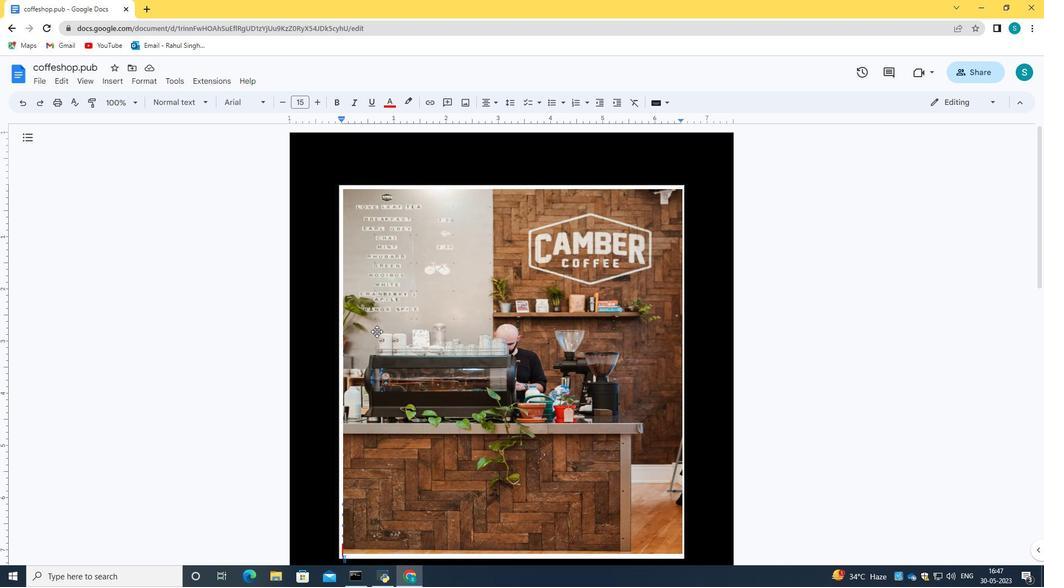 
Action: Mouse scrolled (377, 331) with delta (0, 0)
Screenshot: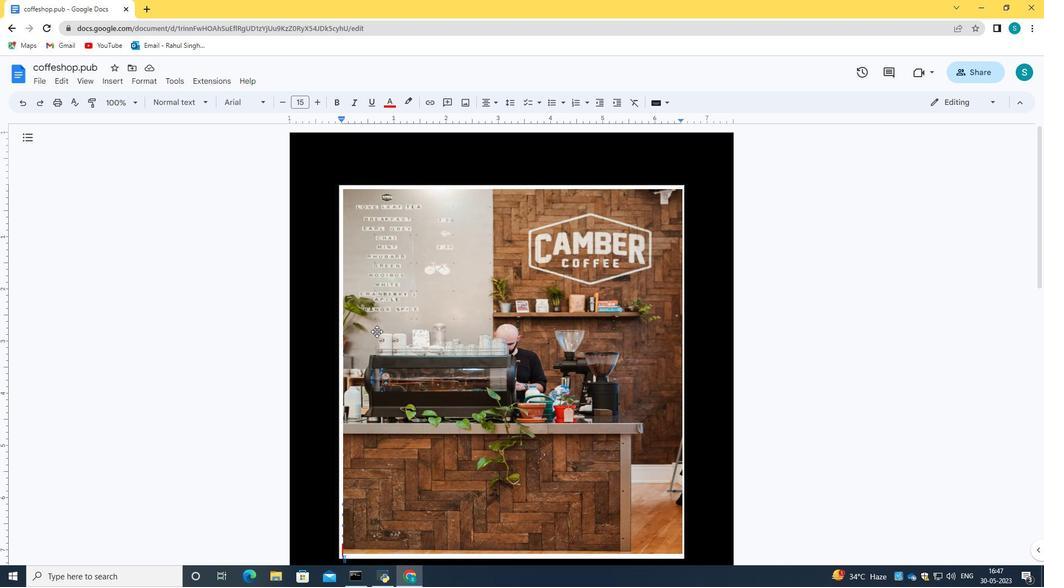 
Action: Mouse scrolled (377, 331) with delta (0, 0)
Screenshot: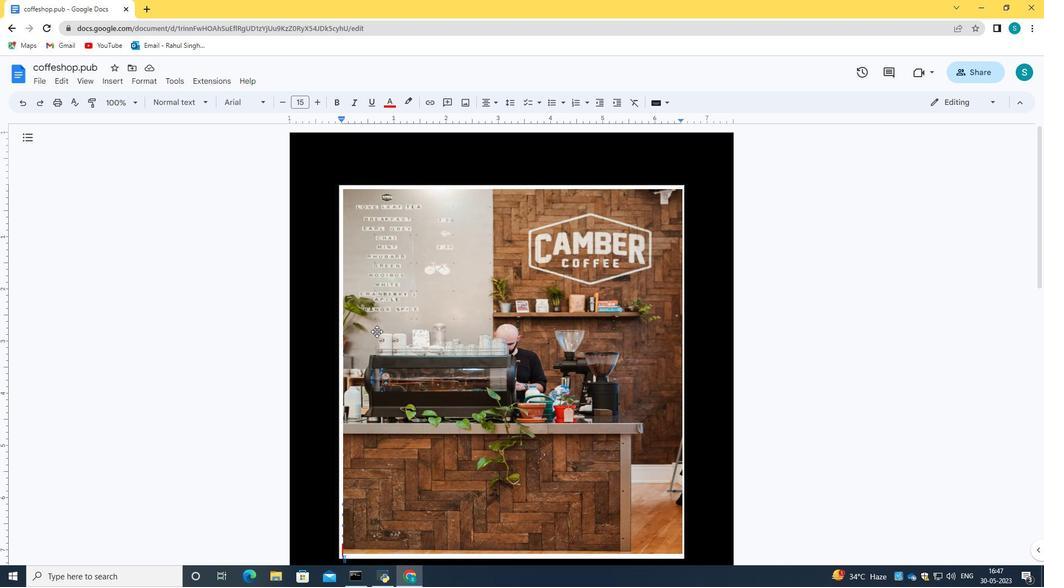 
Action: Mouse scrolled (377, 331) with delta (0, 0)
Screenshot: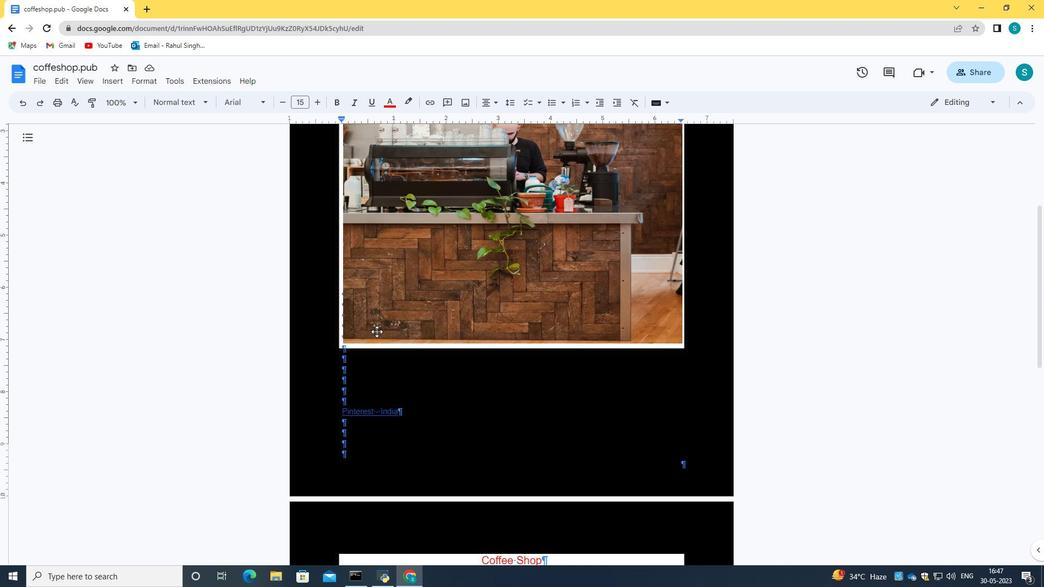 
Action: Mouse scrolled (377, 331) with delta (0, 0)
Screenshot: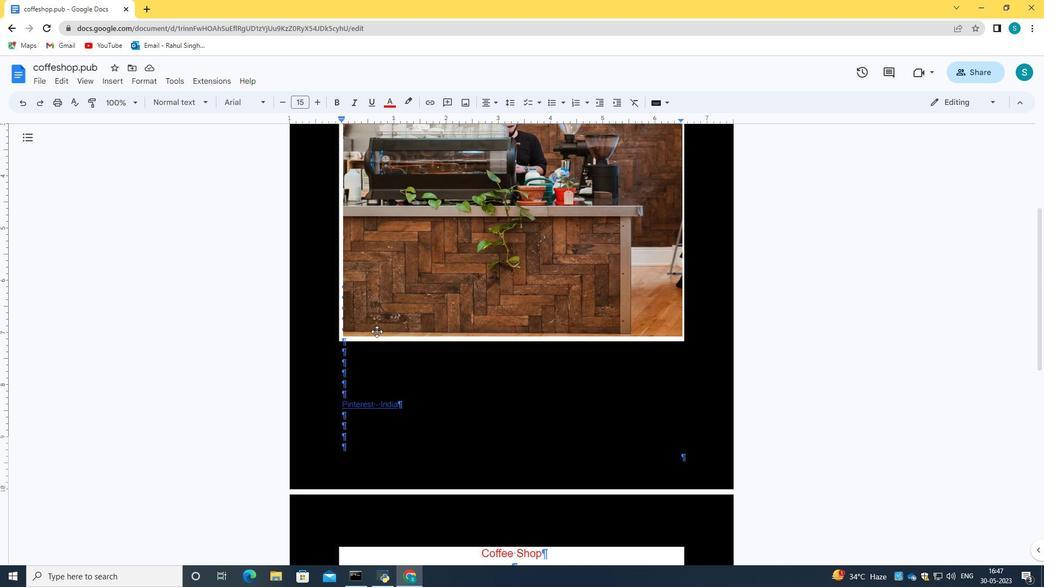 
Action: Mouse scrolled (377, 331) with delta (0, 0)
Screenshot: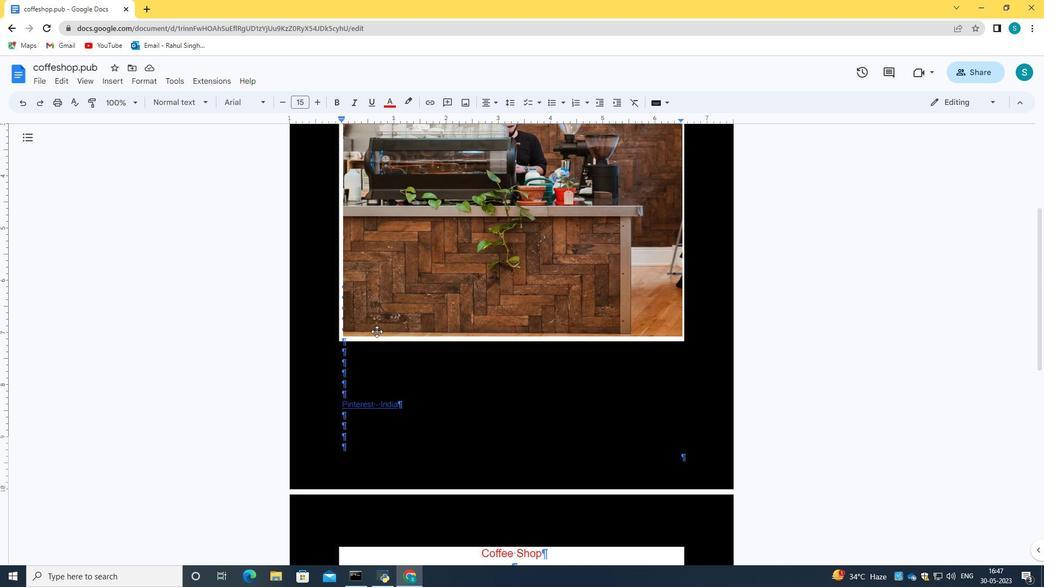 
Action: Mouse scrolled (377, 331) with delta (0, 0)
Screenshot: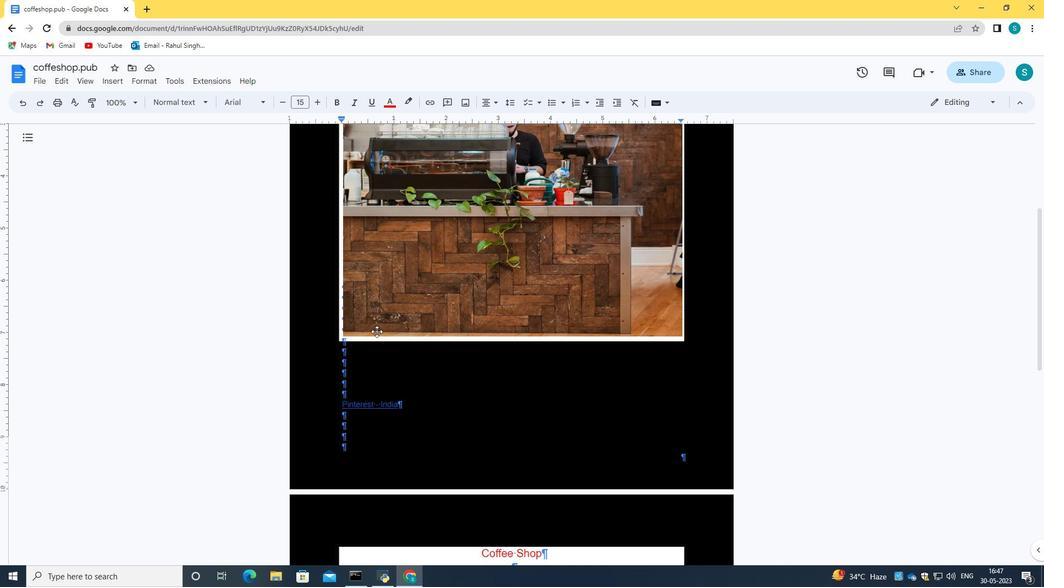 
Action: Mouse scrolled (377, 331) with delta (0, 0)
Screenshot: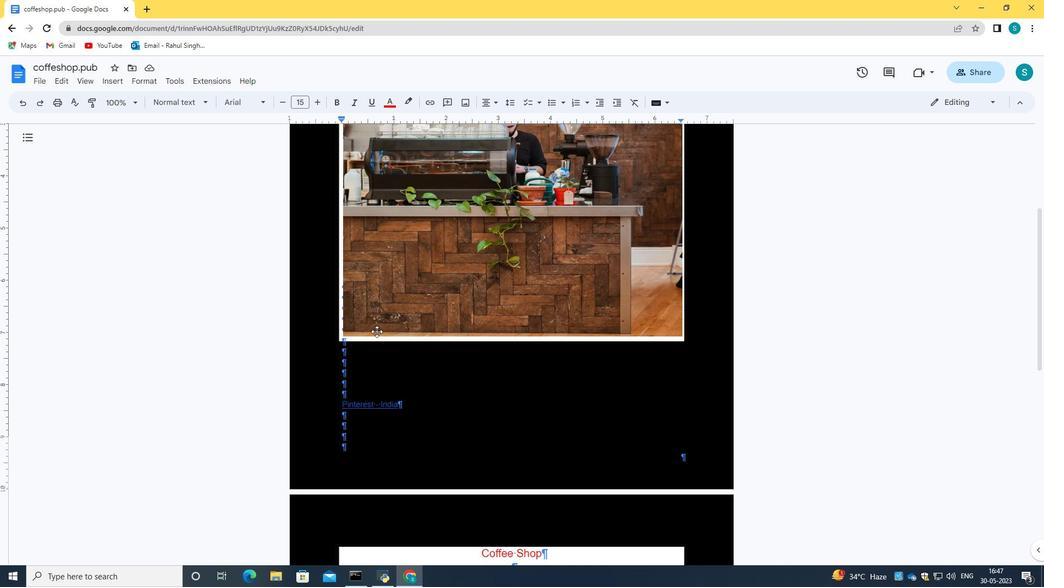 
Action: Mouse scrolled (377, 331) with delta (0, 0)
Screenshot: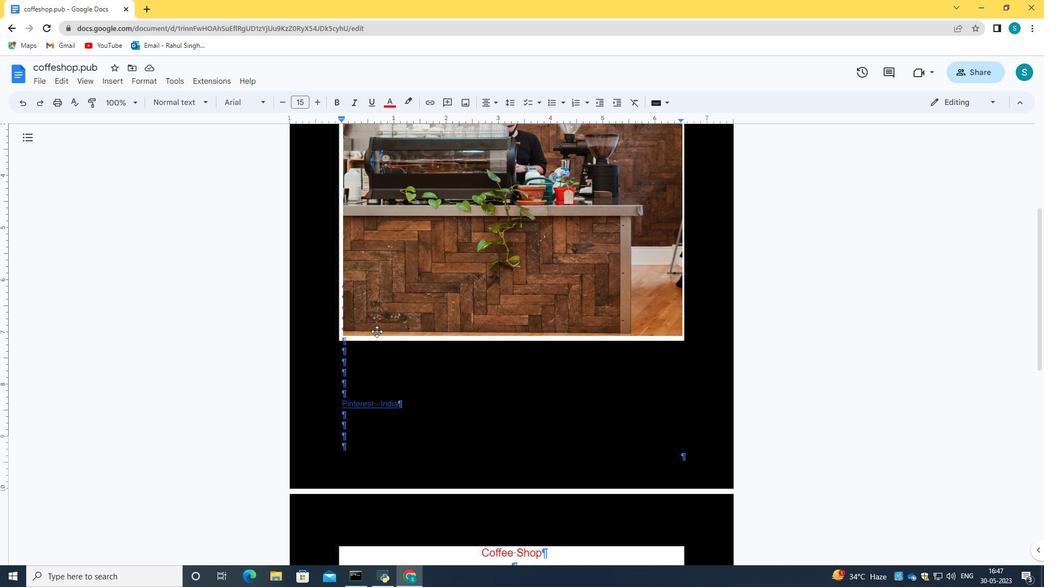
Action: Mouse scrolled (377, 331) with delta (0, 0)
Screenshot: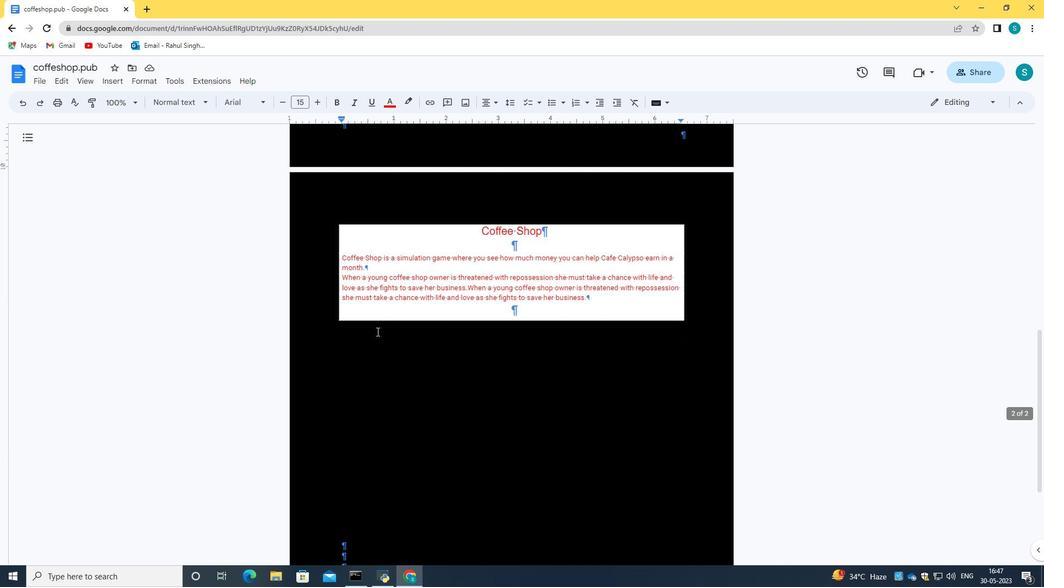 
Action: Mouse scrolled (377, 331) with delta (0, 0)
Screenshot: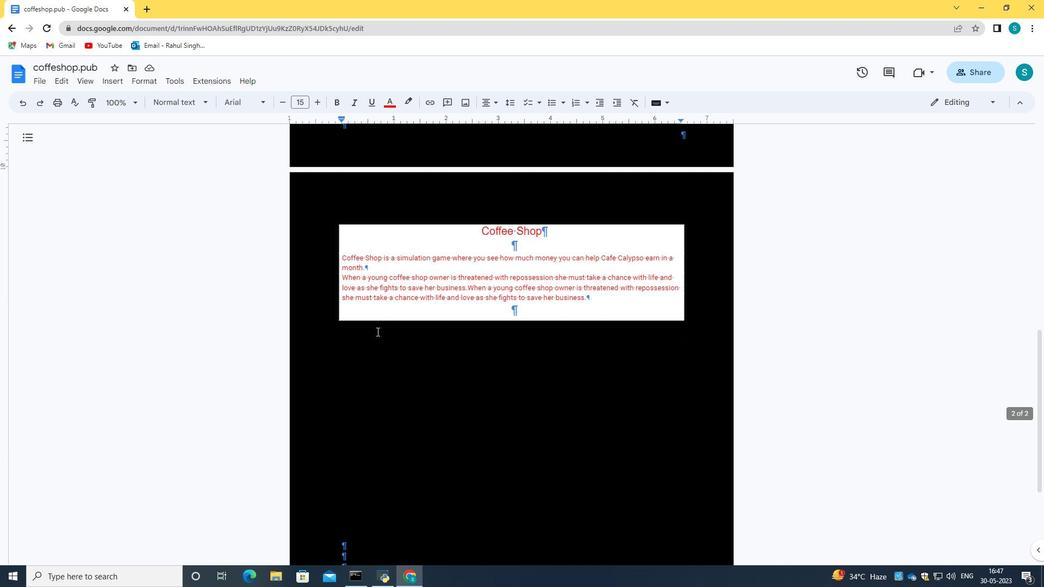 
Action: Mouse scrolled (377, 331) with delta (0, 0)
Screenshot: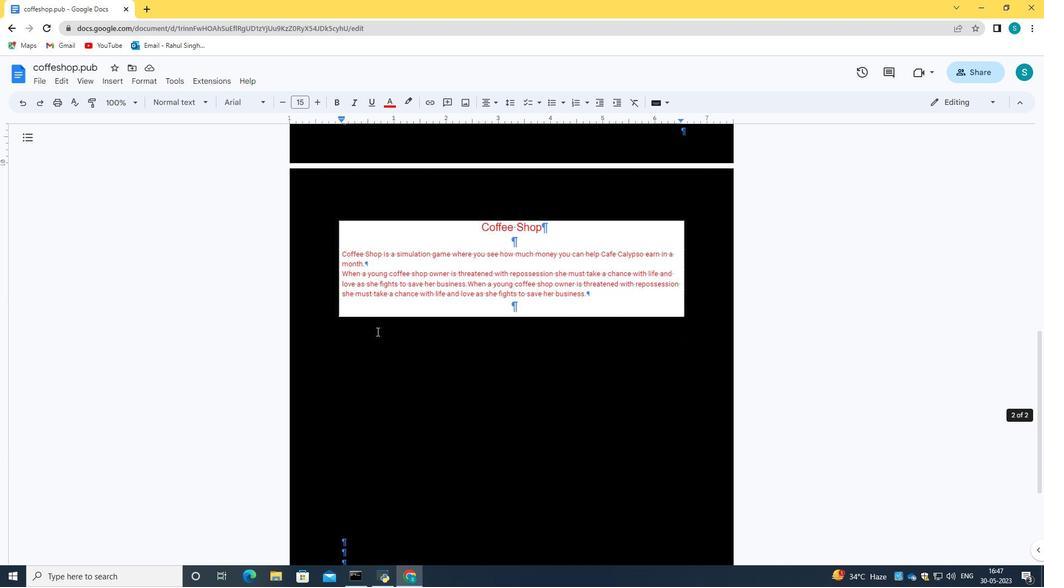 
Action: Mouse scrolled (377, 331) with delta (0, 0)
Screenshot: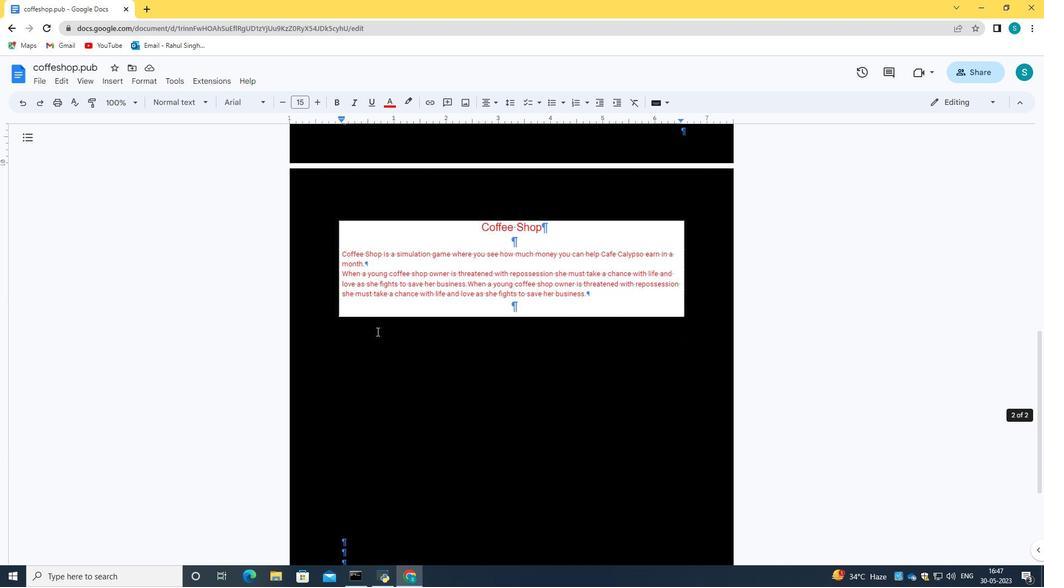 
Action: Mouse scrolled (377, 331) with delta (0, 0)
Screenshot: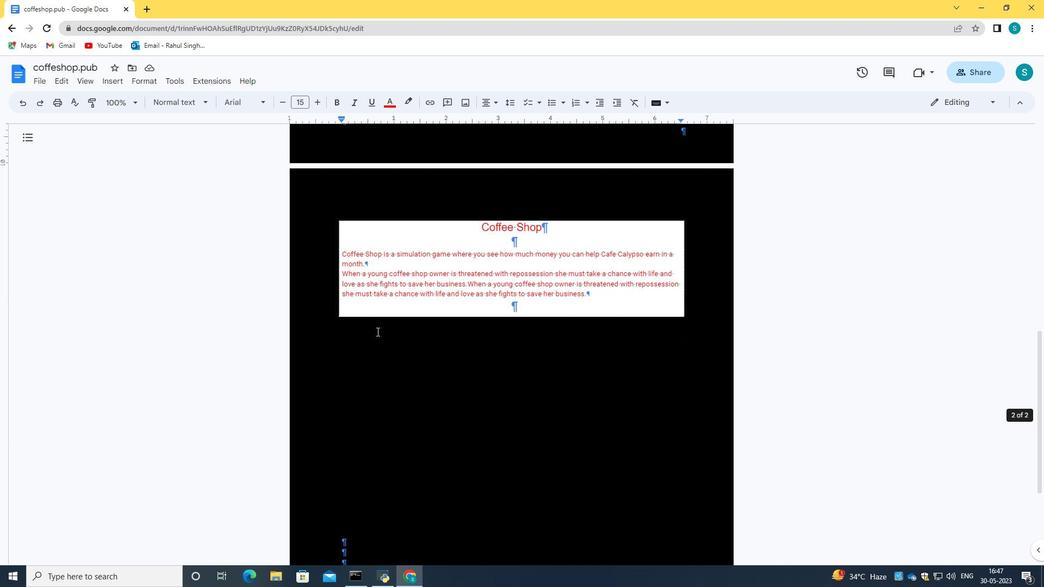 
Action: Mouse scrolled (377, 331) with delta (0, 0)
Screenshot: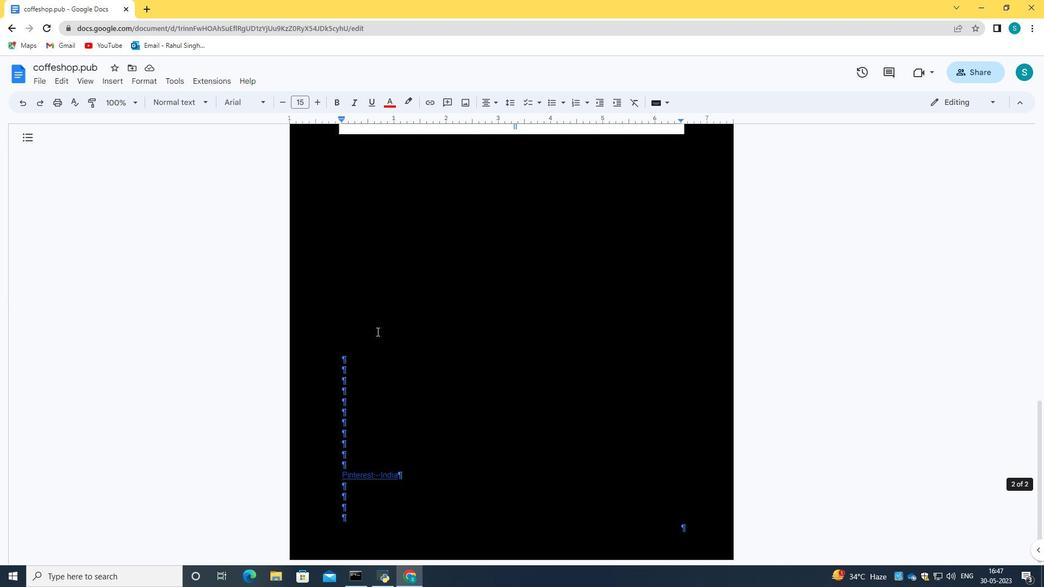 
Action: Mouse scrolled (377, 331) with delta (0, 0)
Screenshot: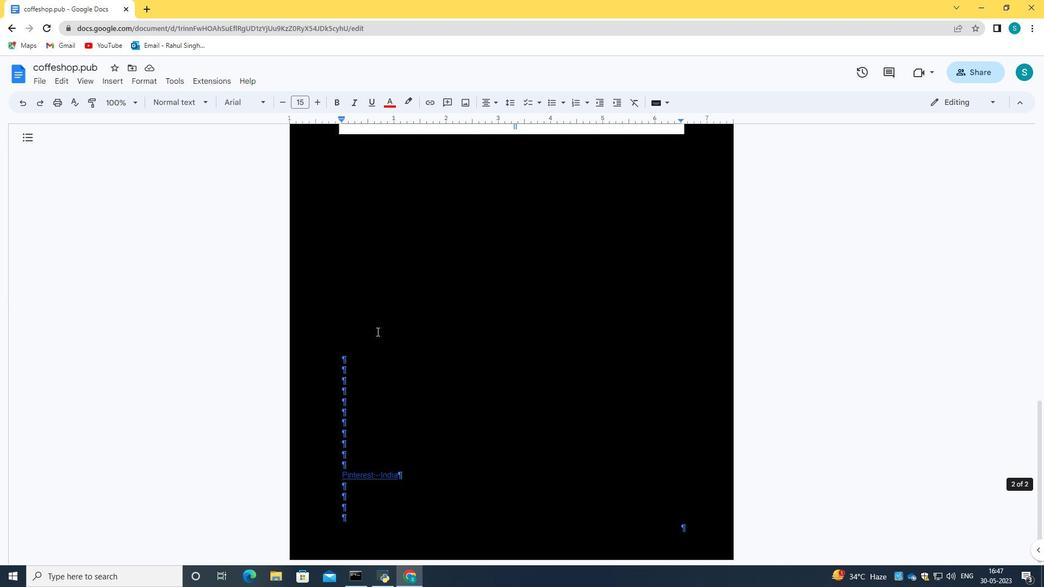 
Action: Mouse scrolled (377, 331) with delta (0, 0)
Screenshot: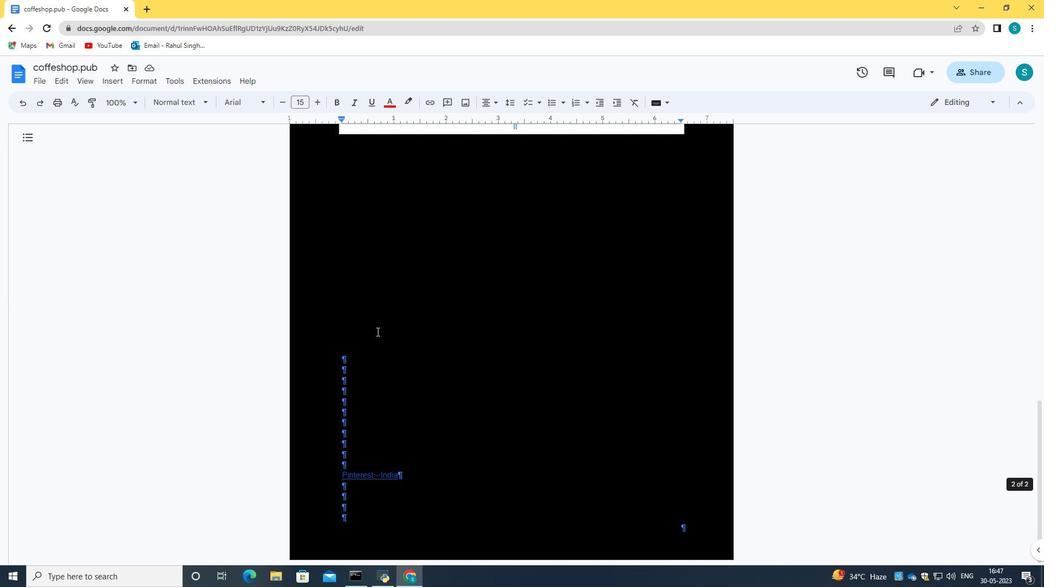 
Action: Mouse scrolled (377, 331) with delta (0, 0)
Screenshot: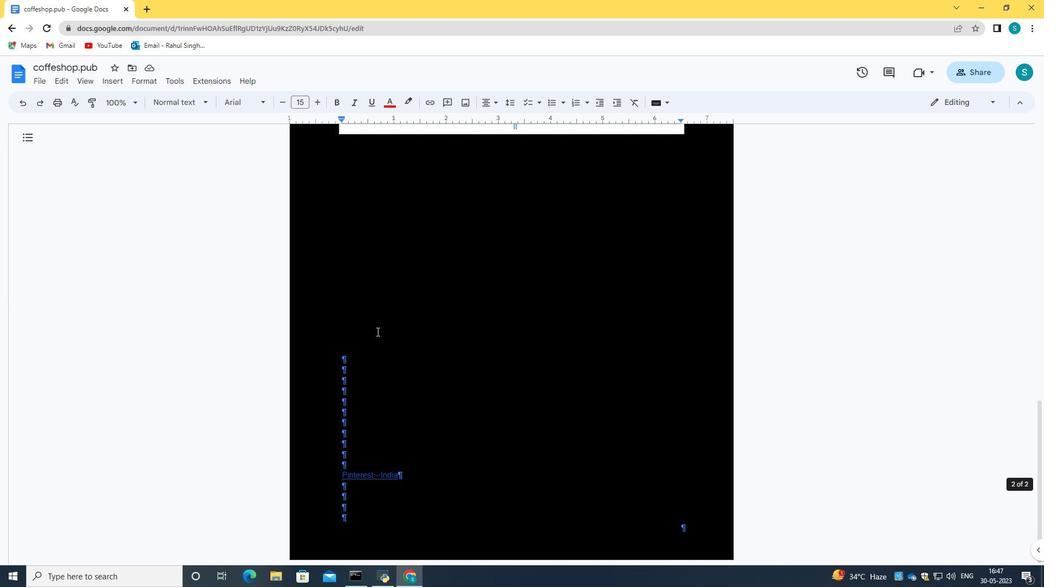 
Action: Mouse scrolled (377, 332) with delta (0, 0)
Screenshot: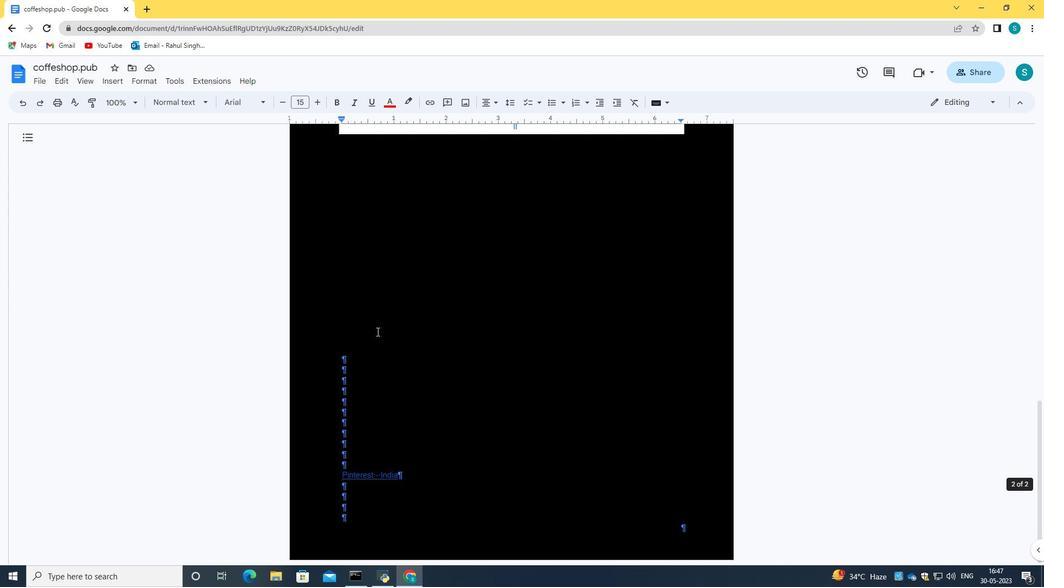 
Action: Mouse scrolled (377, 332) with delta (0, 0)
Screenshot: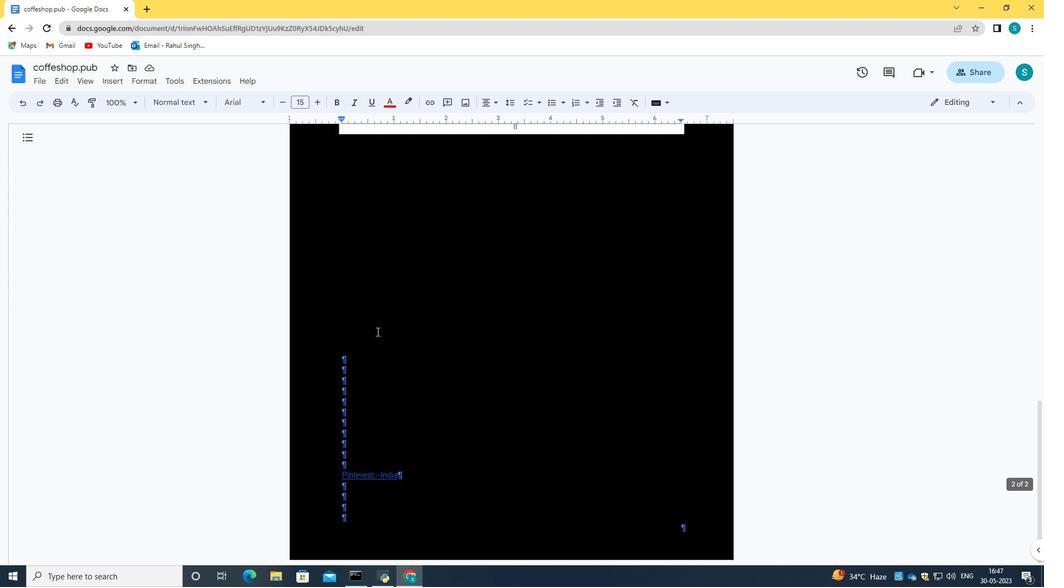 
Action: Mouse scrolled (377, 332) with delta (0, 0)
Screenshot: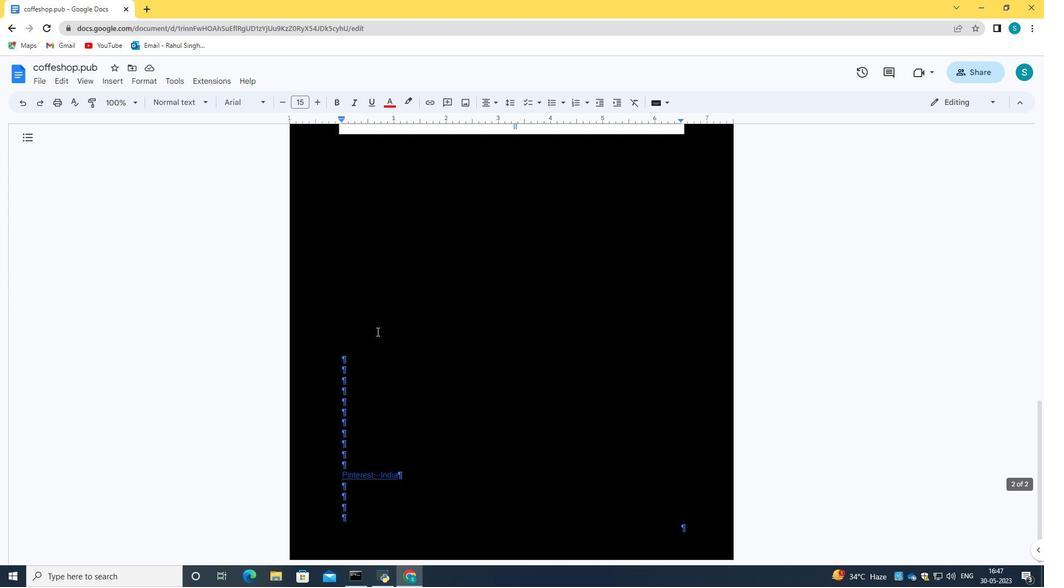
